 Task: Product price list brown modern simple.
Action: Mouse moved to (42, 174)
Screenshot: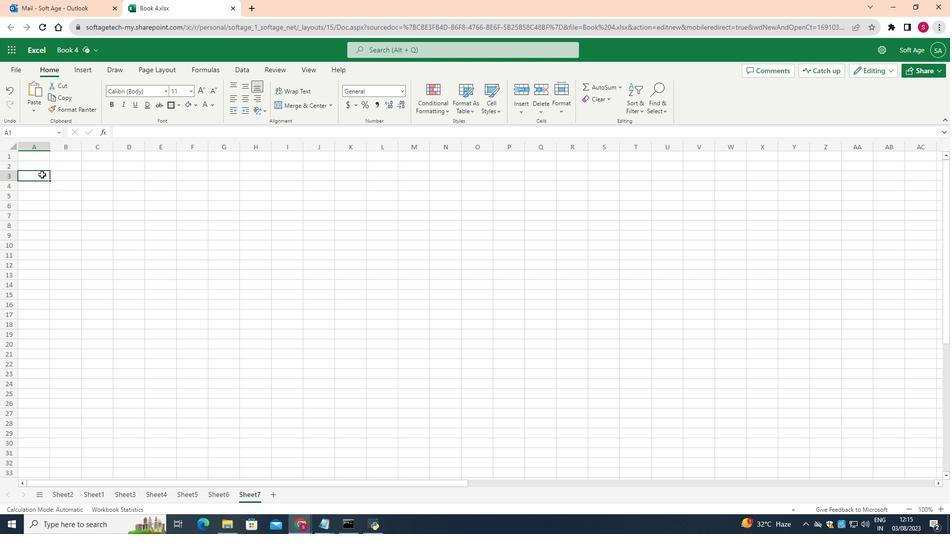 
Action: Mouse pressed left at (42, 174)
Screenshot: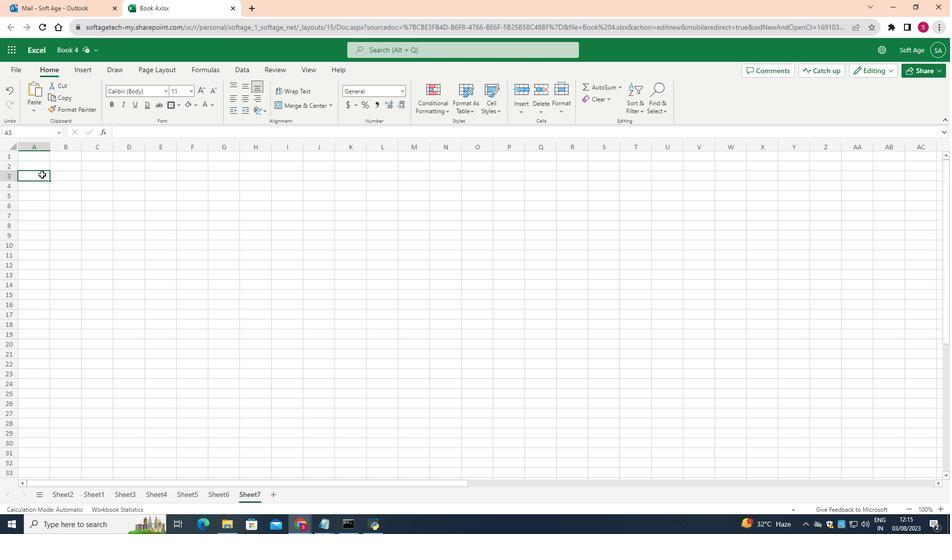 
Action: Mouse moved to (38, 157)
Screenshot: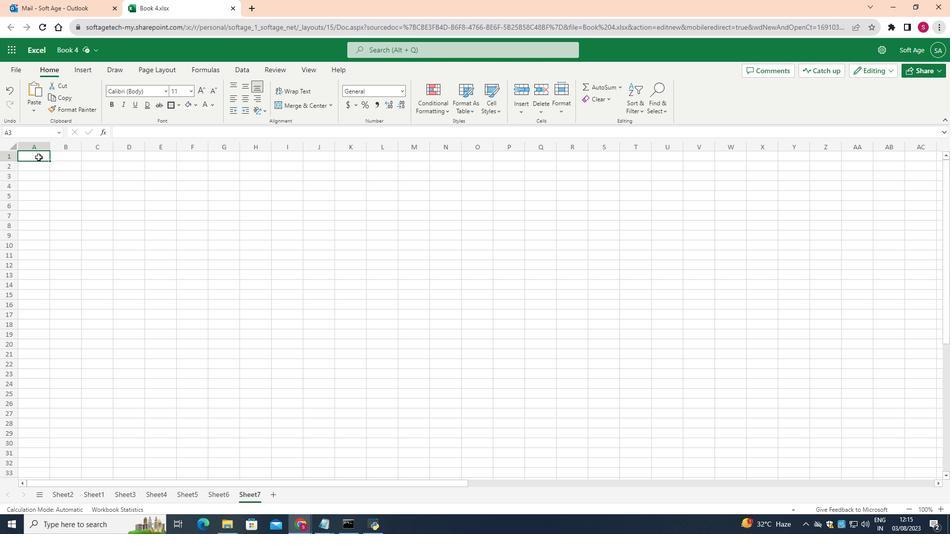 
Action: Mouse pressed left at (38, 157)
Screenshot: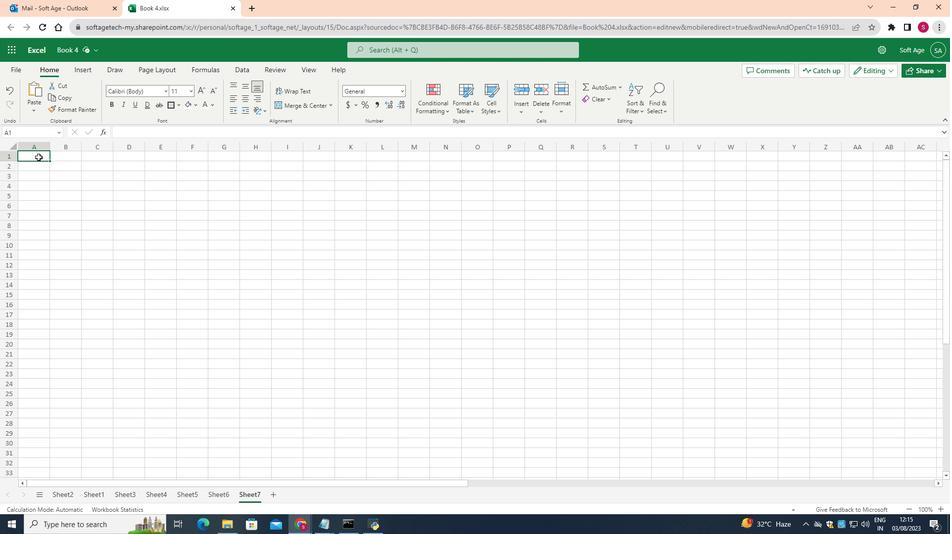 
Action: Mouse moved to (329, 101)
Screenshot: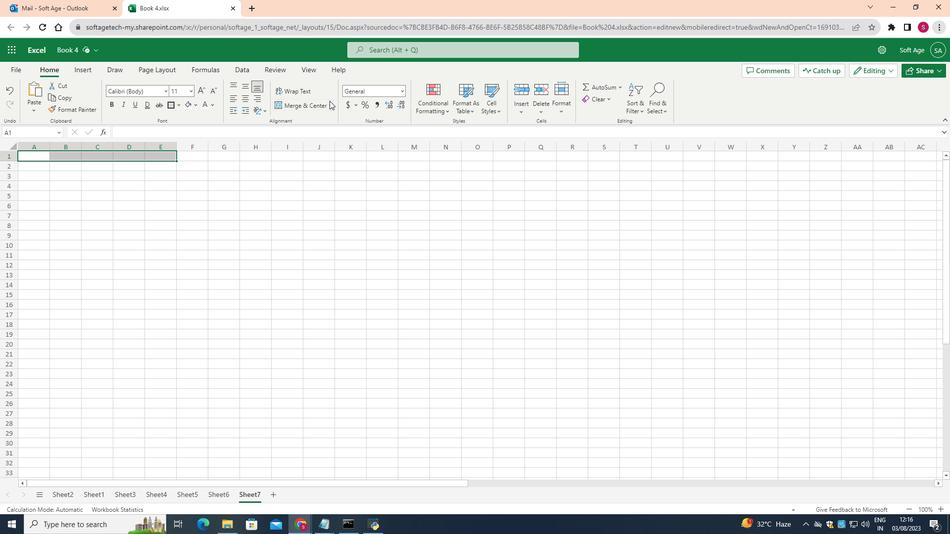
Action: Mouse pressed left at (329, 101)
Screenshot: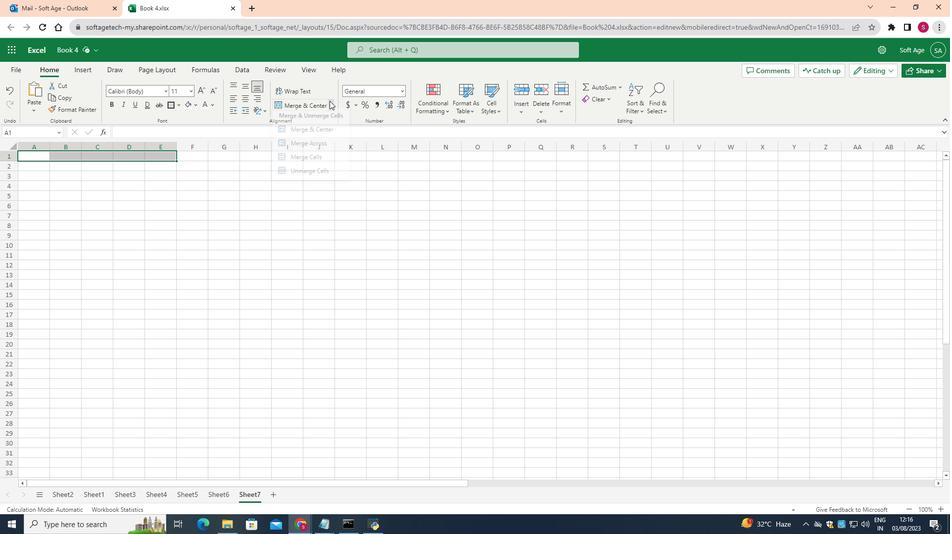 
Action: Mouse moved to (305, 162)
Screenshot: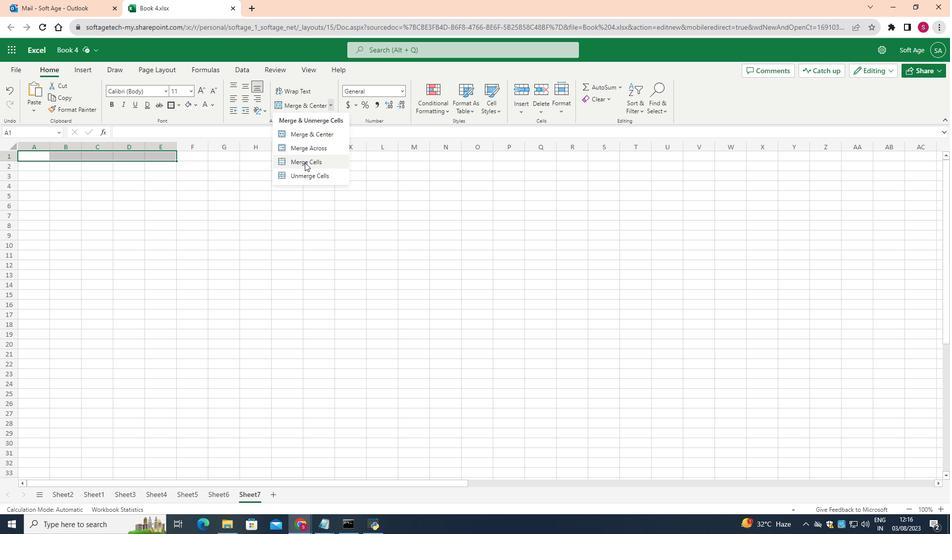 
Action: Mouse pressed left at (305, 162)
Screenshot: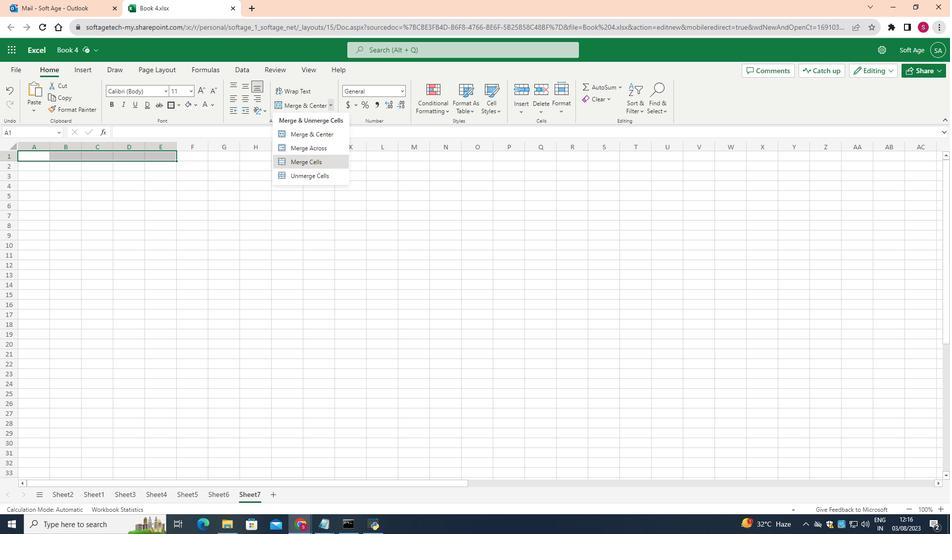 
Action: Mouse moved to (49, 144)
Screenshot: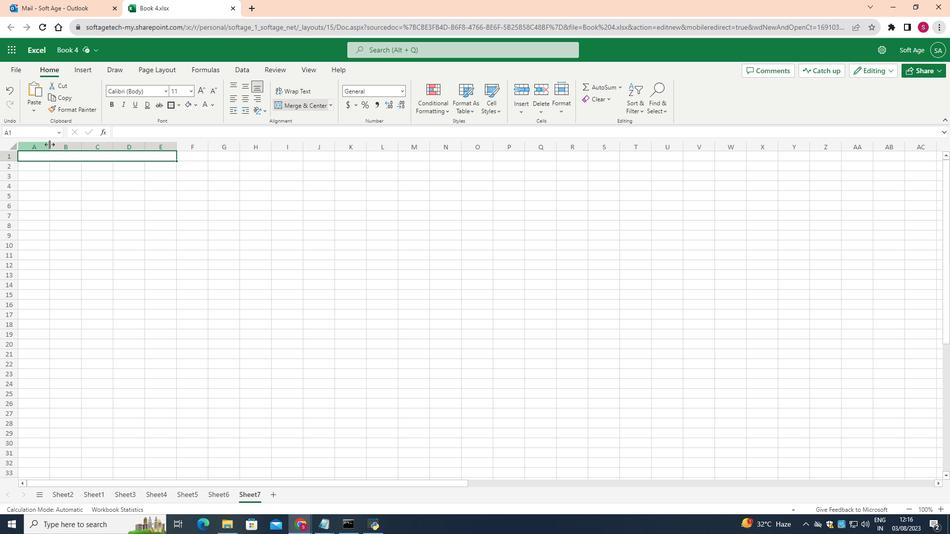 
Action: Mouse pressed left at (49, 144)
Screenshot: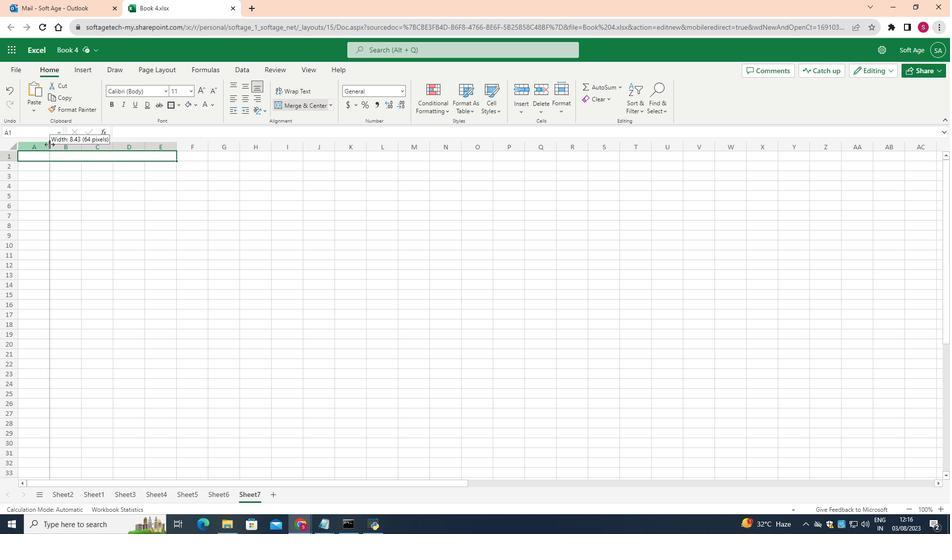 
Action: Mouse moved to (134, 147)
Screenshot: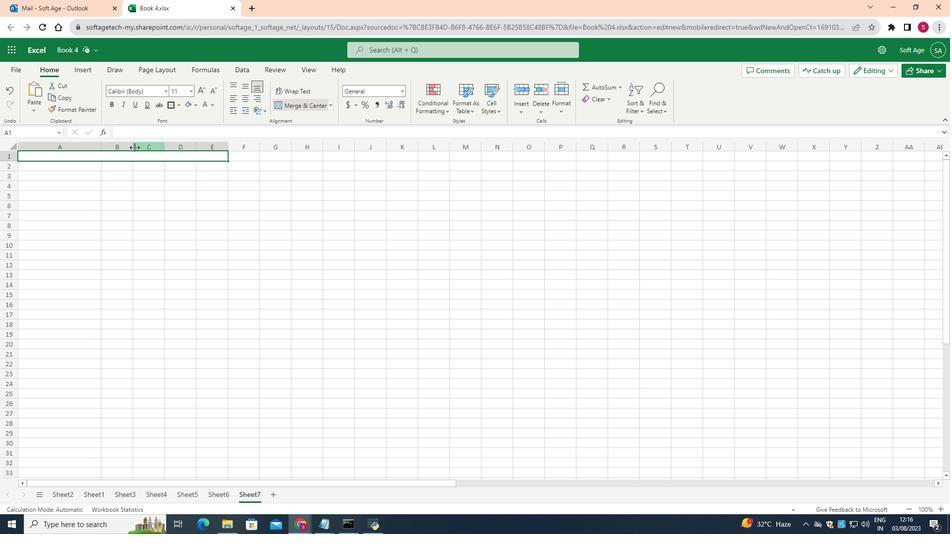 
Action: Mouse pressed left at (134, 147)
Screenshot: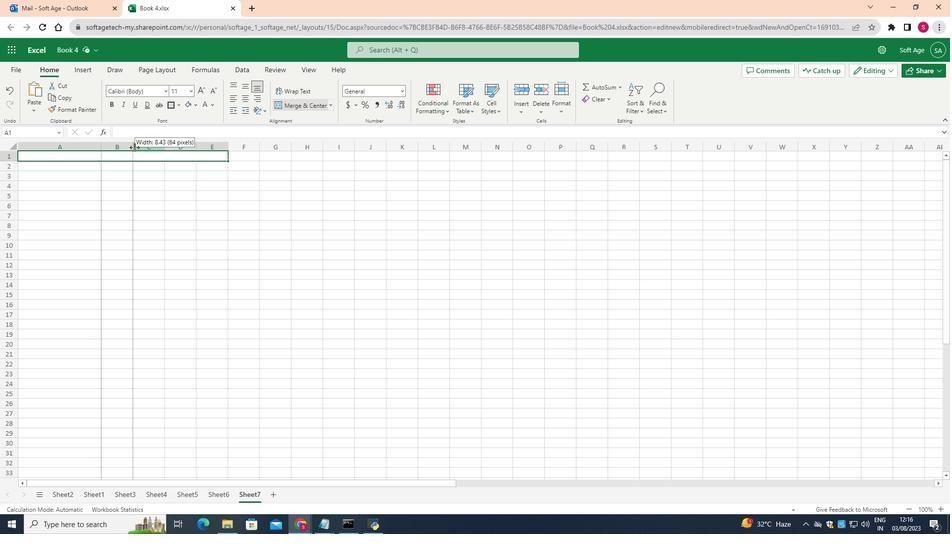 
Action: Mouse moved to (213, 148)
Screenshot: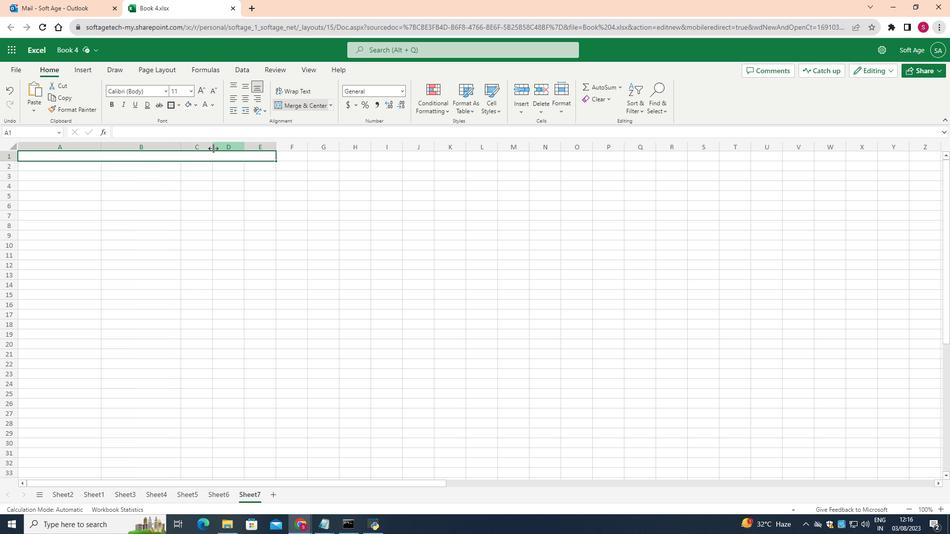 
Action: Mouse pressed left at (213, 148)
Screenshot: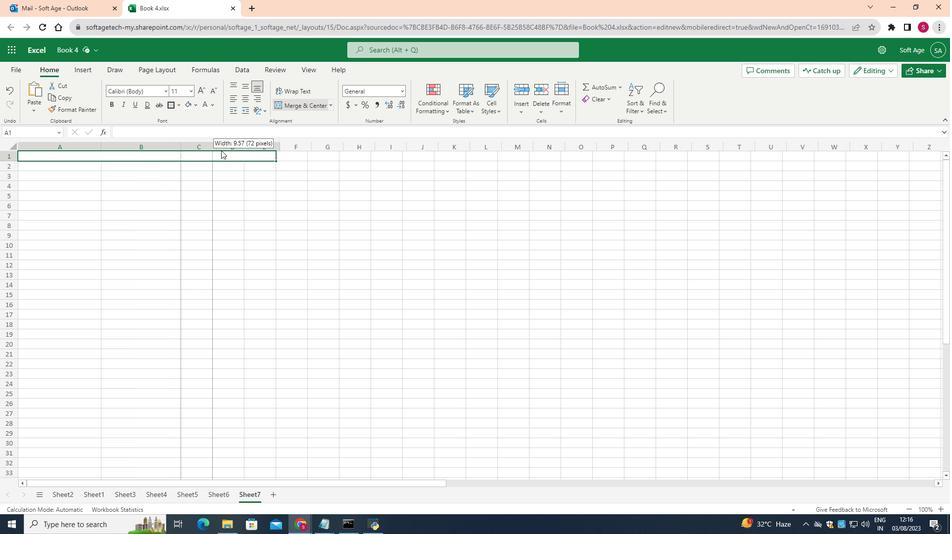 
Action: Mouse moved to (326, 147)
Screenshot: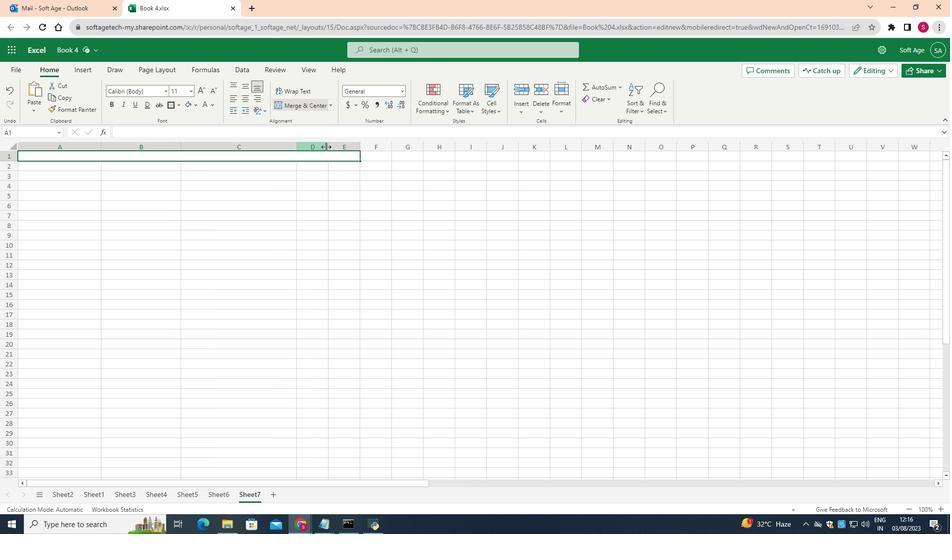 
Action: Mouse pressed left at (326, 147)
Screenshot: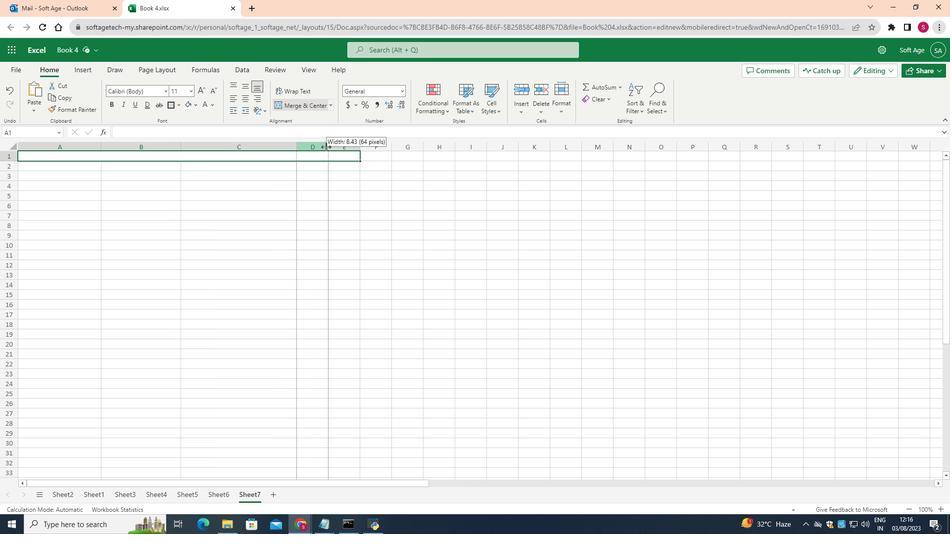 
Action: Mouse moved to (357, 150)
Screenshot: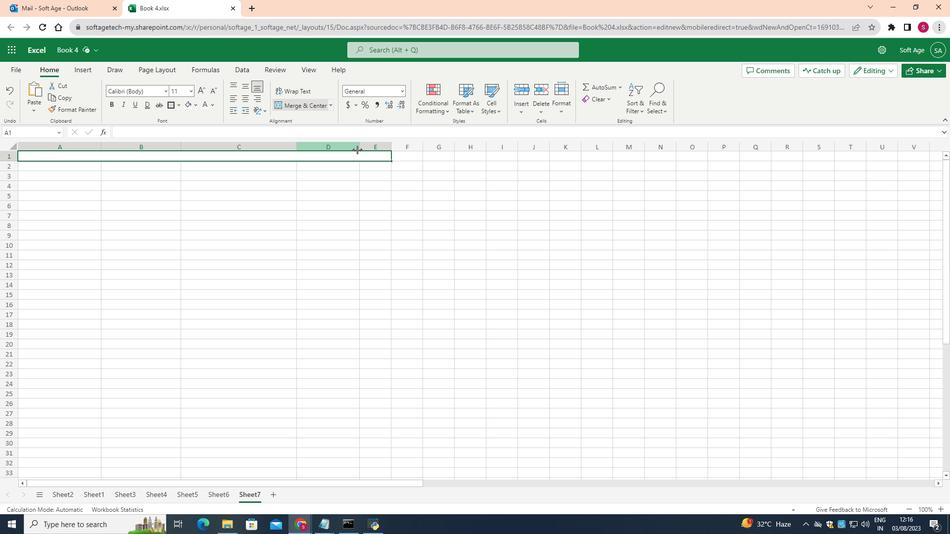 
Action: Mouse pressed left at (357, 150)
Screenshot: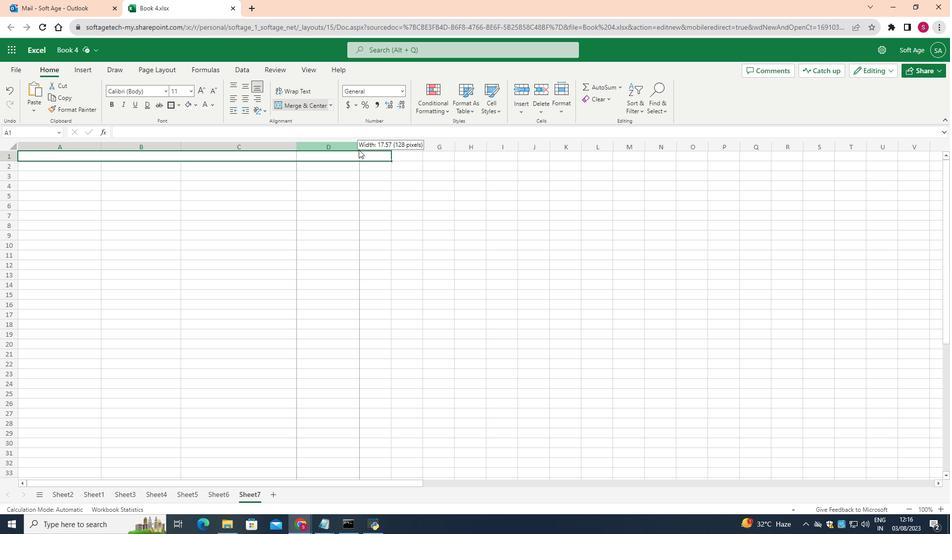 
Action: Mouse moved to (412, 143)
Screenshot: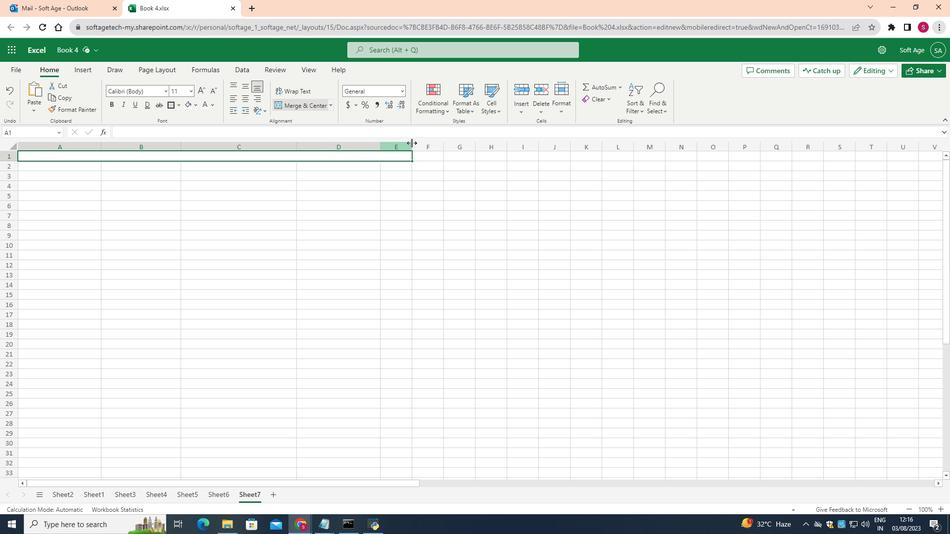 
Action: Mouse pressed left at (412, 143)
Screenshot: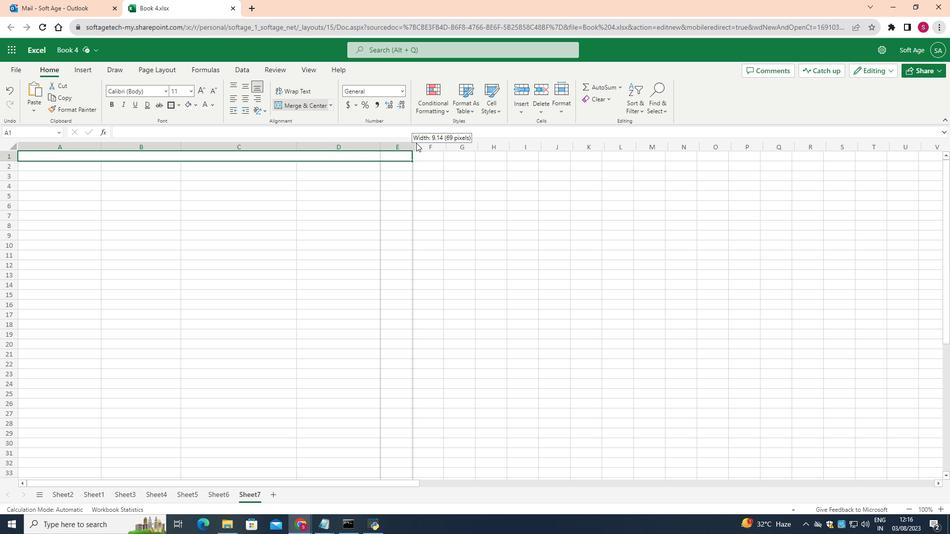 
Action: Mouse moved to (45, 160)
Screenshot: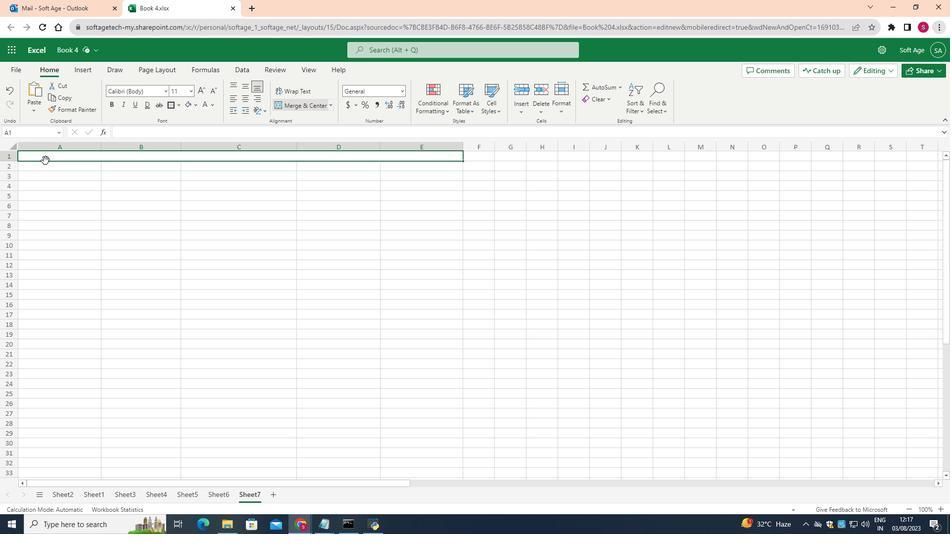 
Action: Mouse pressed left at (45, 160)
Screenshot: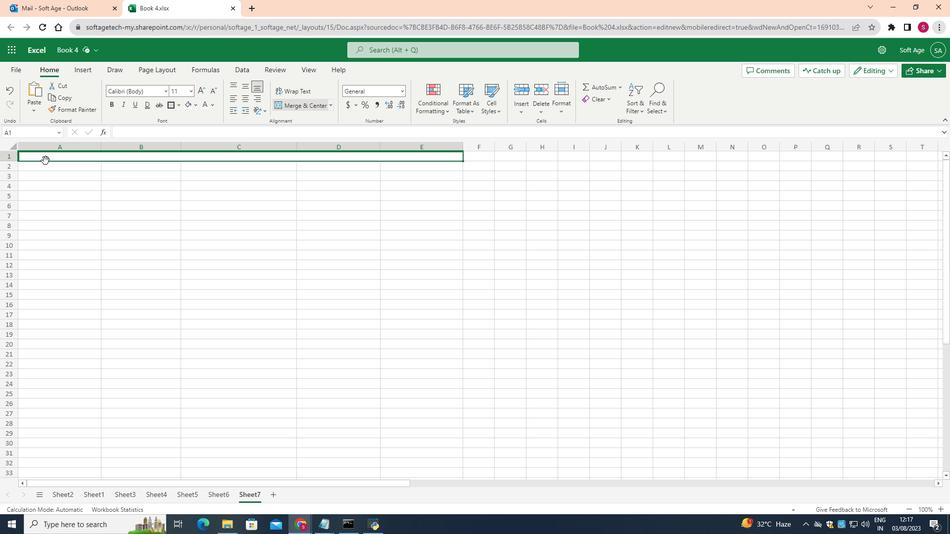 
Action: Mouse pressed left at (45, 160)
Screenshot: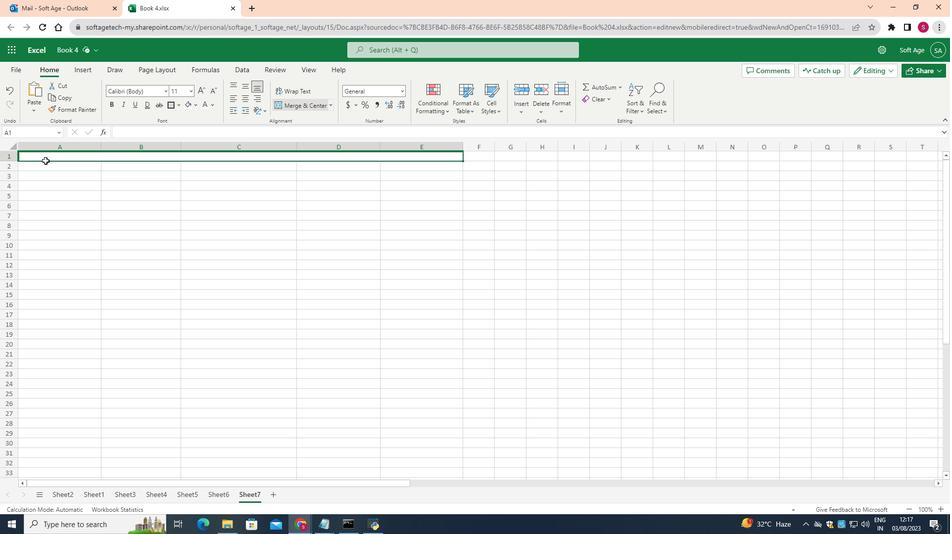 
Action: Mouse moved to (62, 157)
Screenshot: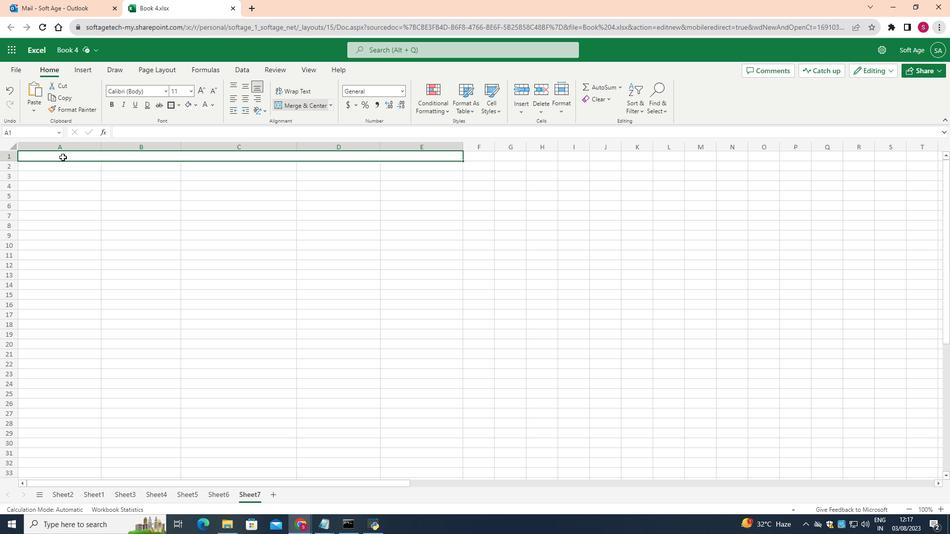 
Action: Mouse pressed left at (62, 157)
Screenshot: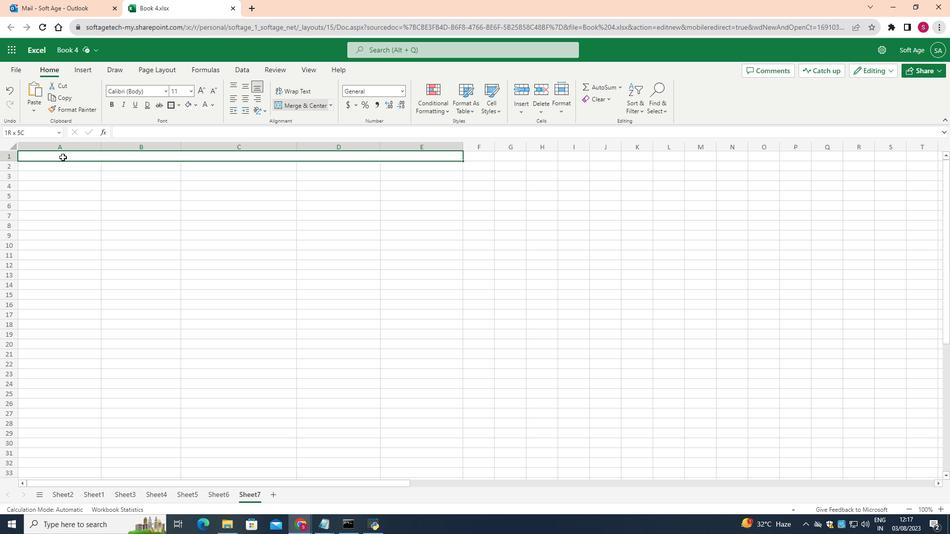 
Action: Mouse moved to (80, 163)
Screenshot: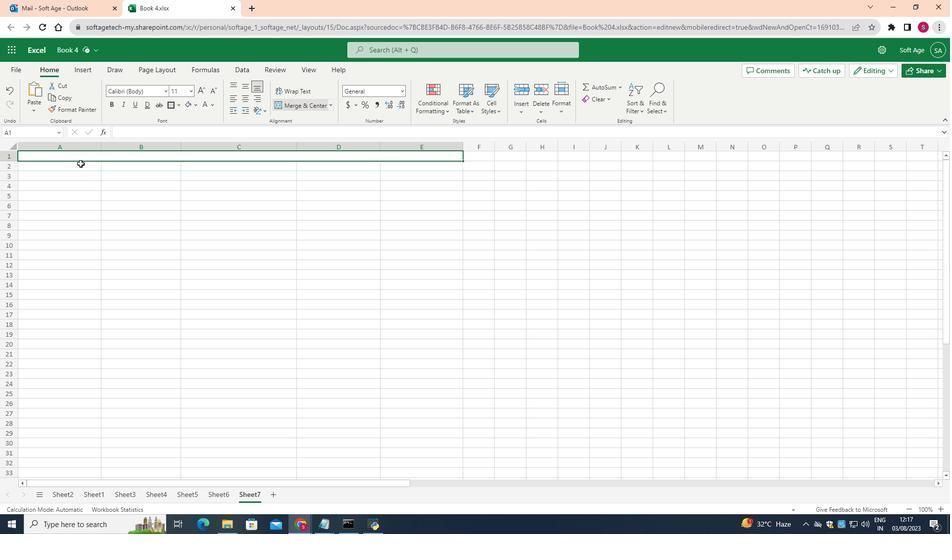 
Action: Mouse pressed left at (80, 163)
Screenshot: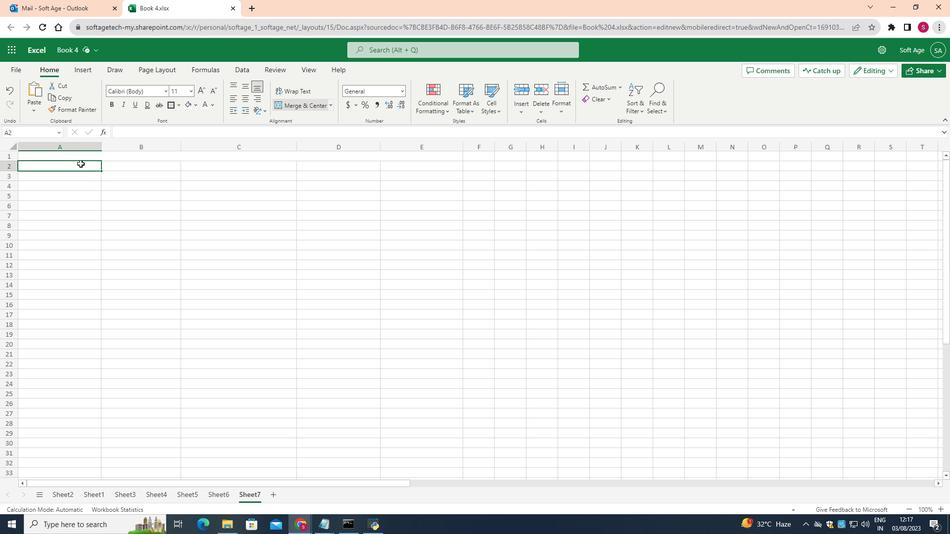 
Action: Key pressed <Key.shift><Key.shift><Key.shift><Key.shift><Key.shift><Key.shift><Key.shift><Key.shift><Key.shift><Key.shift><Key.shift><Key.shift><Key.shift><Key.shift><Key.shift><Key.shift><Key.shift><Key.shift><Key.shift><Key.shift><Key.shift><Key.shift>Platoterra<Key.space><Key.shift>Container<Key.space><Key.shift>Shipping<Key.enter>4321<Key.space><Key.shift><Key.shift>N.<Key.space><Key.shift>Broad<Key.space><Key.shift>Street,<Key.space><Key.shift><Key.shift><Key.shift>Philadelphia,<Key.space><Key.shift>PA<Key.space>21098
Screenshot: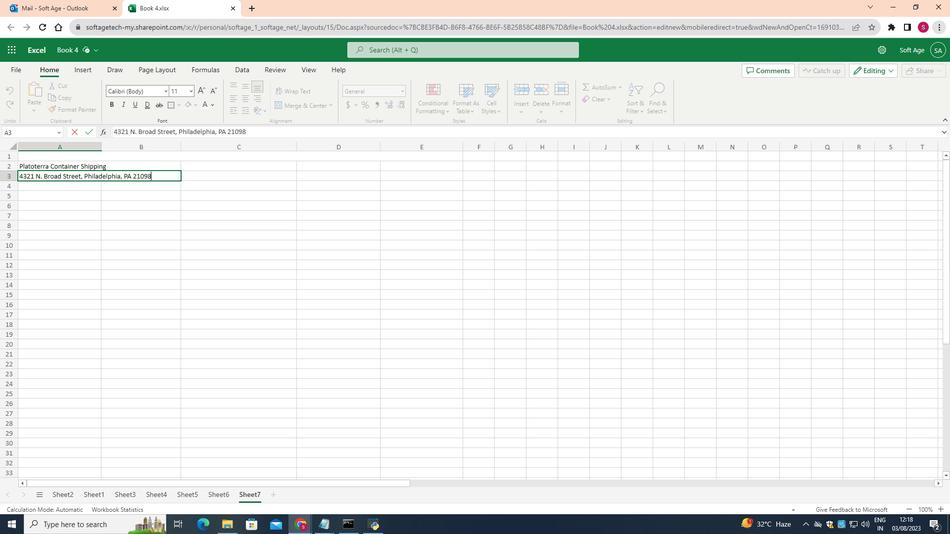 
Action: Mouse moved to (61, 247)
Screenshot: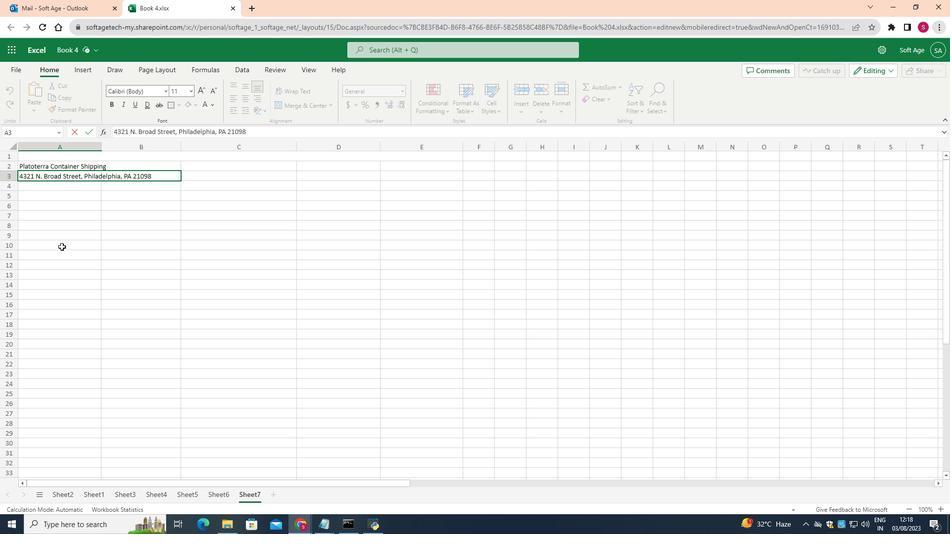
Action: Key pressed <Key.enter>
Screenshot: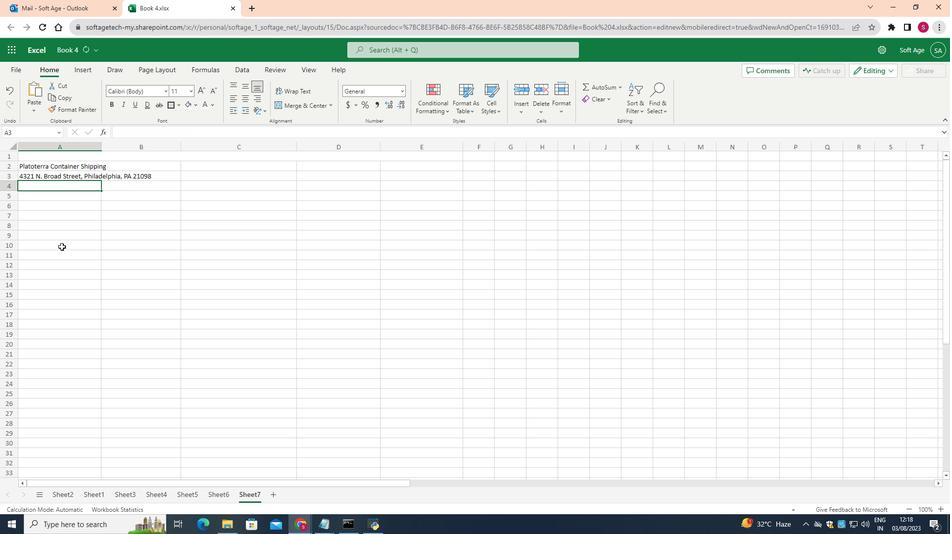 
Action: Mouse moved to (19, 174)
Screenshot: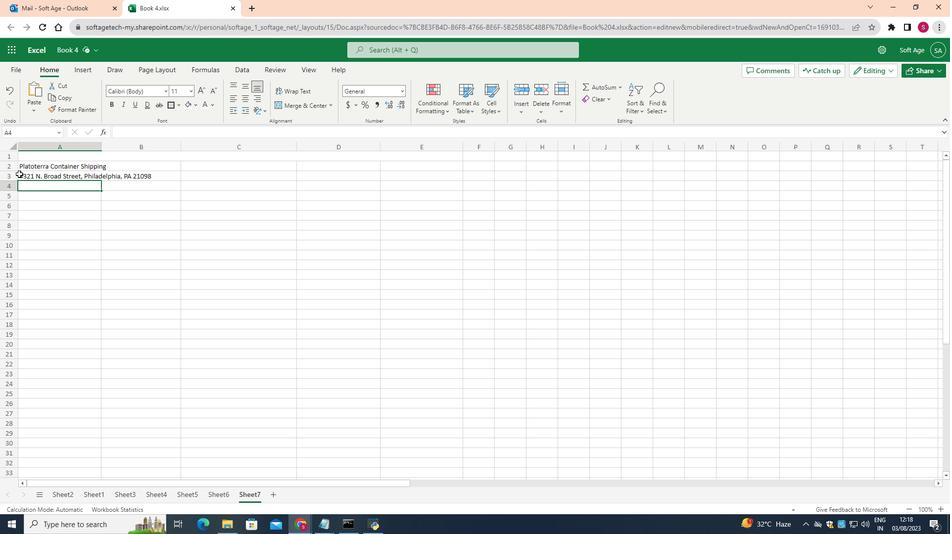 
Action: Mouse pressed left at (19, 174)
Screenshot: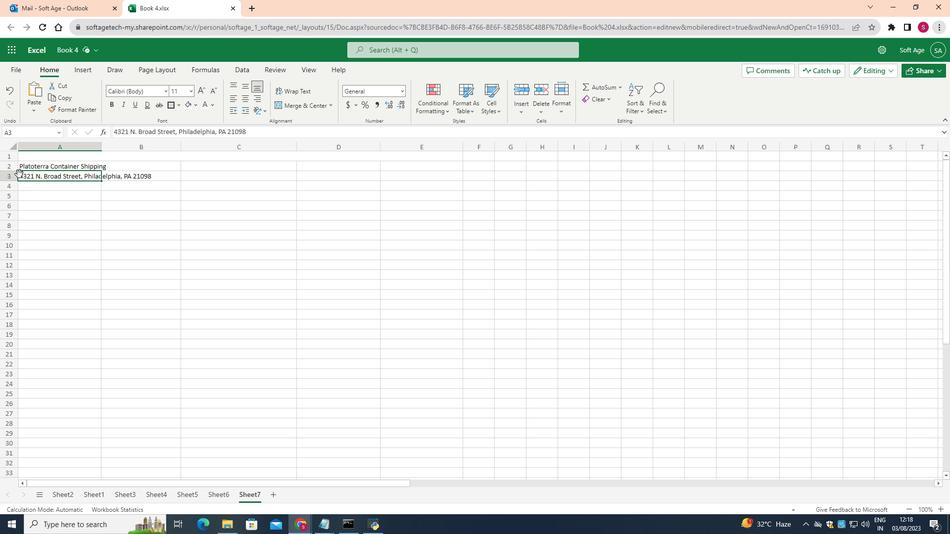 
Action: Mouse moved to (17, 174)
Screenshot: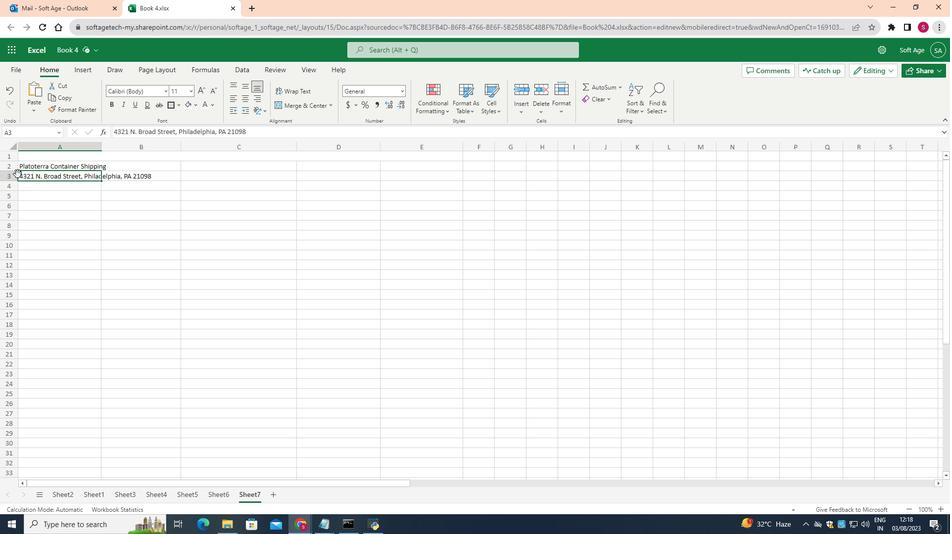 
Action: Mouse pressed right at (17, 174)
Screenshot: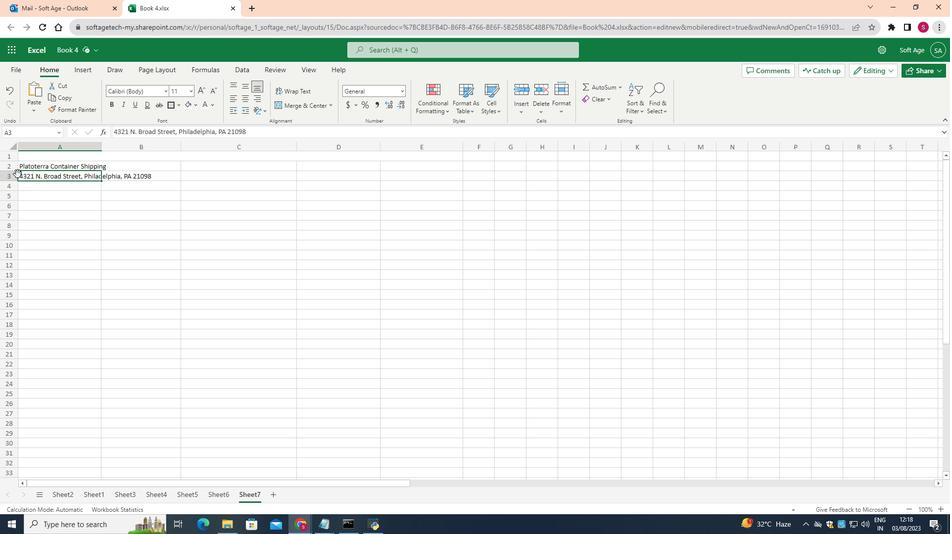 
Action: Mouse moved to (197, 253)
Screenshot: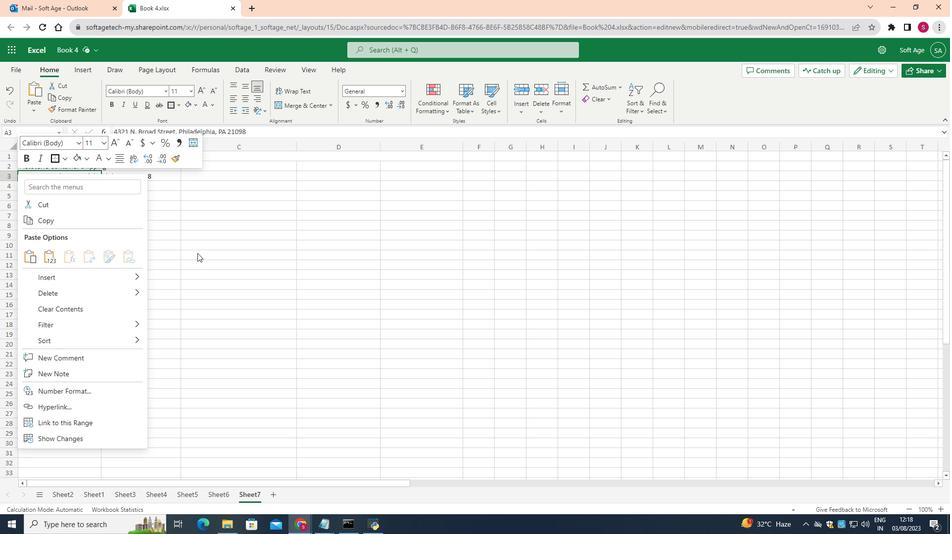 
Action: Mouse pressed left at (197, 253)
Screenshot: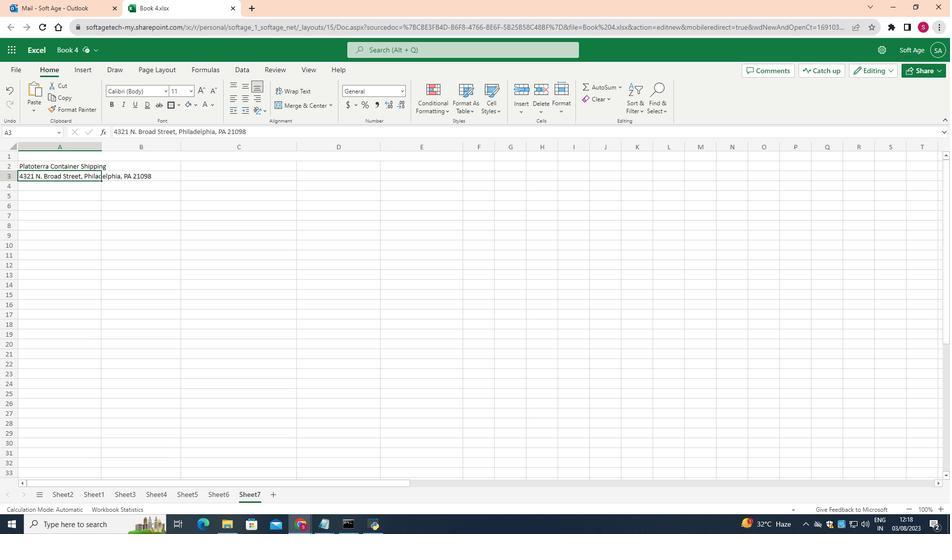 
Action: Mouse moved to (14, 175)
Screenshot: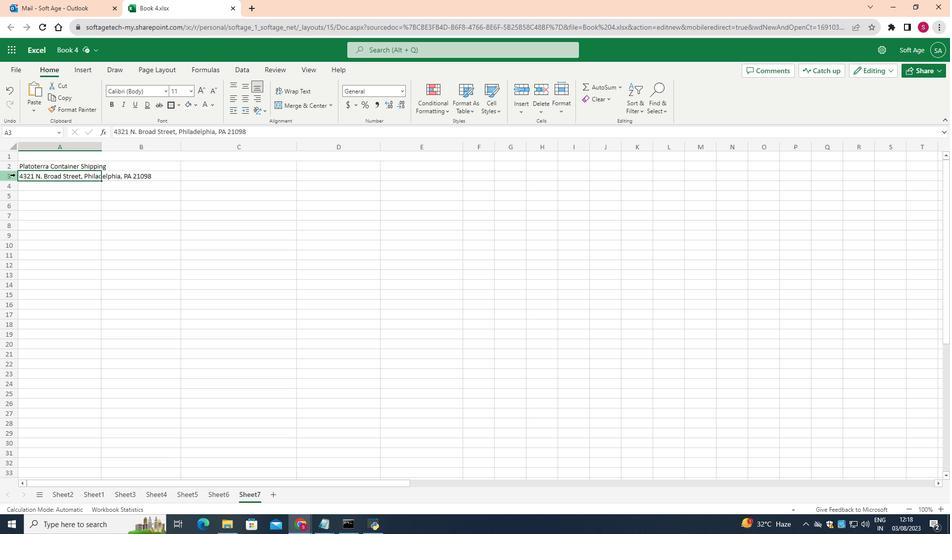 
Action: Mouse pressed right at (14, 175)
Screenshot: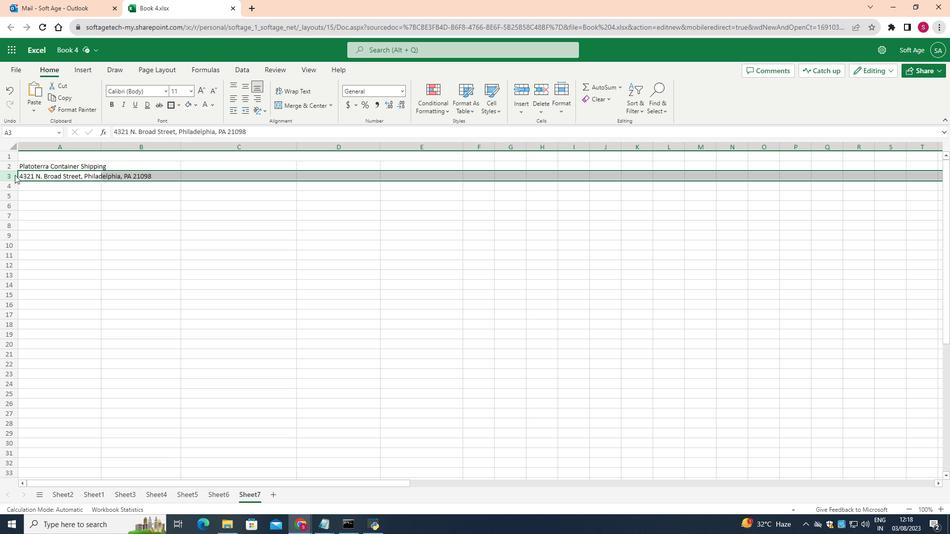 
Action: Mouse moved to (48, 277)
Screenshot: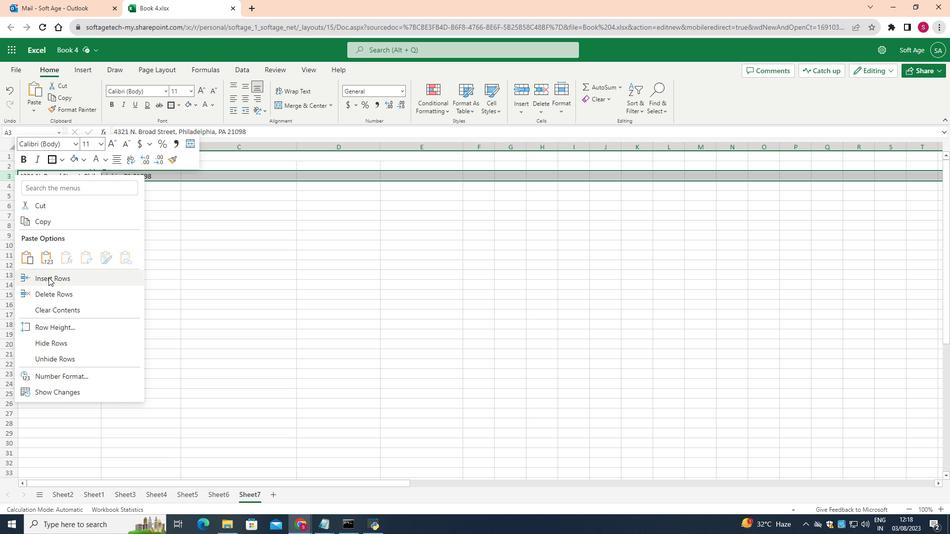 
Action: Mouse pressed left at (48, 277)
Screenshot: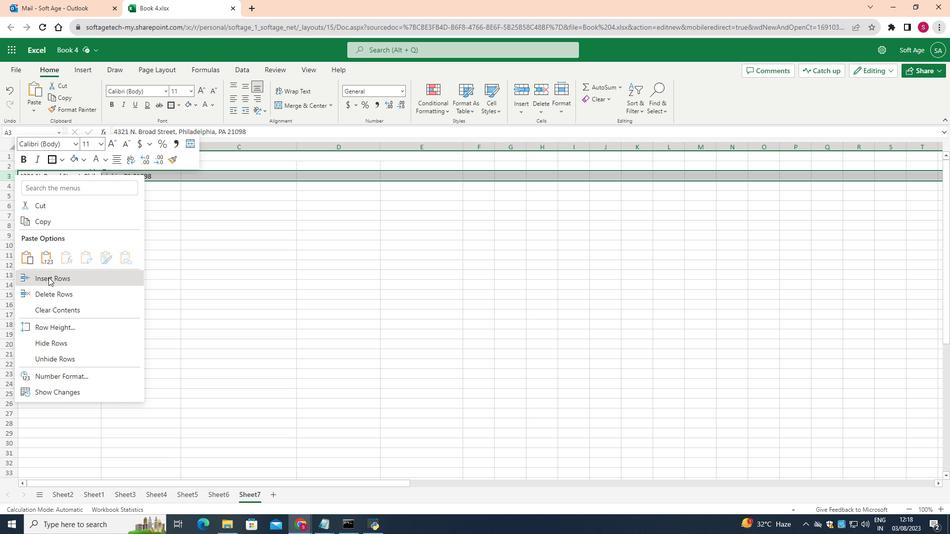 
Action: Mouse pressed left at (48, 277)
Screenshot: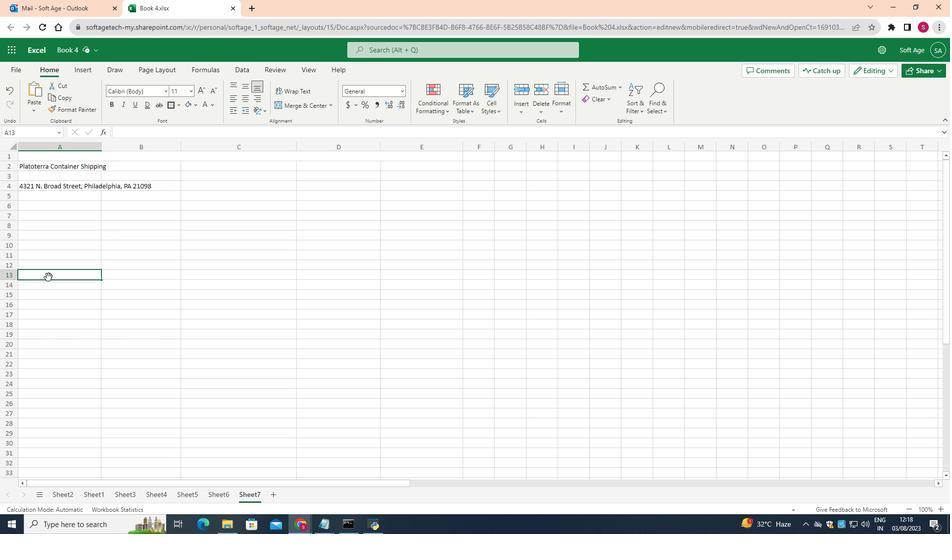 
Action: Mouse moved to (56, 205)
Screenshot: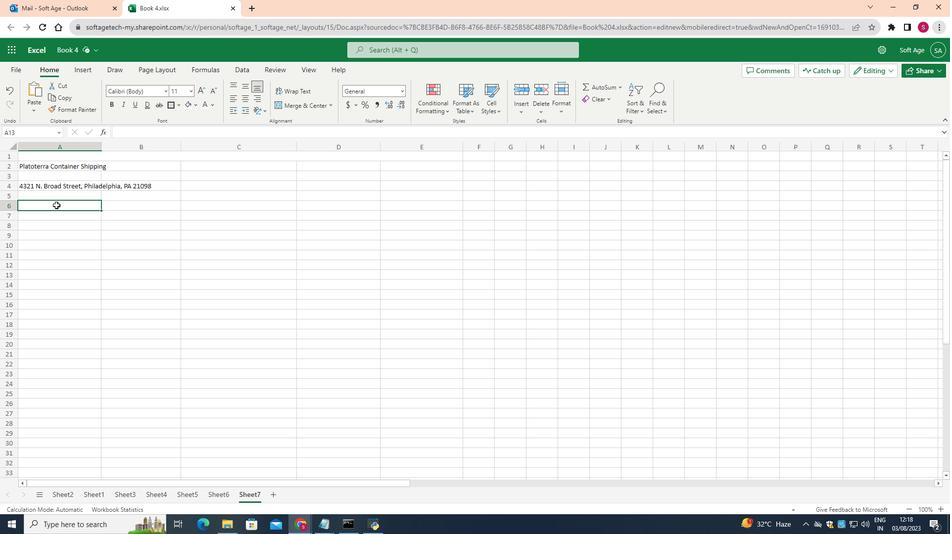 
Action: Mouse pressed left at (56, 205)
Screenshot: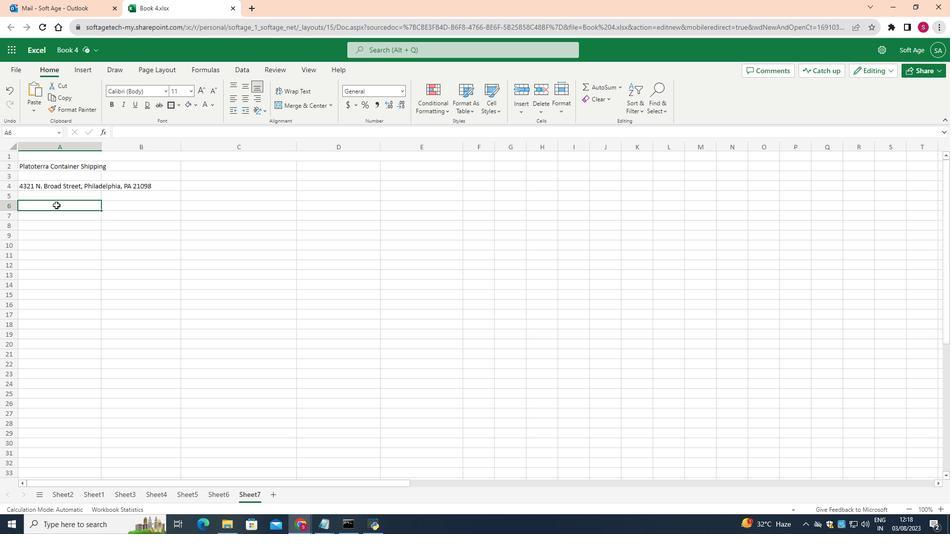 
Action: Mouse moved to (18, 179)
Screenshot: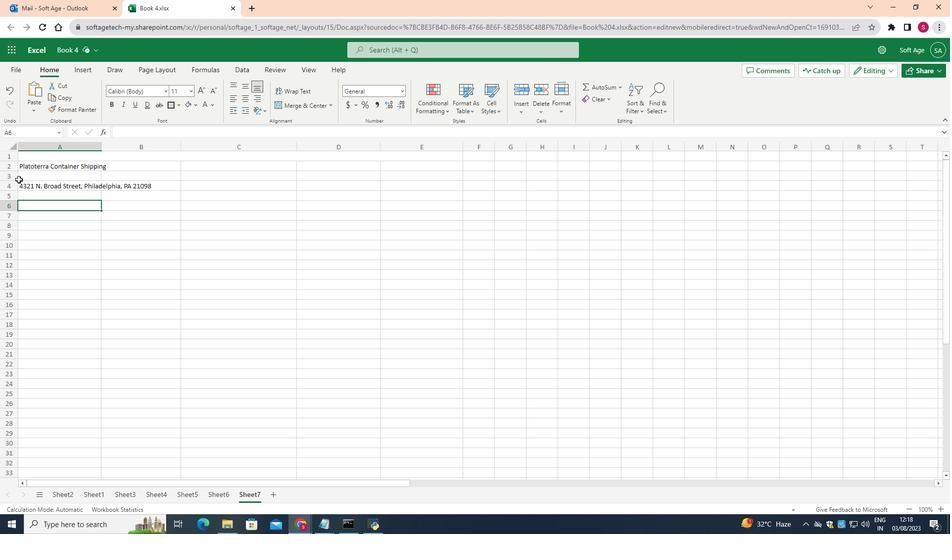 
Action: Mouse pressed left at (18, 179)
Screenshot: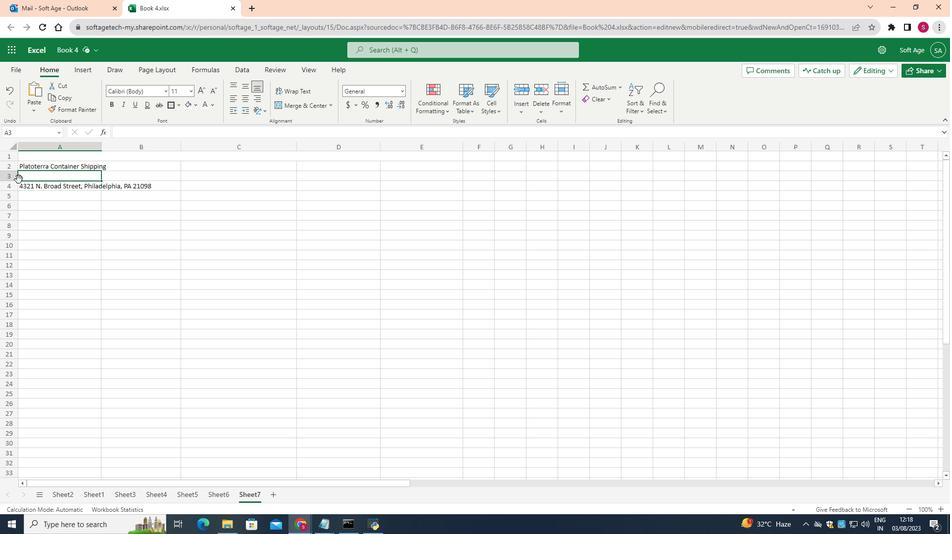 
Action: Mouse moved to (15, 181)
Screenshot: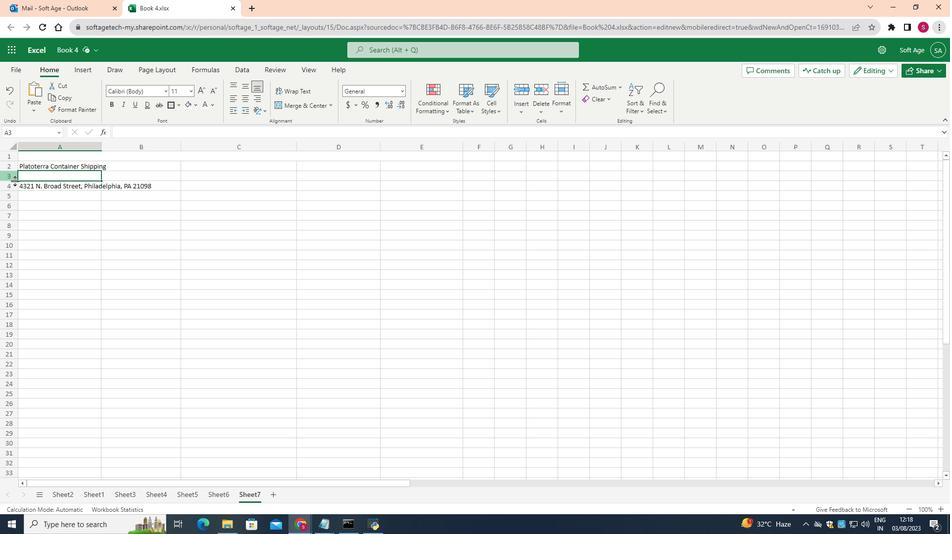 
Action: Mouse pressed left at (15, 181)
Screenshot: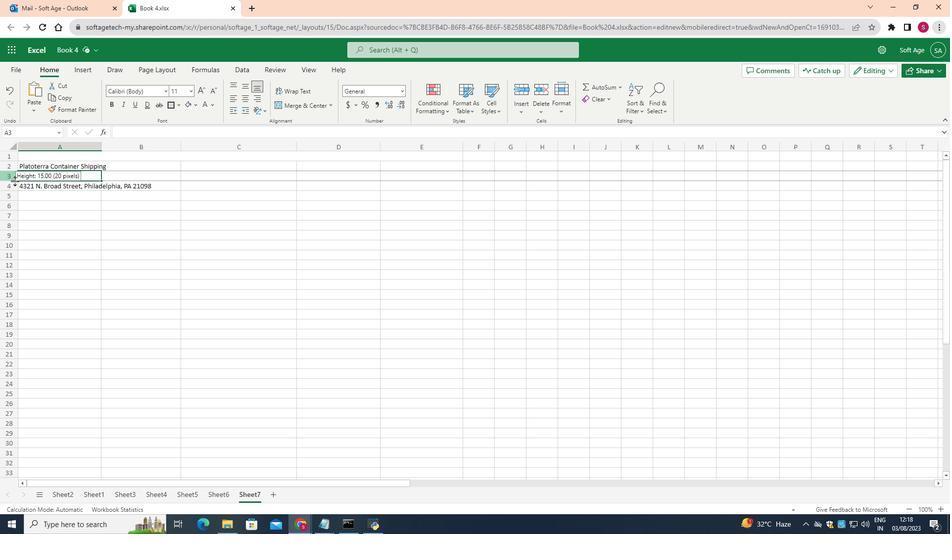
Action: Mouse moved to (13, 197)
Screenshot: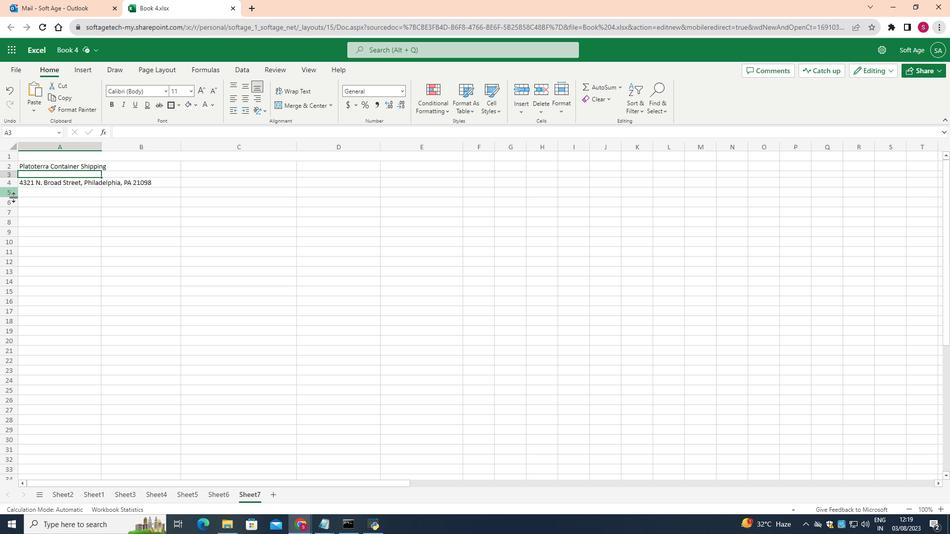 
Action: Mouse pressed left at (13, 197)
Screenshot: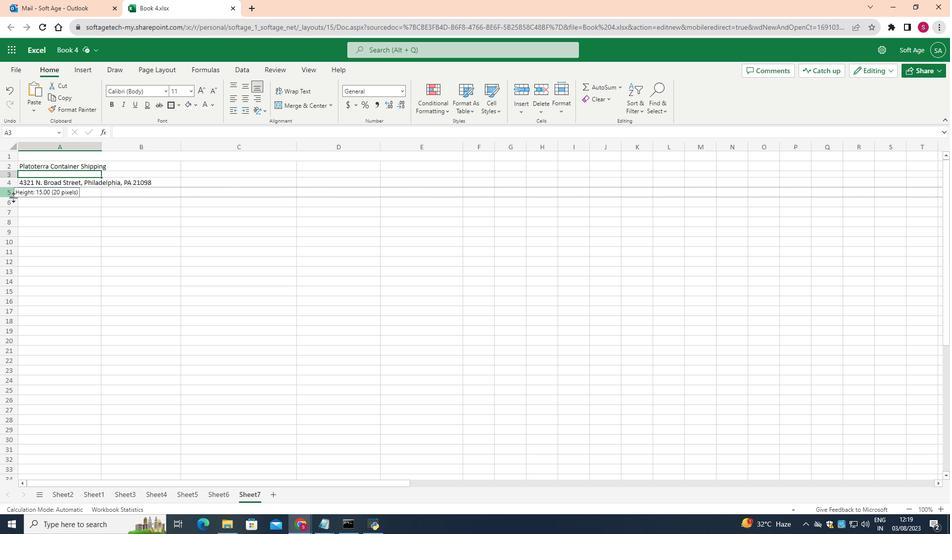 
Action: Mouse moved to (14, 193)
Screenshot: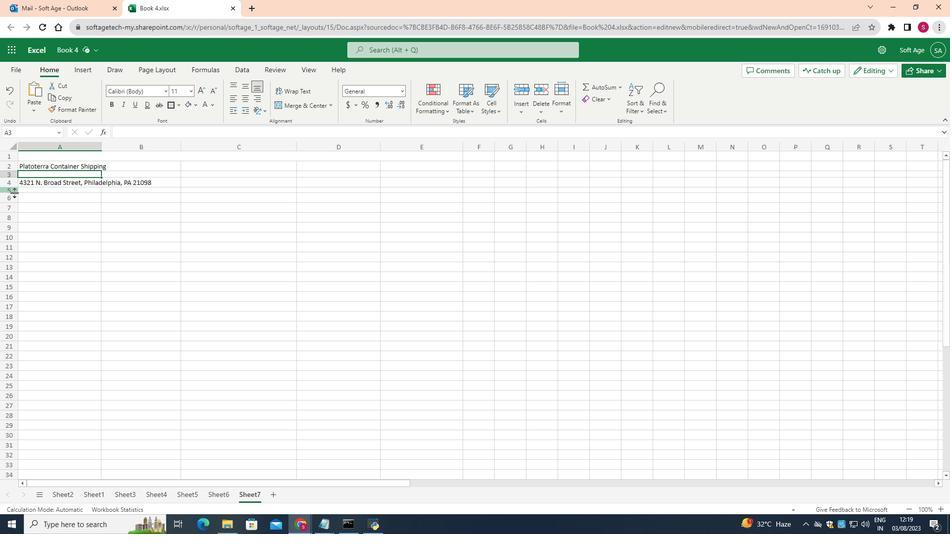 
Action: Mouse pressed left at (14, 193)
Screenshot: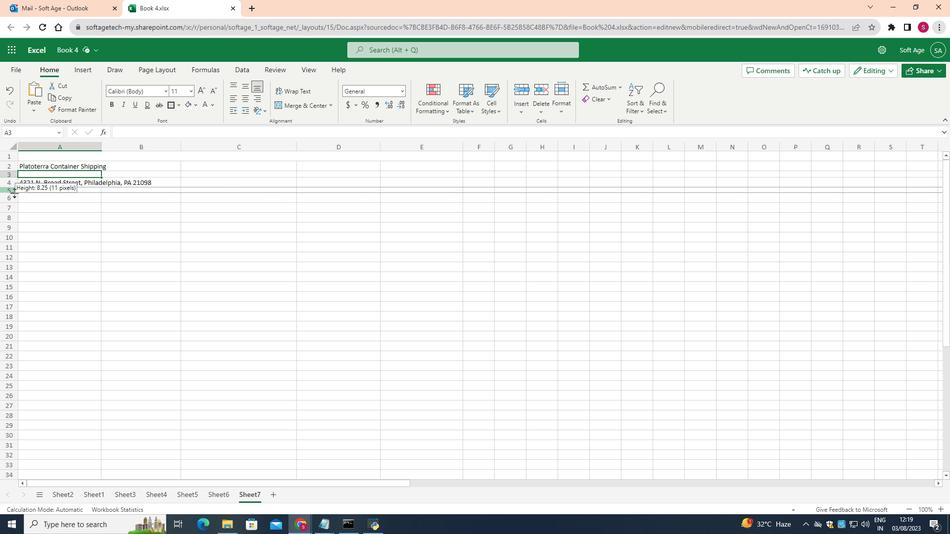 
Action: Mouse moved to (36, 202)
Screenshot: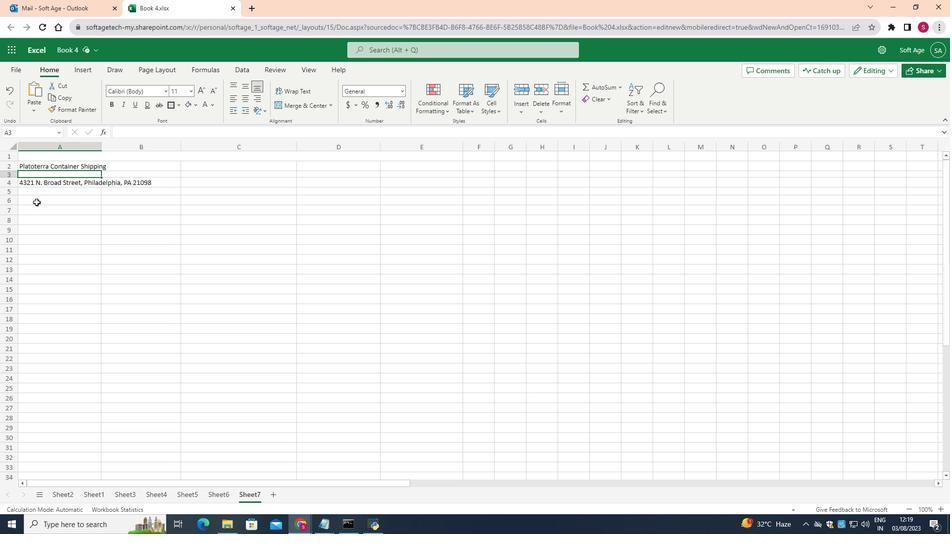 
Action: Mouse pressed left at (36, 202)
Screenshot: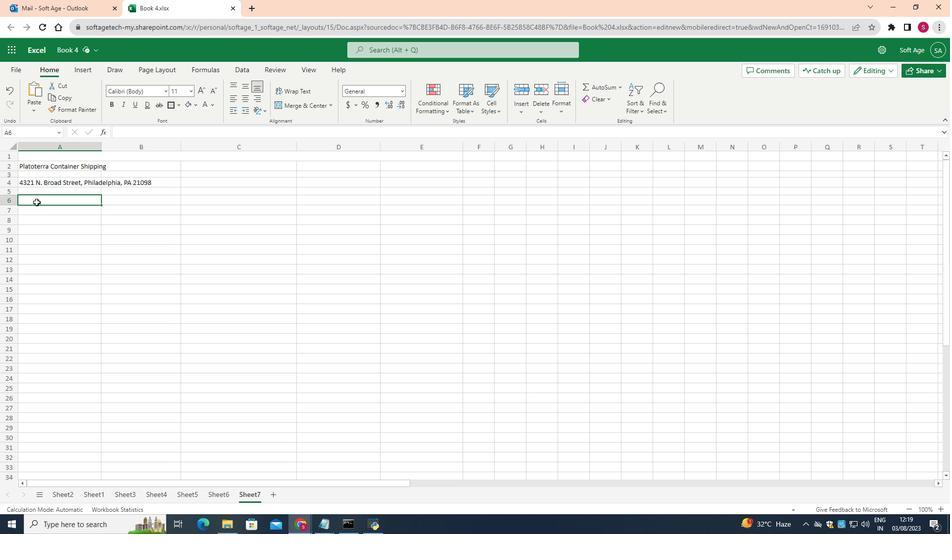 
Action: Mouse moved to (35, 200)
Screenshot: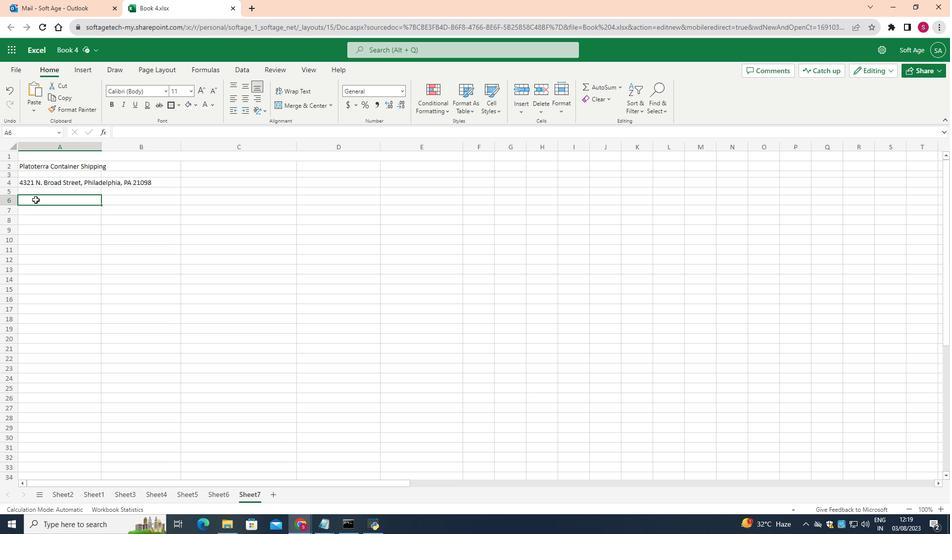 
Action: Key pressed <Key.shift>P<Key.shift_r><Key.shift_r><Key.shift_r><Key.shift_r><Key.shift_r>:<Key.space>604-555-0164<Key.space><Key.shift_r><Key.shift_r><Key.shift_r><Key.shift_r><Key.shift_r>|<Key.space><Key.shift>F<Key.shift_r>:<Key.space>604-555-0165
Screenshot: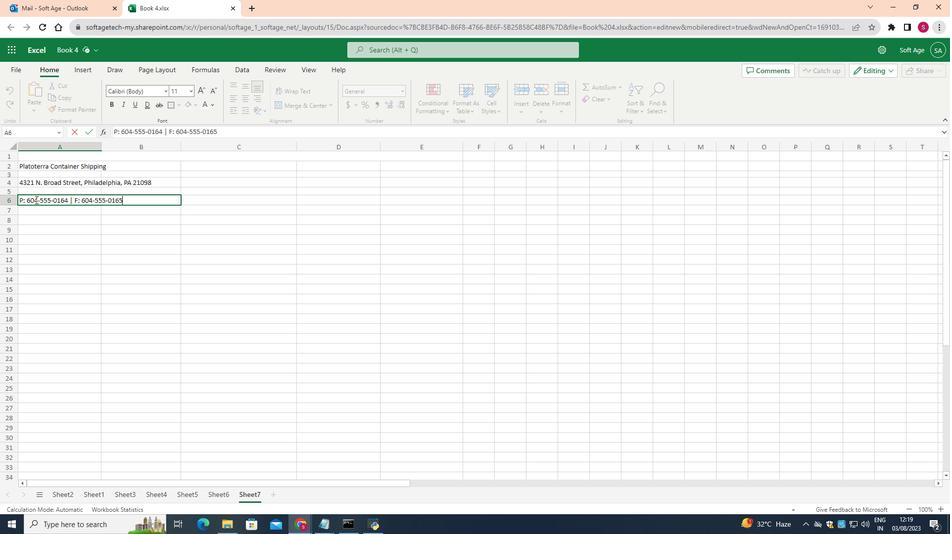 
Action: Mouse moved to (35, 213)
Screenshot: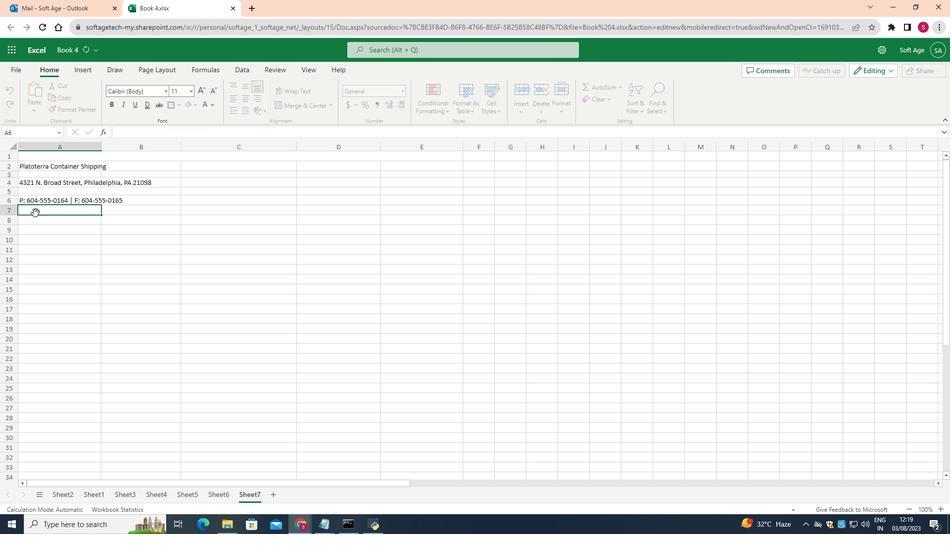 
Action: Mouse pressed left at (35, 213)
Screenshot: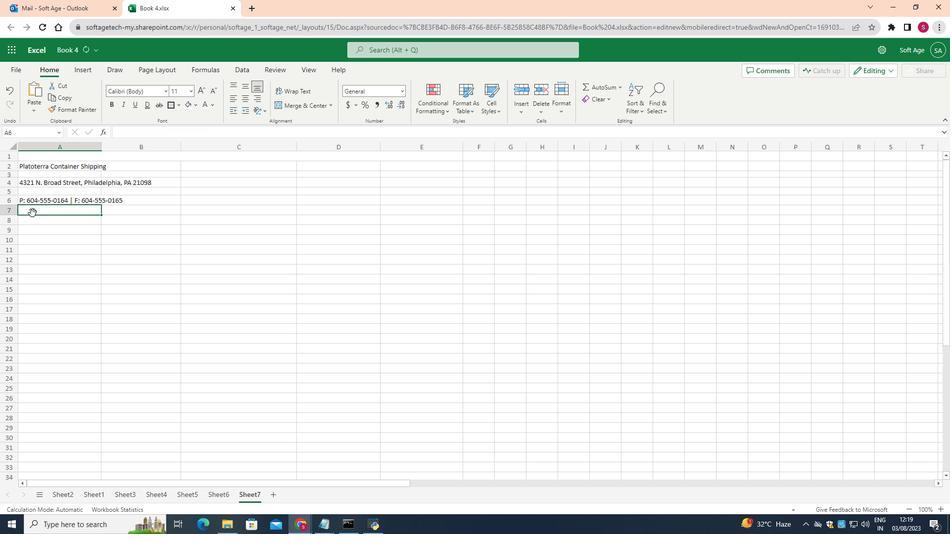 
Action: Mouse moved to (13, 216)
Screenshot: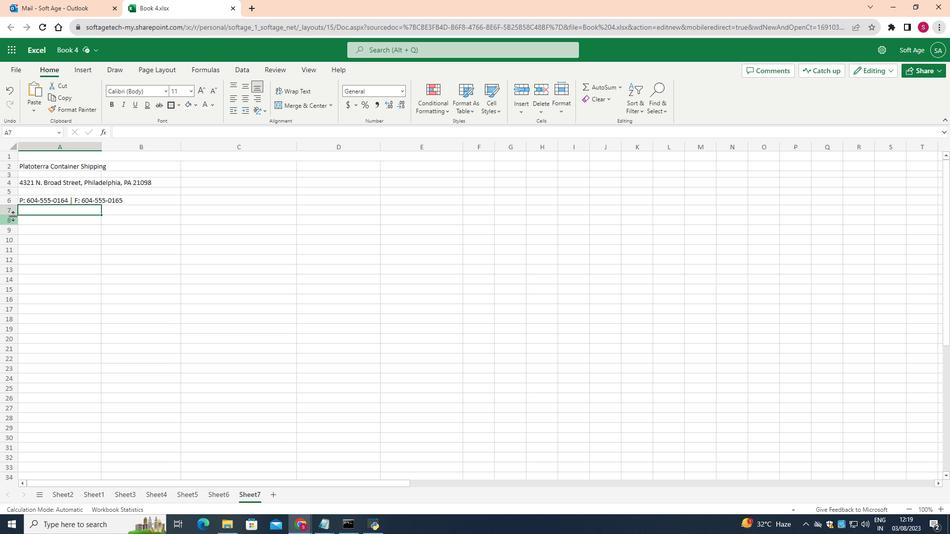 
Action: Mouse pressed left at (13, 216)
Screenshot: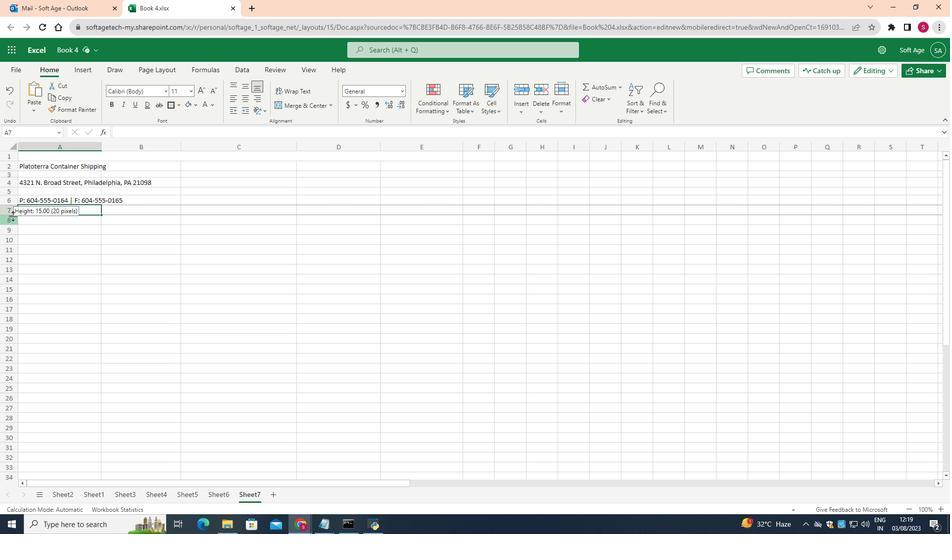 
Action: Mouse moved to (37, 216)
Screenshot: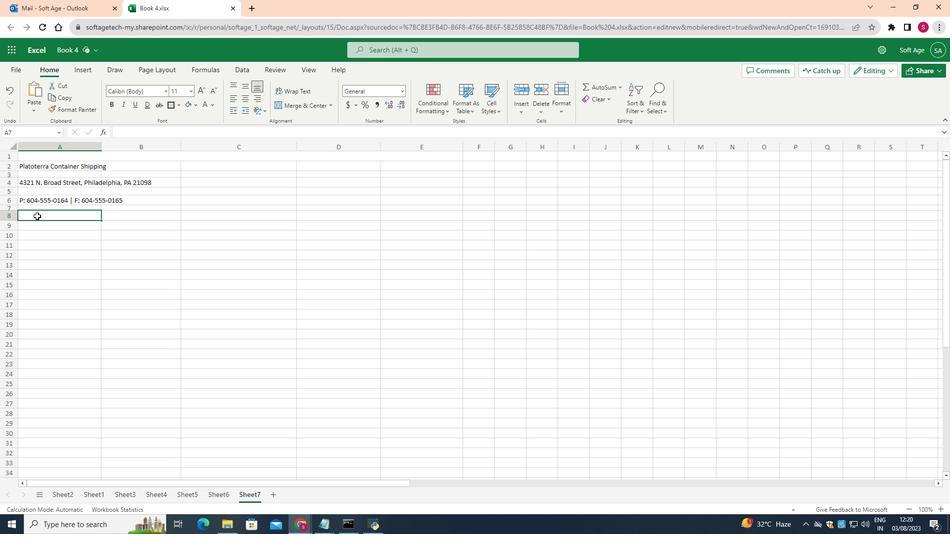 
Action: Mouse pressed left at (37, 216)
Screenshot: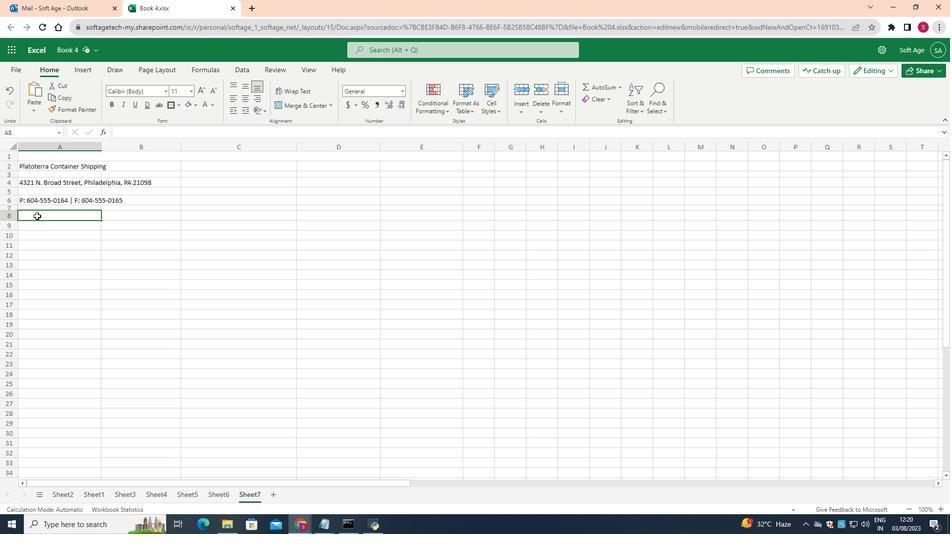
Action: Key pressed www.greatsiteaddress.com
Screenshot: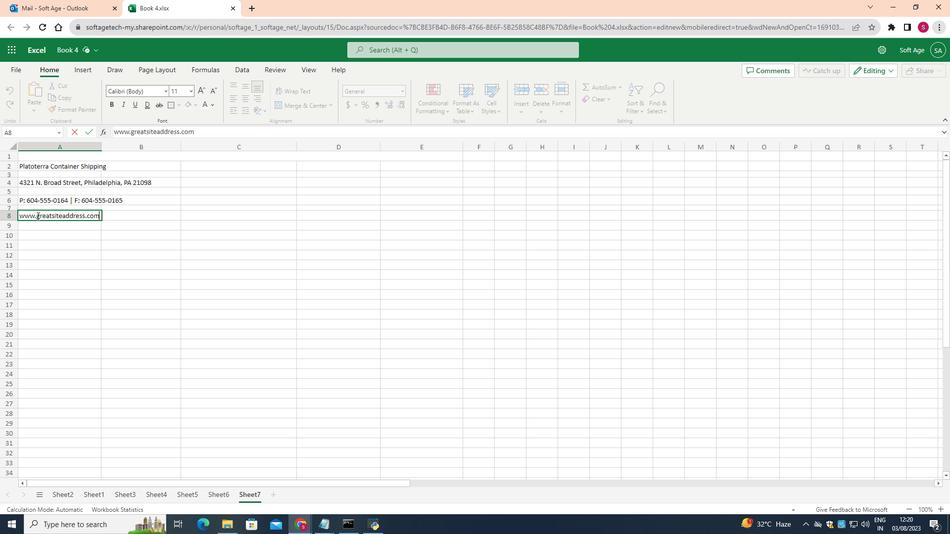 
Action: Mouse moved to (78, 322)
Screenshot: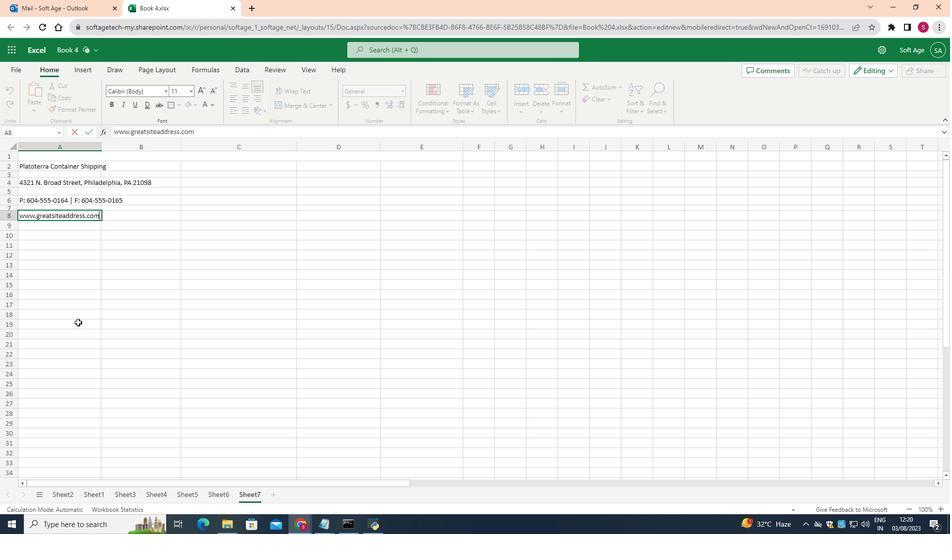 
Action: Mouse pressed left at (78, 322)
Screenshot: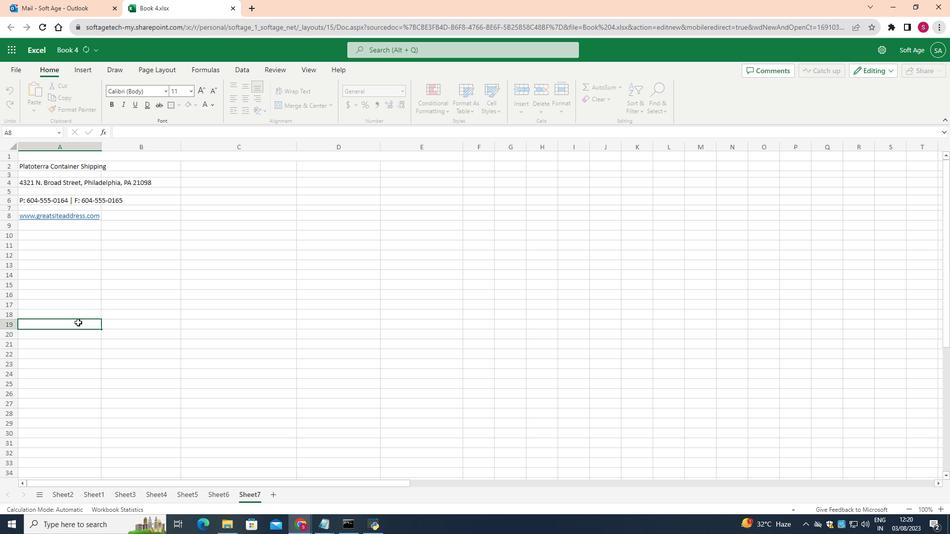 
Action: Mouse moved to (103, 168)
Screenshot: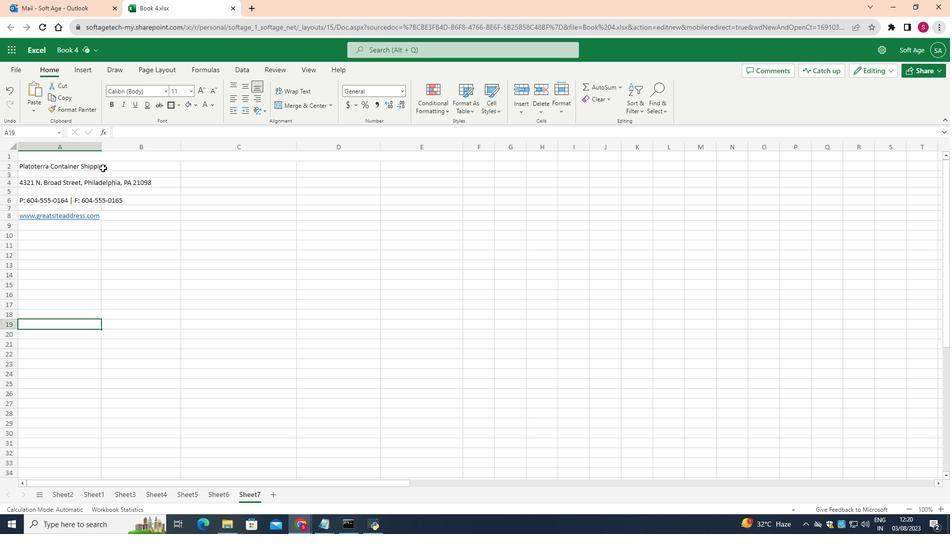 
Action: Mouse pressed left at (103, 168)
Screenshot: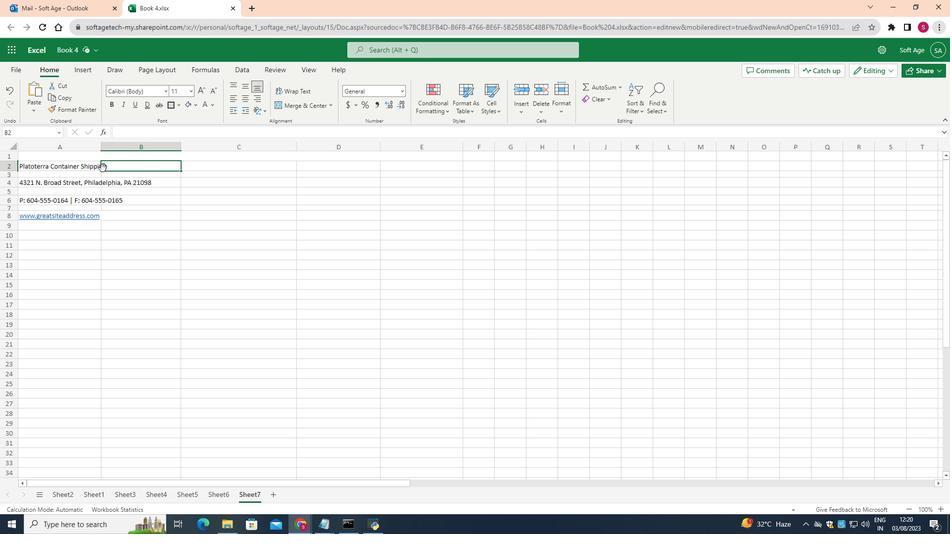 
Action: Mouse moved to (60, 166)
Screenshot: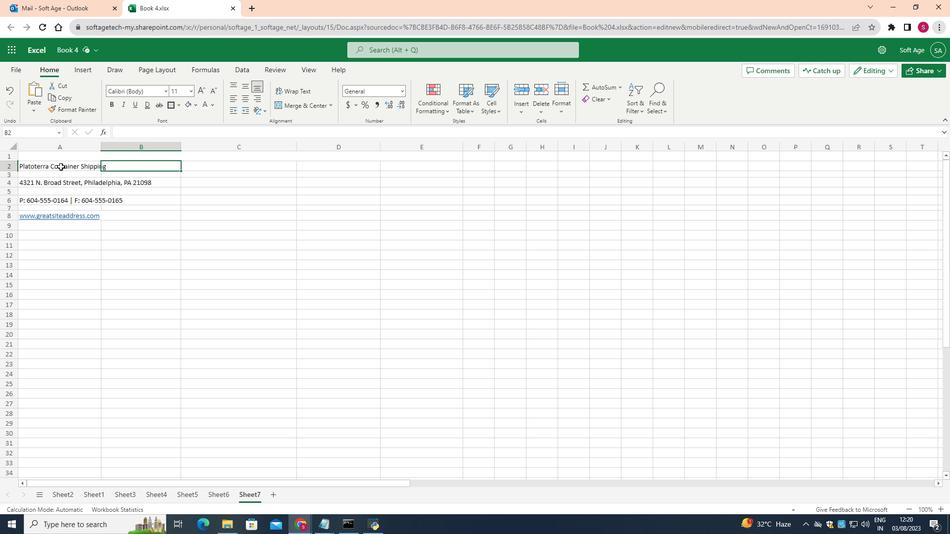
Action: Mouse pressed left at (60, 166)
Screenshot: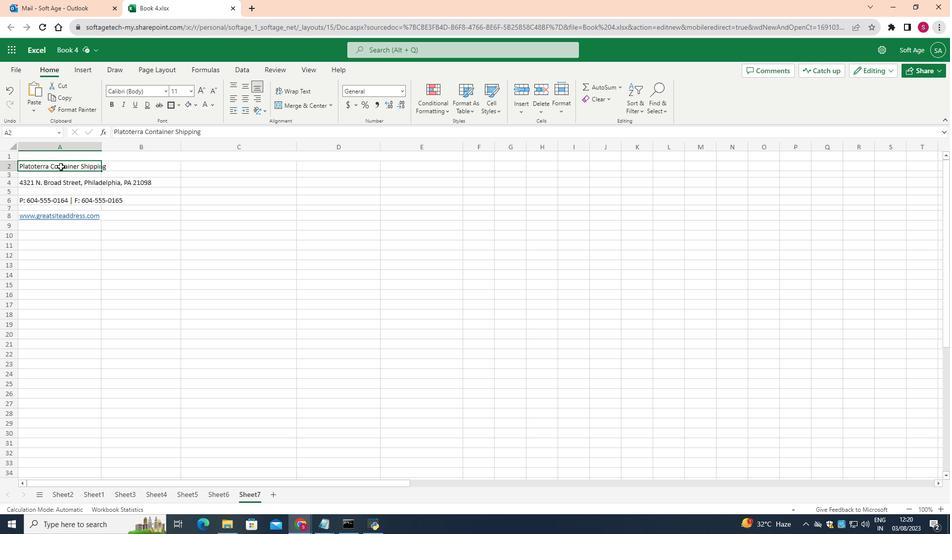 
Action: Mouse moved to (189, 89)
Screenshot: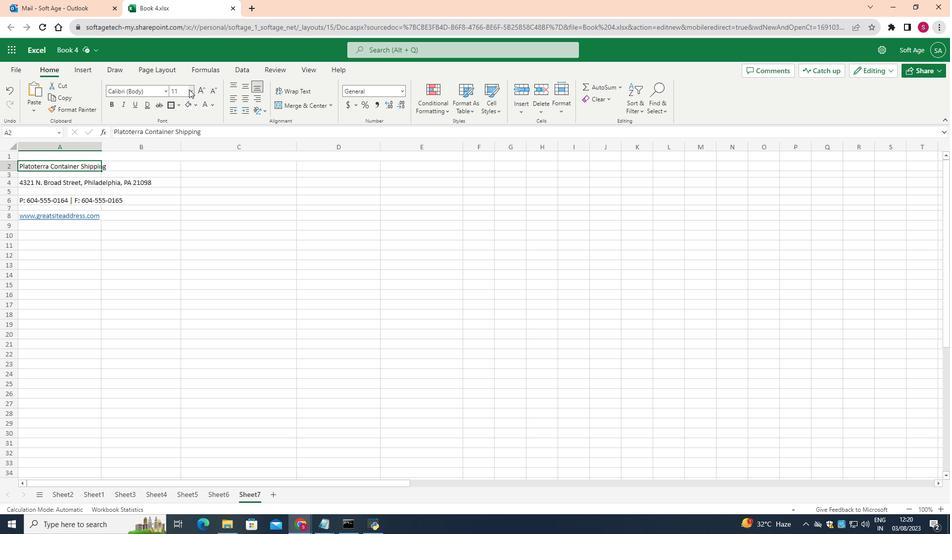 
Action: Mouse pressed left at (189, 89)
Screenshot: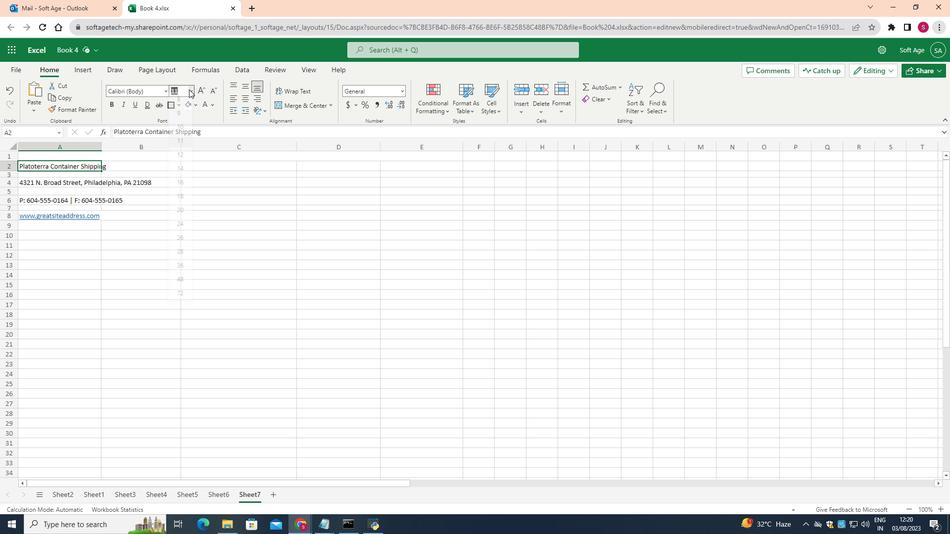 
Action: Mouse moved to (177, 211)
Screenshot: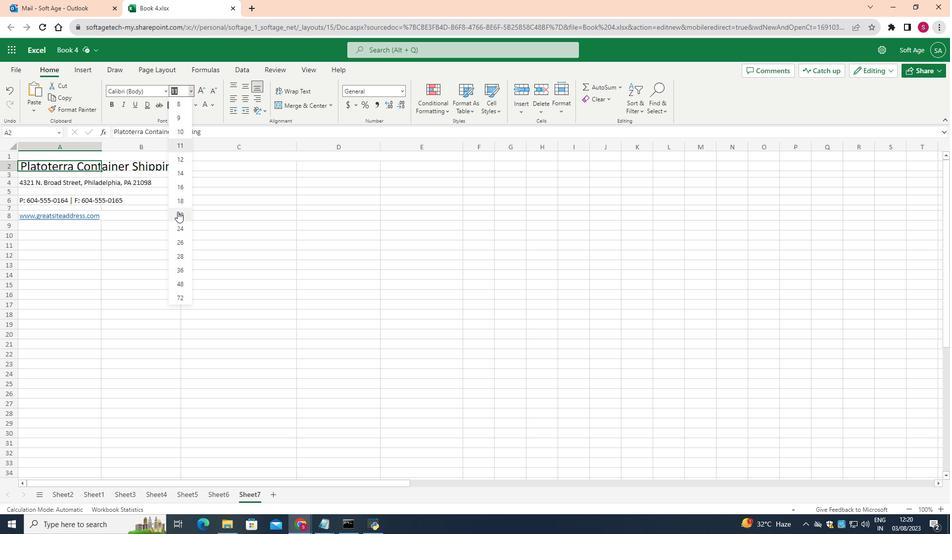 
Action: Mouse pressed left at (177, 211)
Screenshot: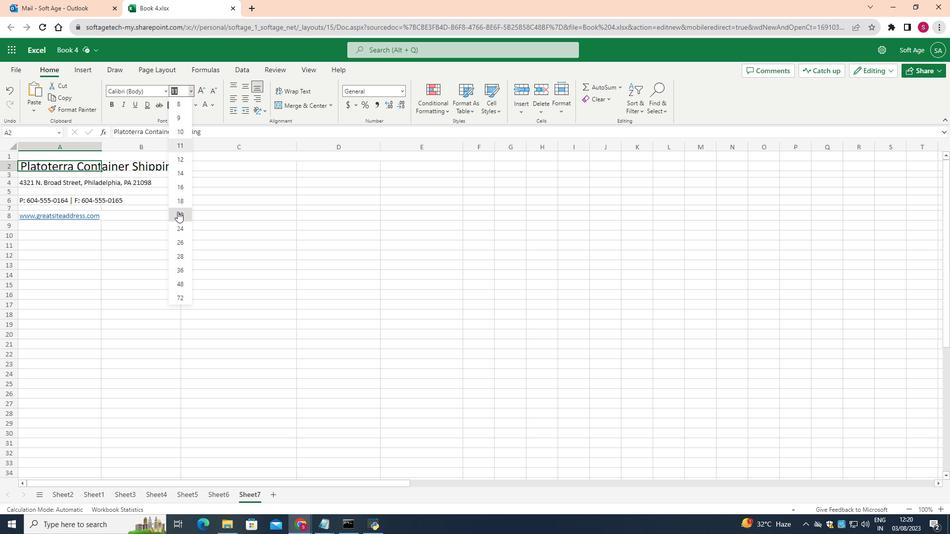 
Action: Mouse moved to (35, 190)
Screenshot: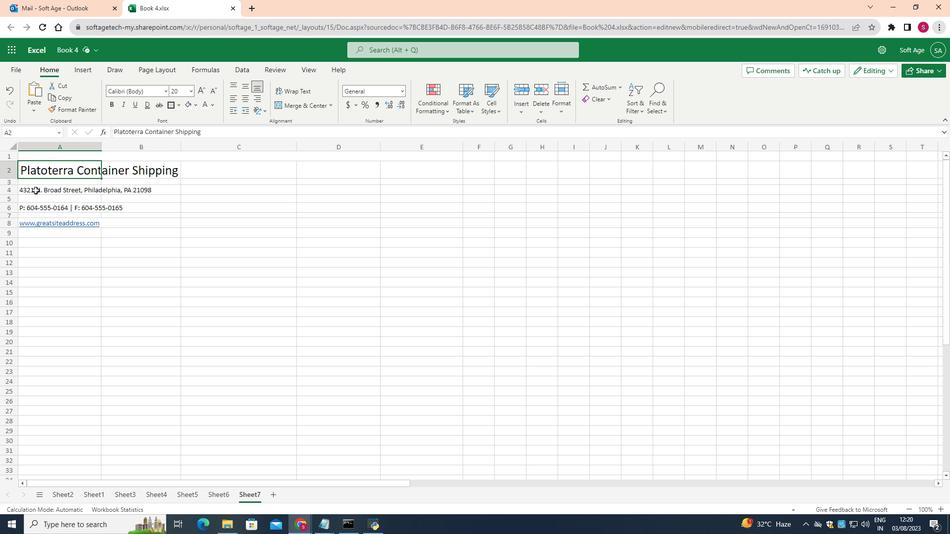 
Action: Mouse pressed left at (35, 190)
Screenshot: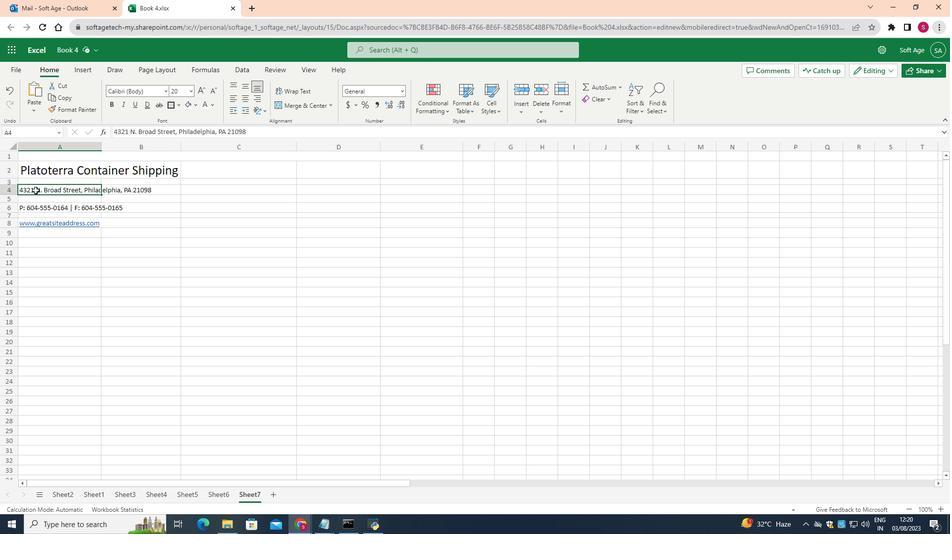 
Action: Mouse moved to (190, 89)
Screenshot: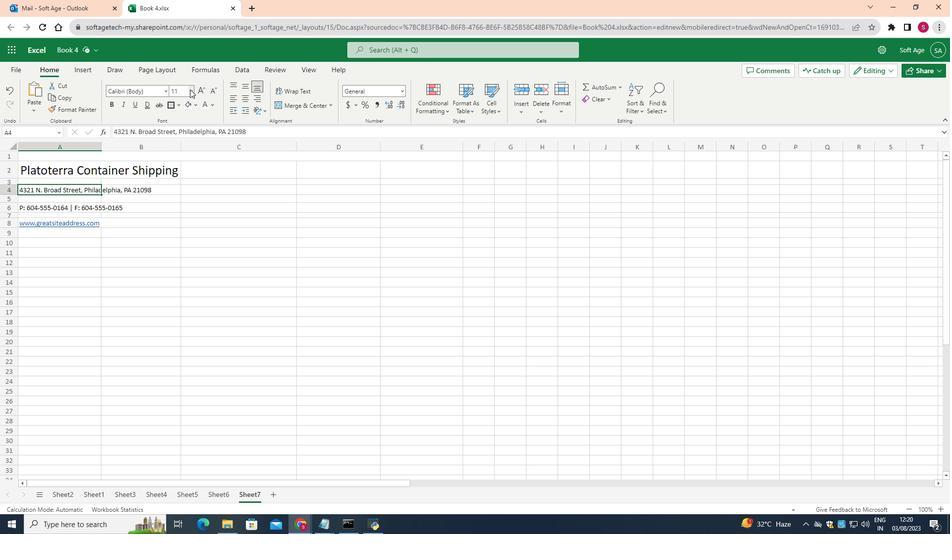 
Action: Mouse pressed left at (190, 89)
Screenshot: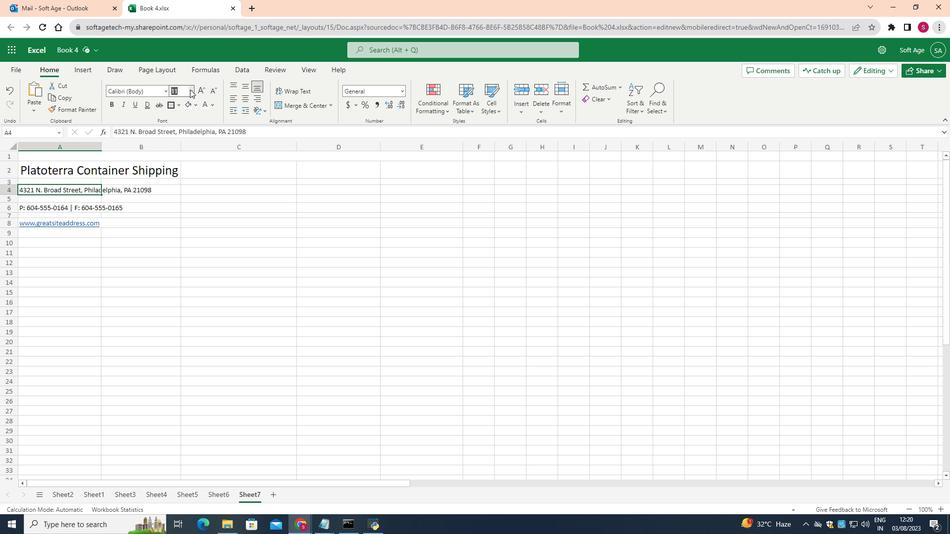 
Action: Mouse moved to (181, 174)
Screenshot: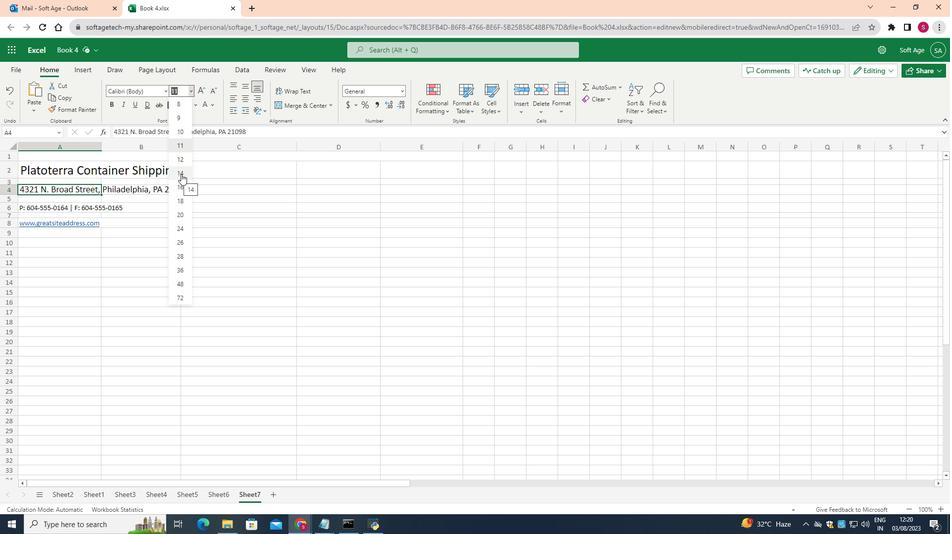 
Action: Mouse pressed left at (181, 174)
Screenshot: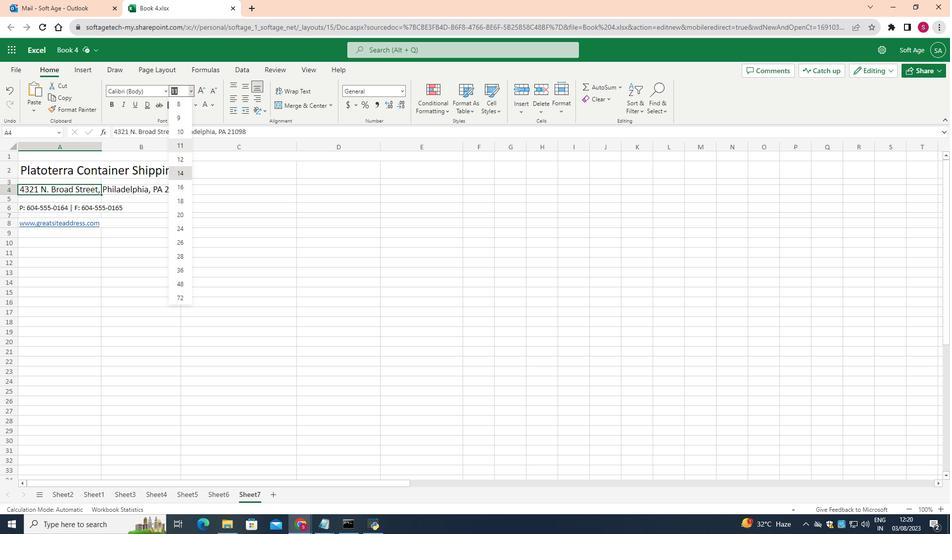 
Action: Mouse moved to (45, 210)
Screenshot: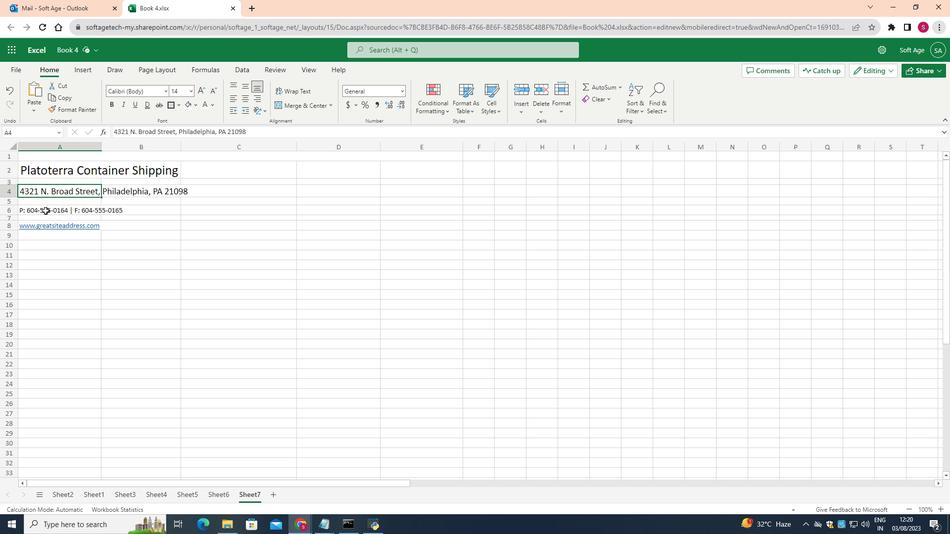 
Action: Mouse pressed left at (45, 210)
Screenshot: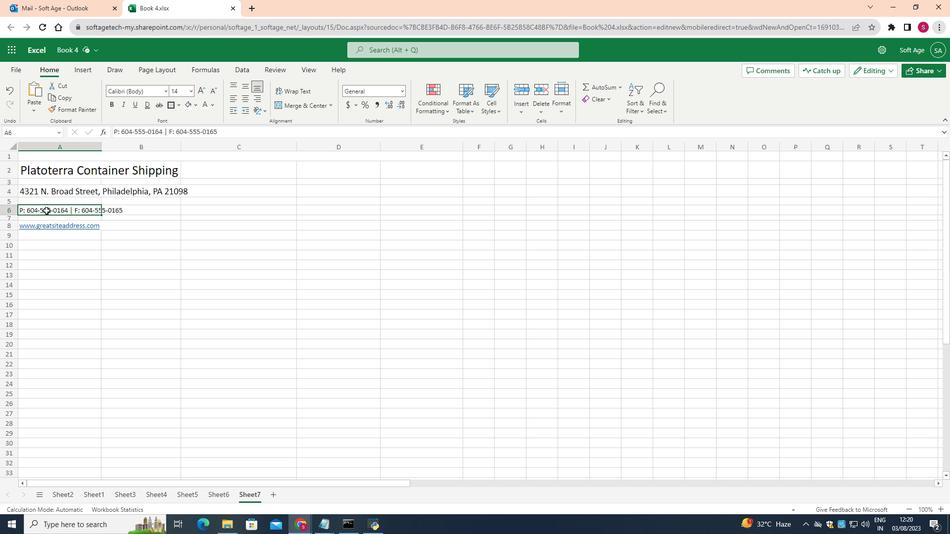 
Action: Mouse moved to (188, 89)
Screenshot: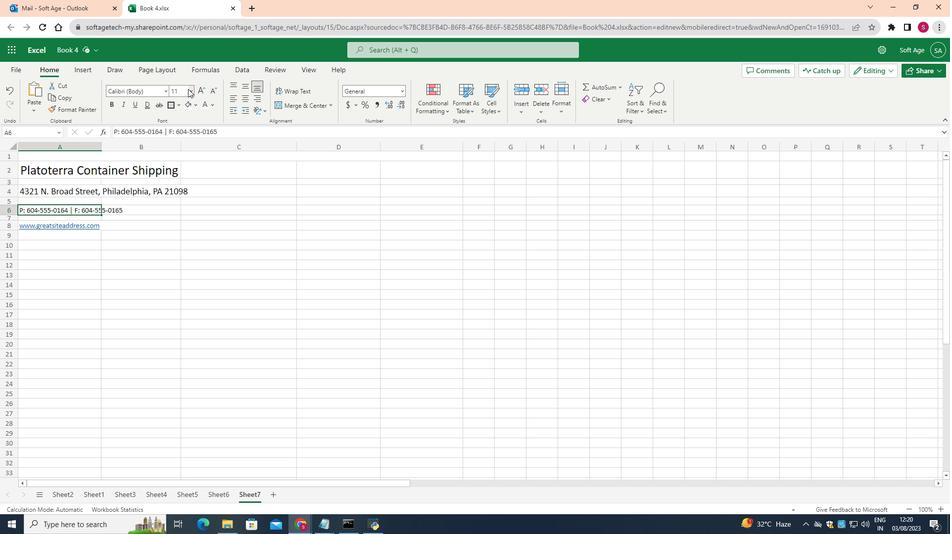 
Action: Mouse pressed left at (188, 89)
Screenshot: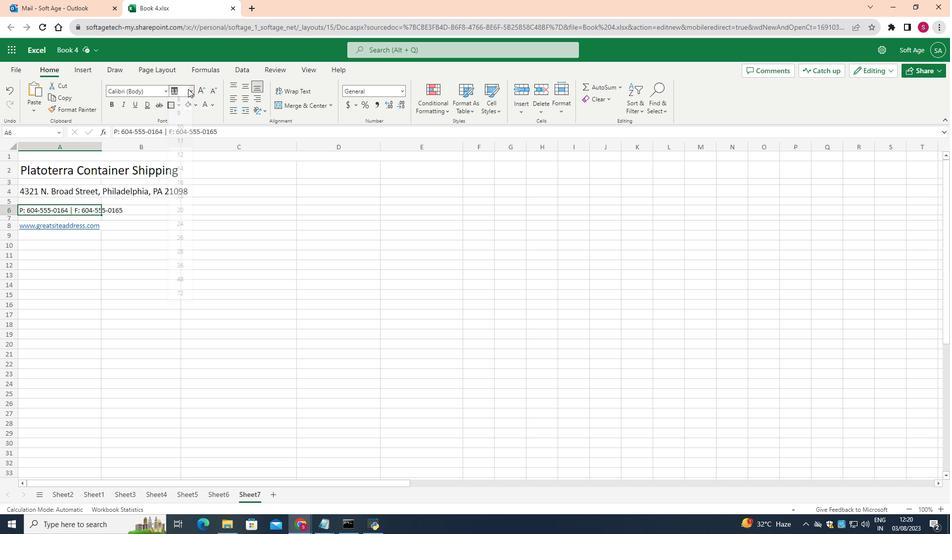 
Action: Mouse moved to (177, 169)
Screenshot: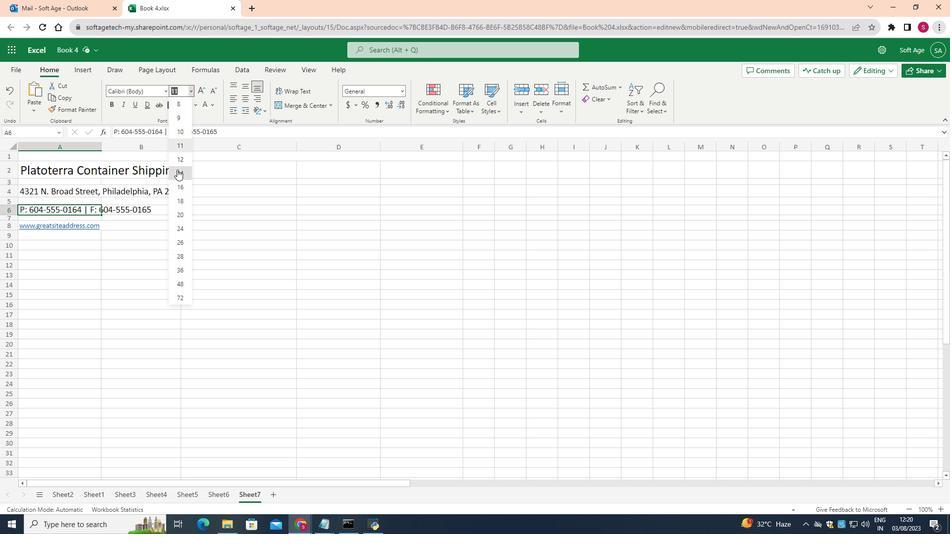 
Action: Mouse pressed left at (177, 169)
Screenshot: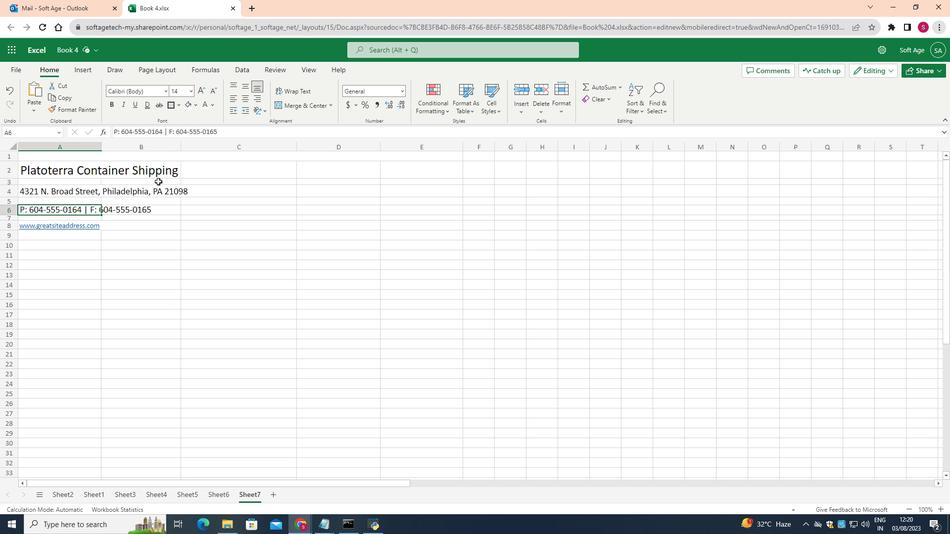 
Action: Mouse moved to (49, 222)
Screenshot: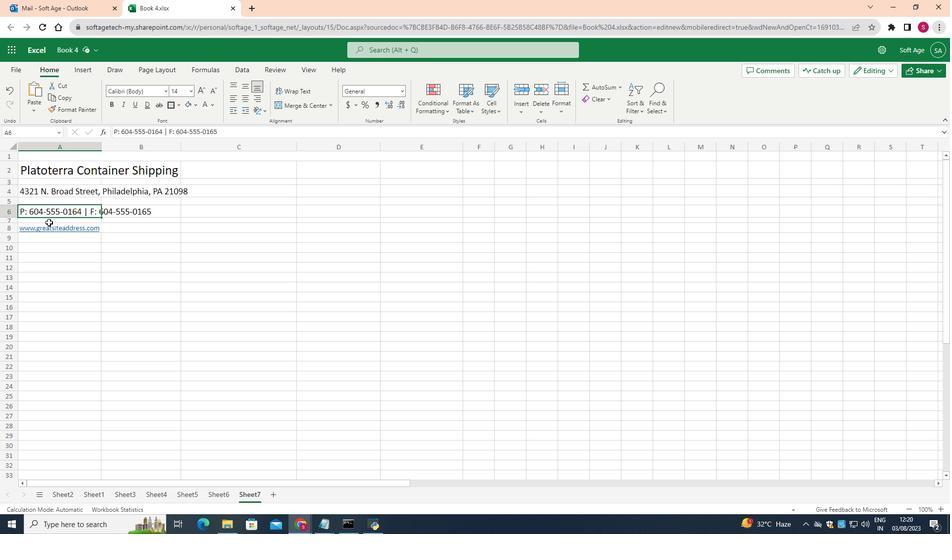 
Action: Mouse pressed left at (49, 222)
Screenshot: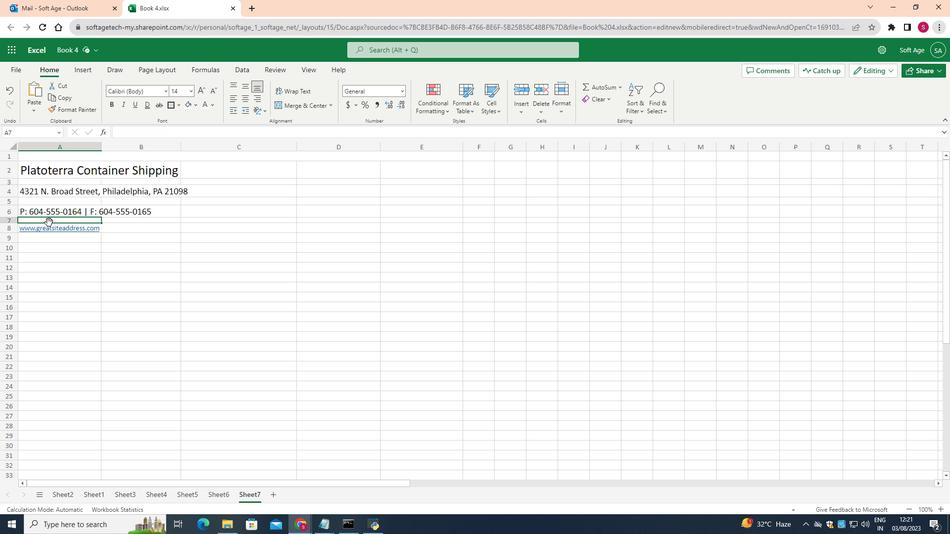 
Action: Mouse moved to (46, 228)
Screenshot: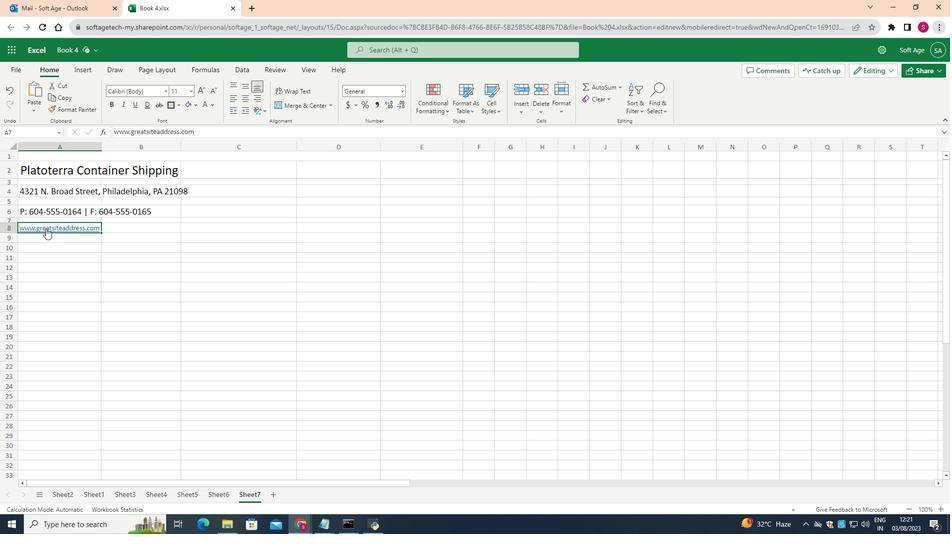 
Action: Mouse pressed left at (46, 228)
Screenshot: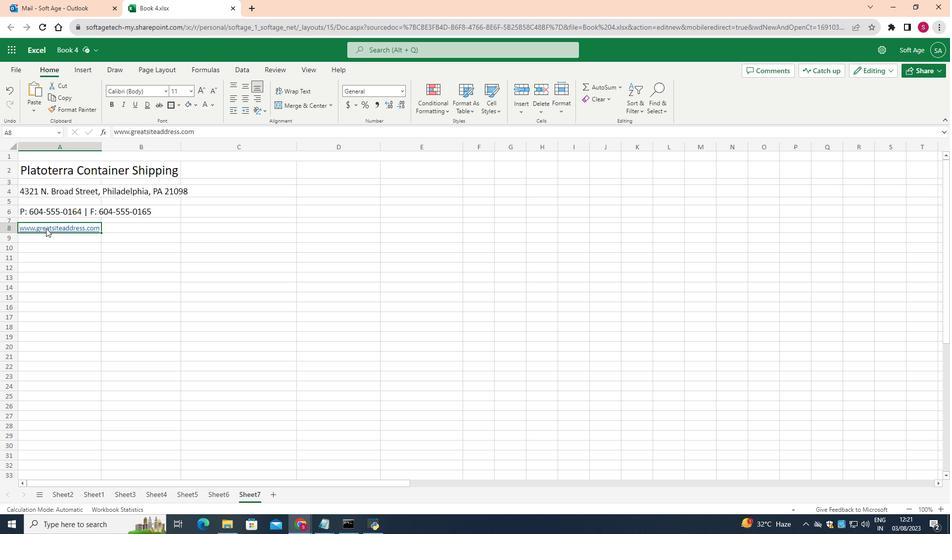 
Action: Mouse moved to (157, 6)
Screenshot: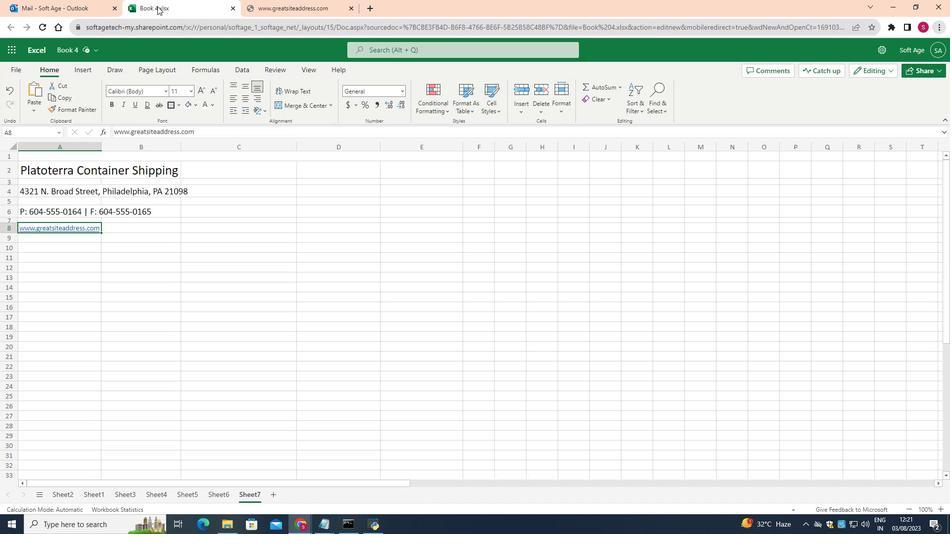 
Action: Mouse pressed left at (157, 6)
Screenshot: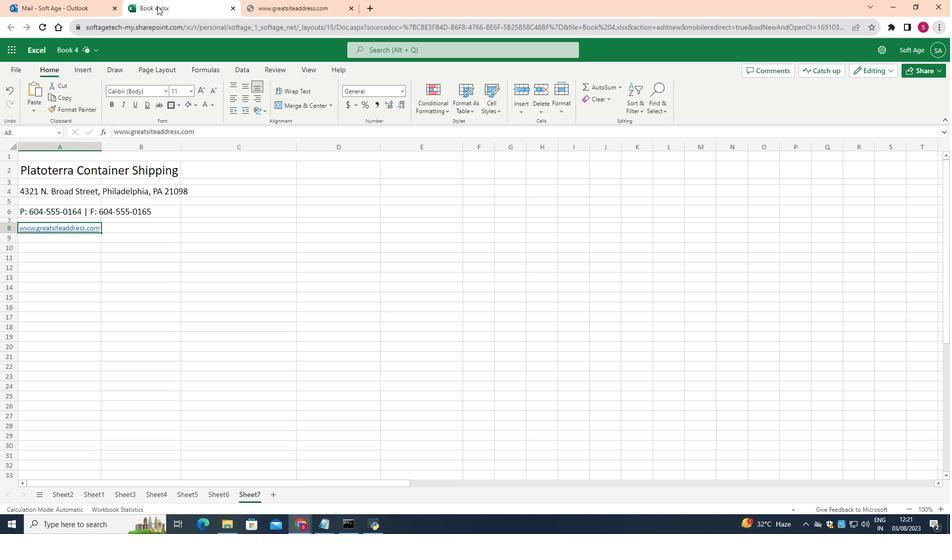 
Action: Mouse moved to (125, 227)
Screenshot: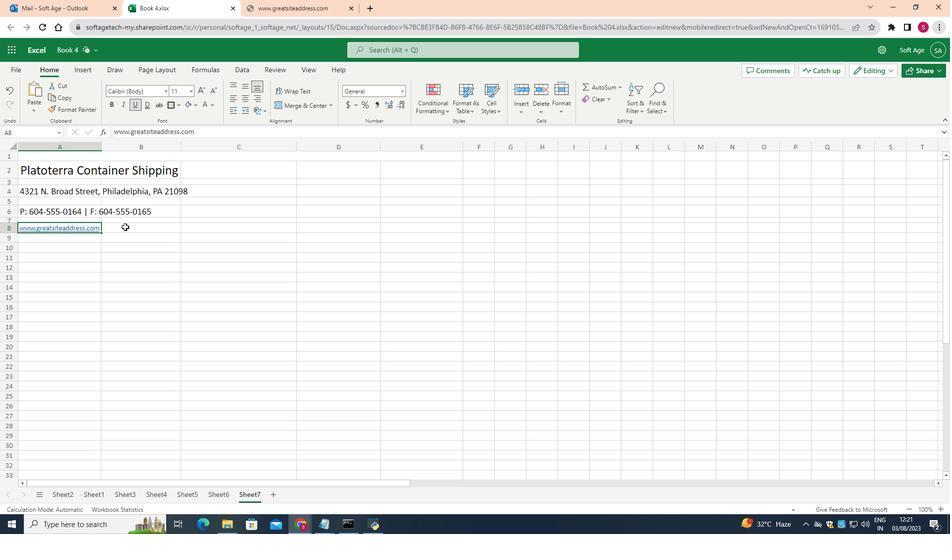 
Action: Mouse pressed left at (125, 227)
Screenshot: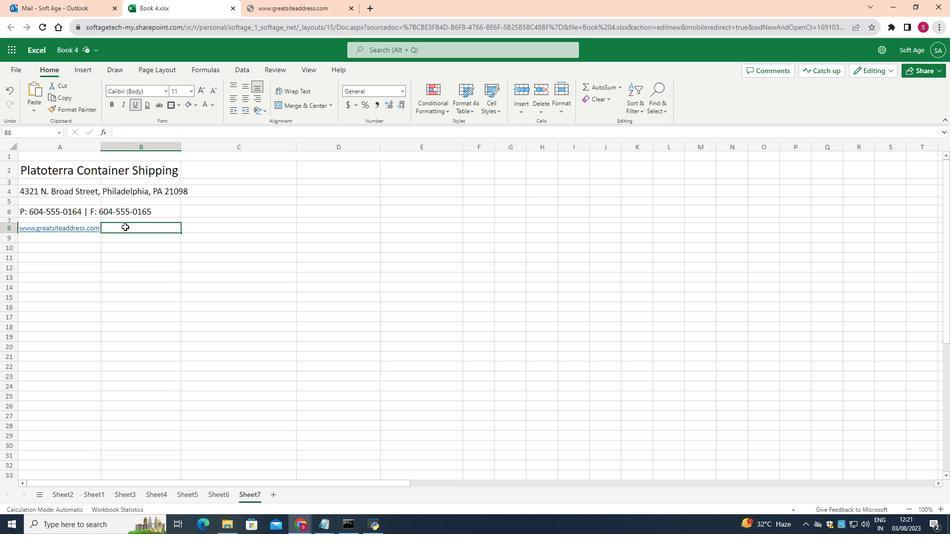 
Action: Mouse moved to (28, 211)
Screenshot: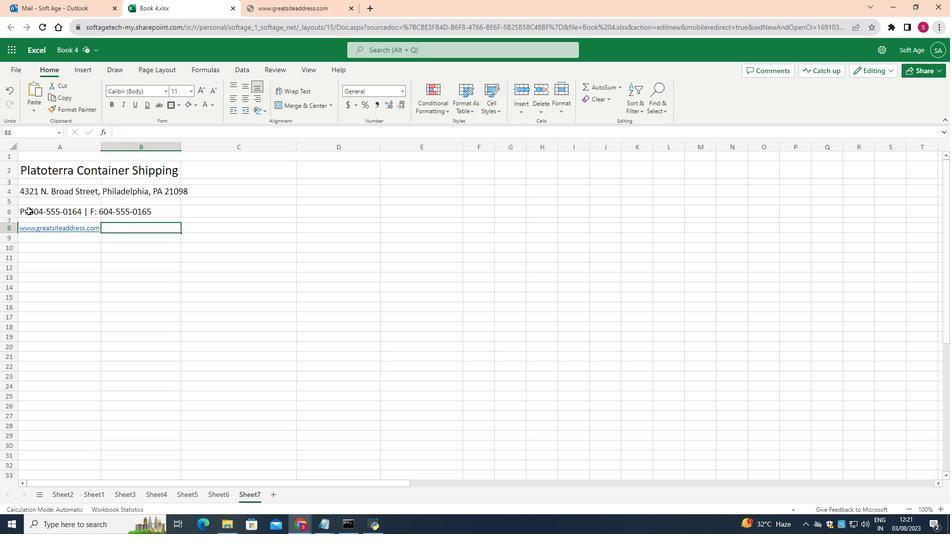 
Action: Mouse pressed left at (28, 211)
Screenshot: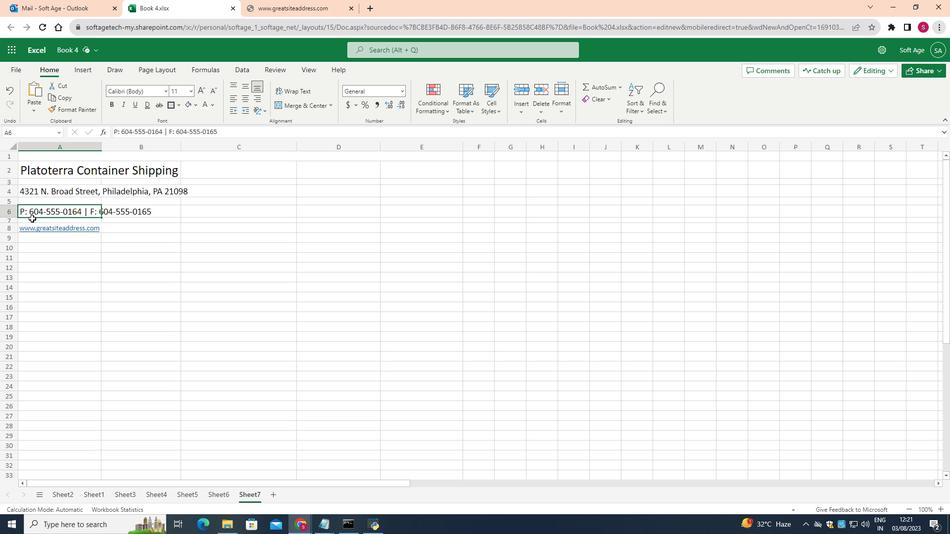 
Action: Mouse moved to (188, 88)
Screenshot: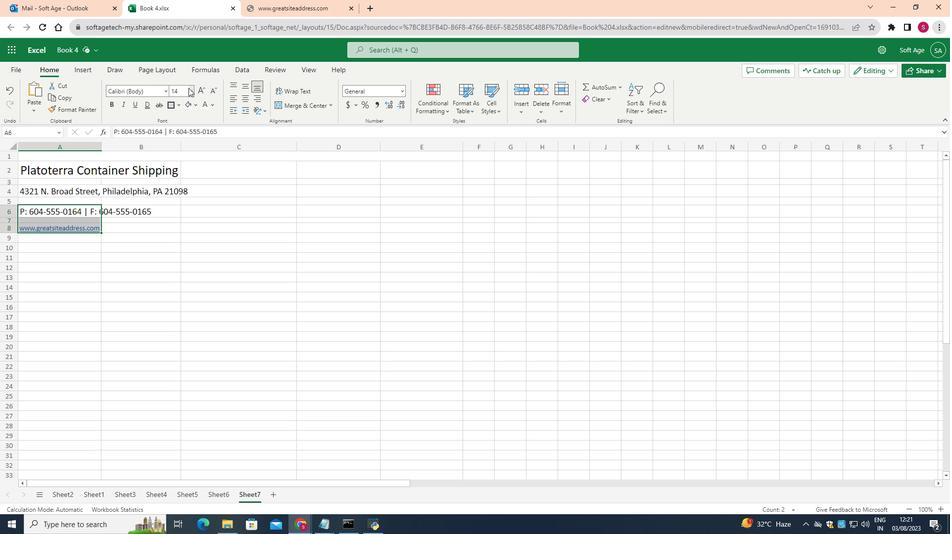 
Action: Mouse pressed left at (188, 88)
Screenshot: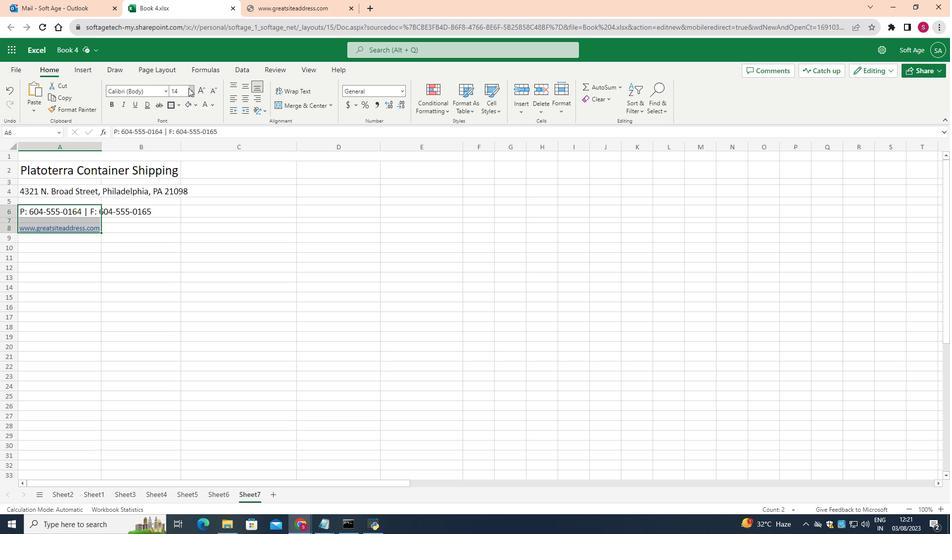 
Action: Mouse moved to (178, 174)
Screenshot: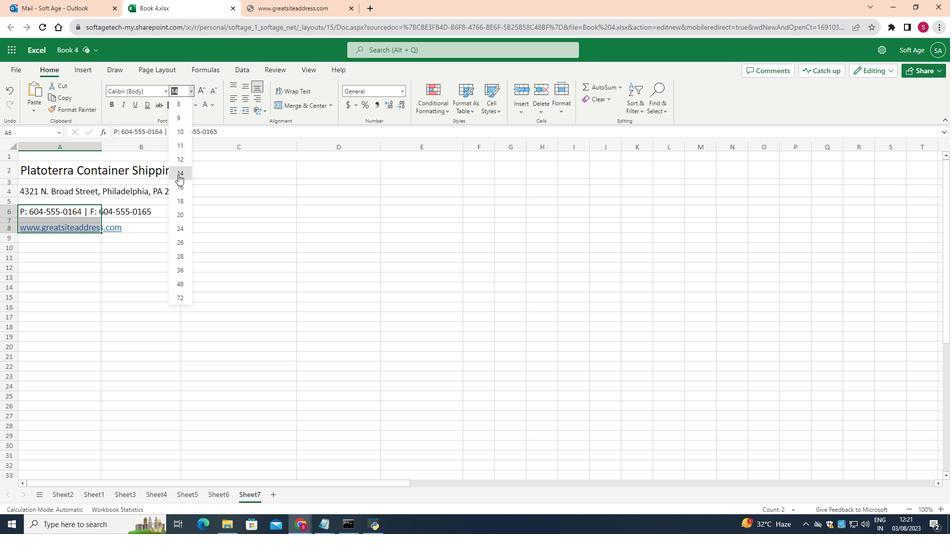 
Action: Mouse pressed left at (178, 174)
Screenshot: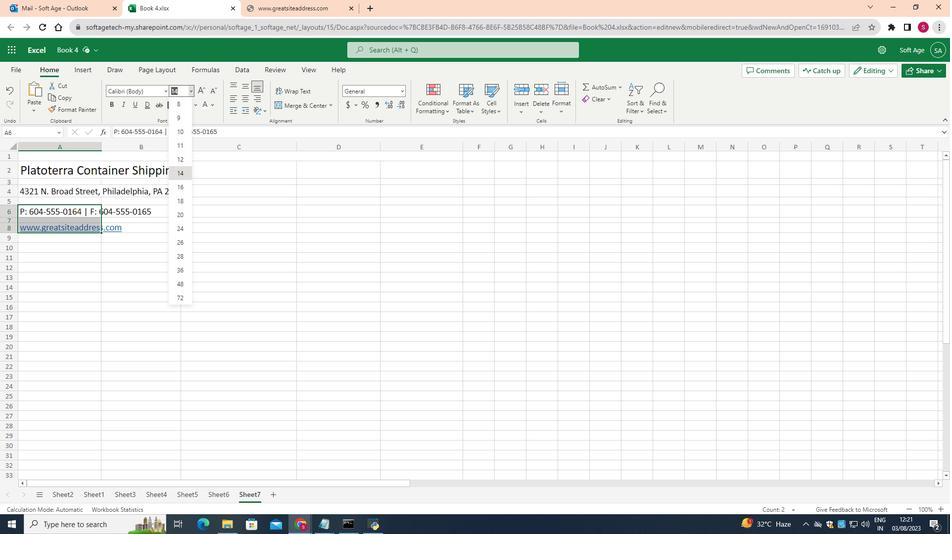 
Action: Mouse moved to (234, 261)
Screenshot: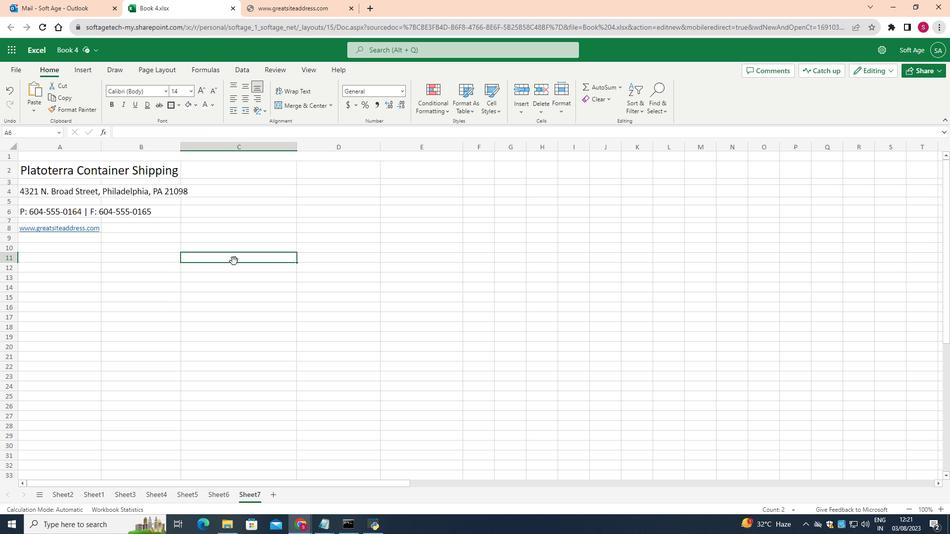 
Action: Mouse pressed left at (234, 261)
Screenshot: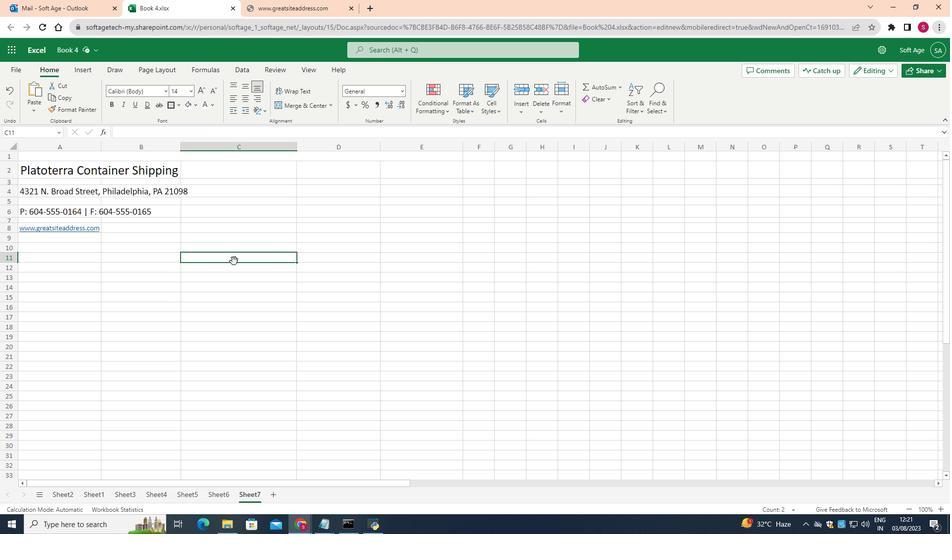 
Action: Mouse moved to (126, 226)
Screenshot: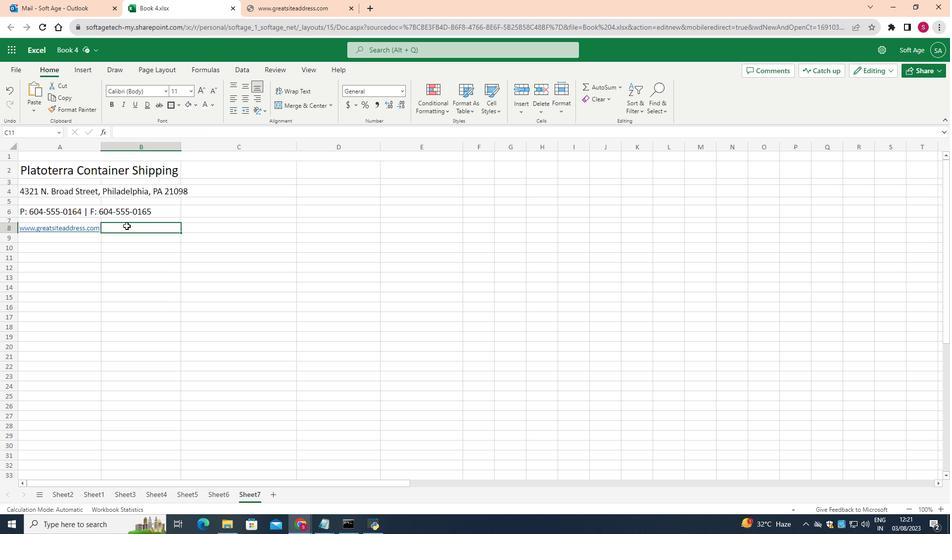 
Action: Mouse pressed left at (126, 226)
Screenshot: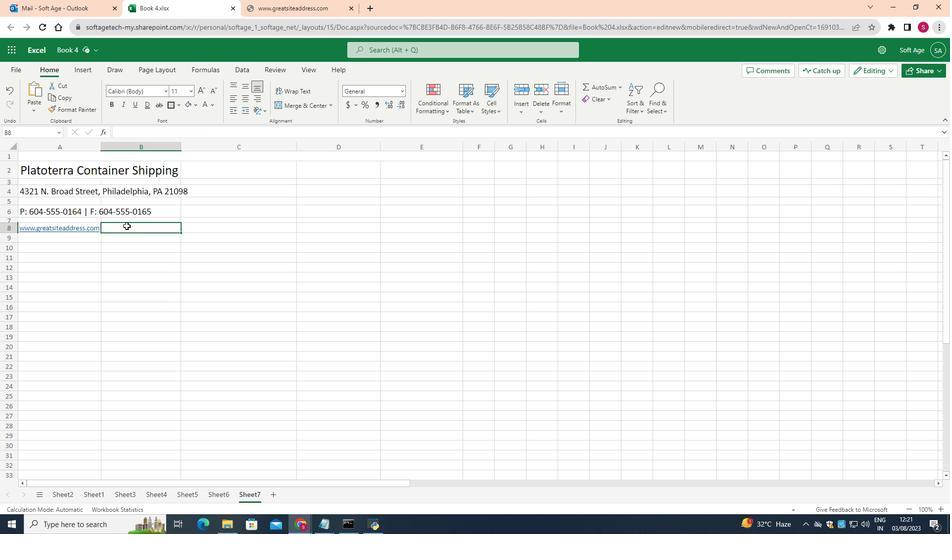 
Action: Mouse moved to (181, 149)
Screenshot: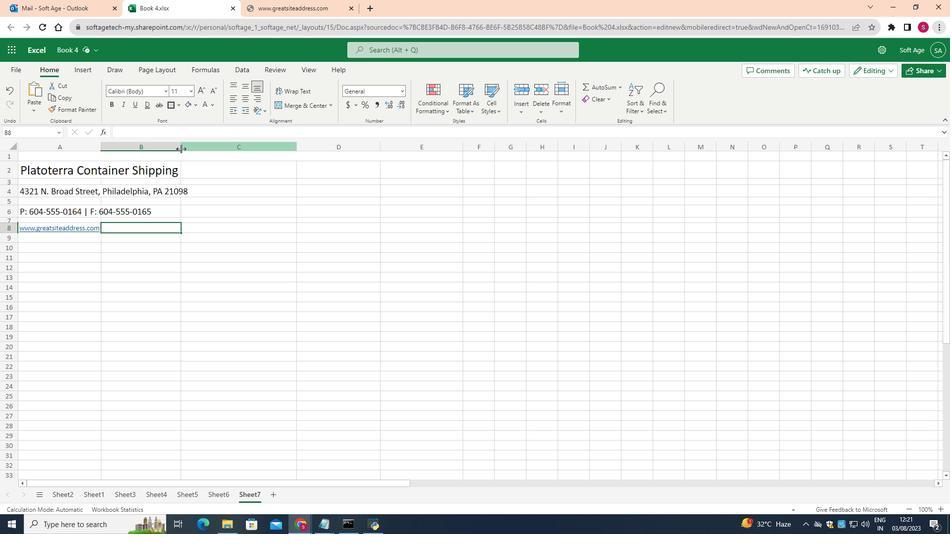 
Action: Mouse pressed left at (181, 149)
Screenshot: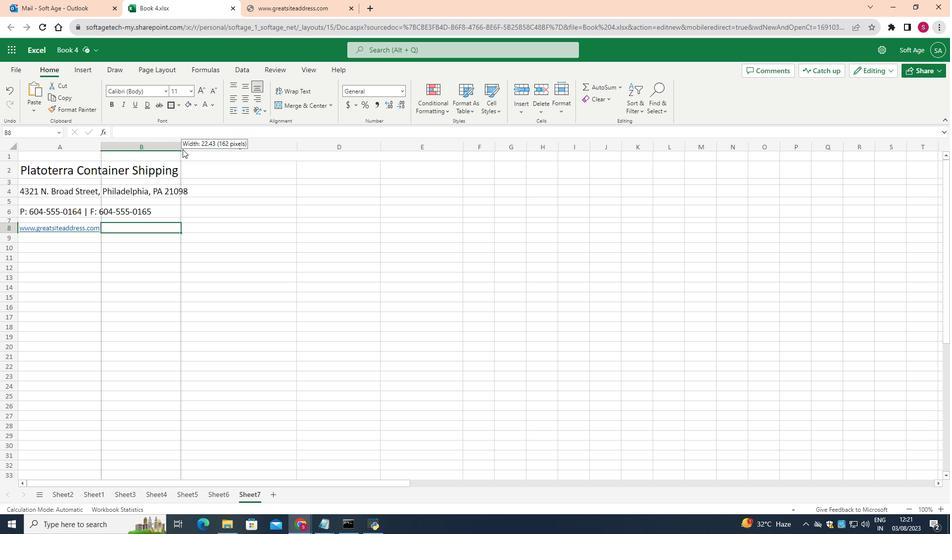 
Action: Mouse moved to (209, 148)
Screenshot: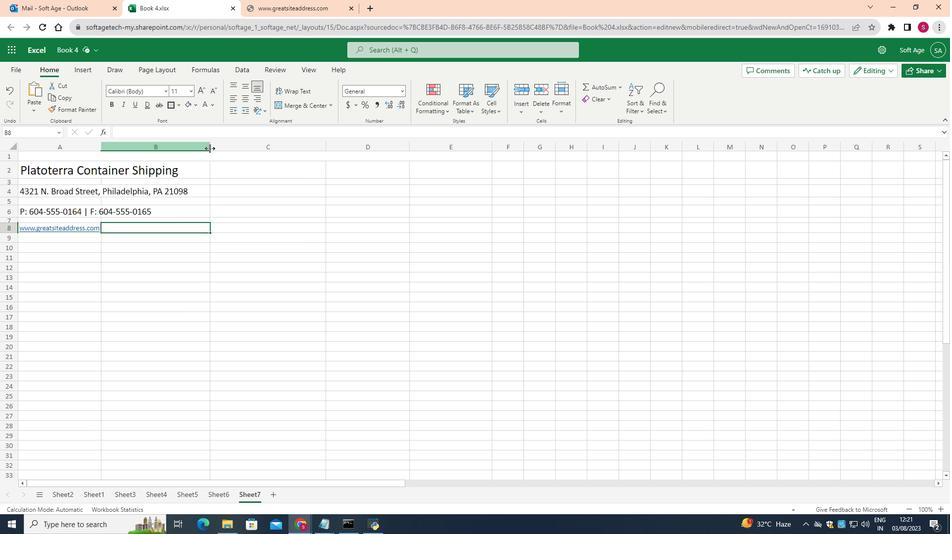 
Action: Mouse pressed left at (209, 148)
Screenshot: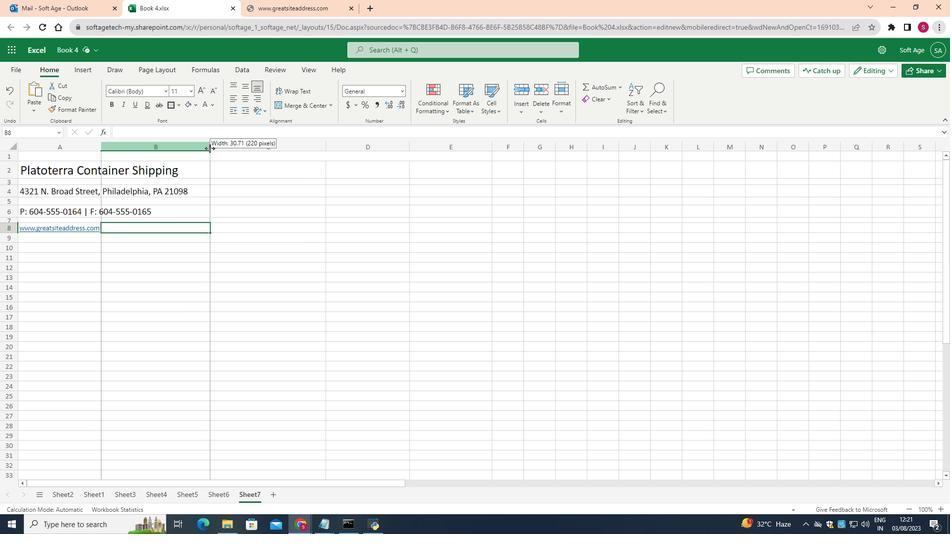 
Action: Mouse moved to (168, 167)
Screenshot: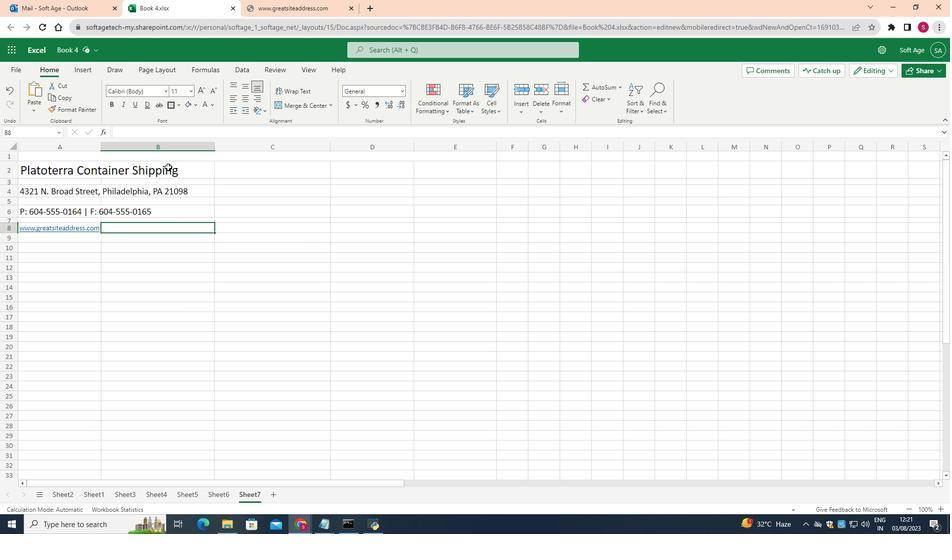 
Action: Mouse pressed left at (168, 167)
Screenshot: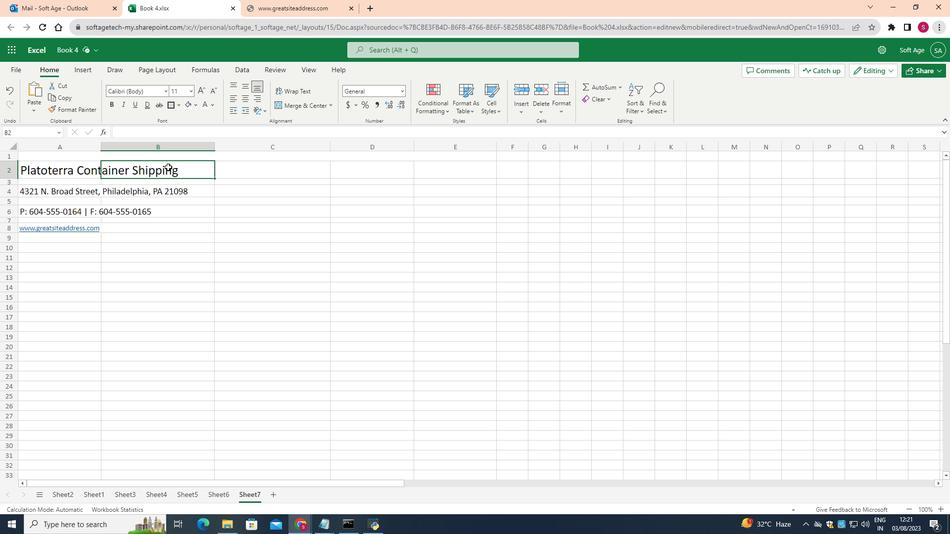 
Action: Mouse moved to (177, 105)
Screenshot: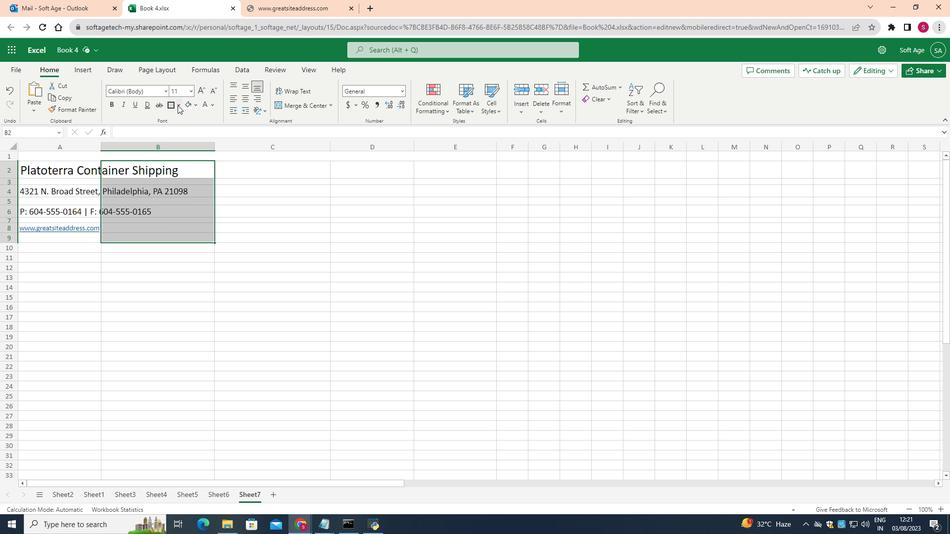 
Action: Mouse pressed left at (177, 105)
Screenshot: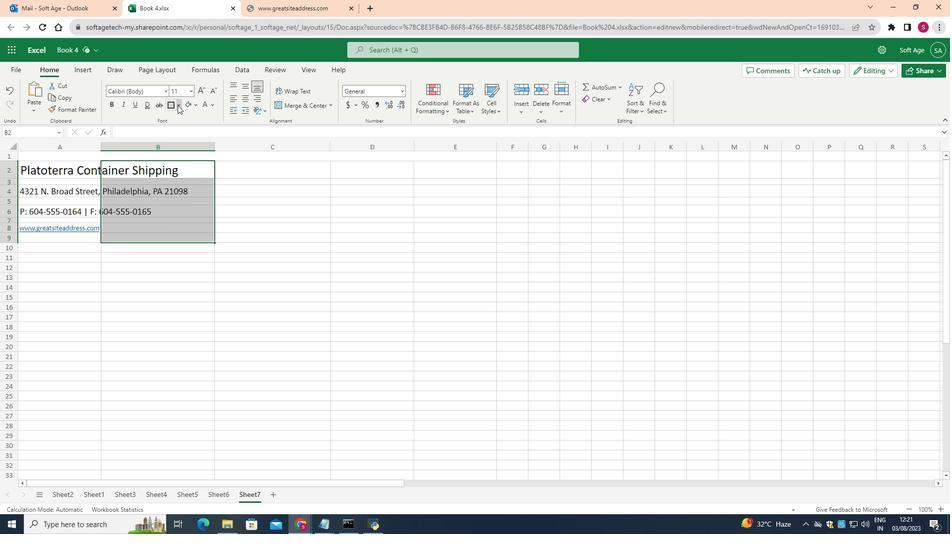 
Action: Mouse moved to (198, 249)
Screenshot: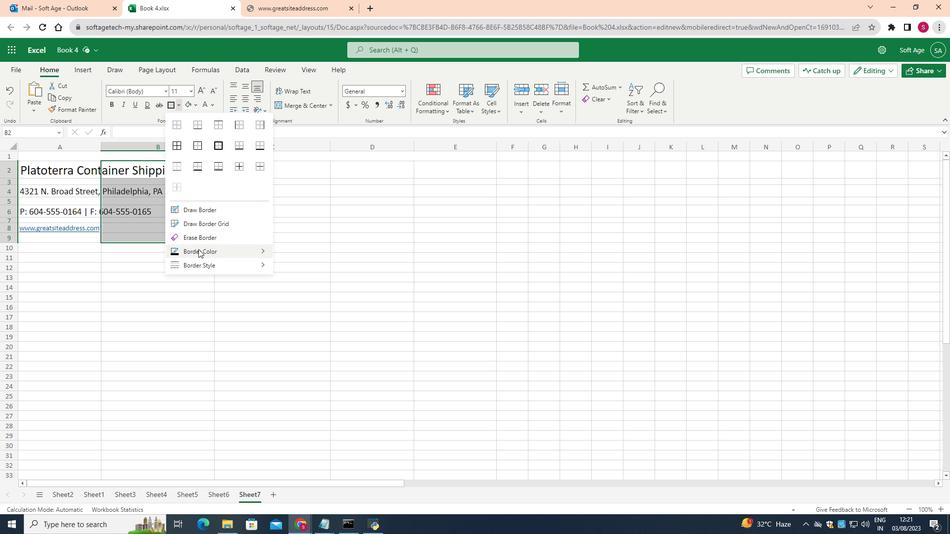 
Action: Mouse pressed left at (198, 249)
Screenshot: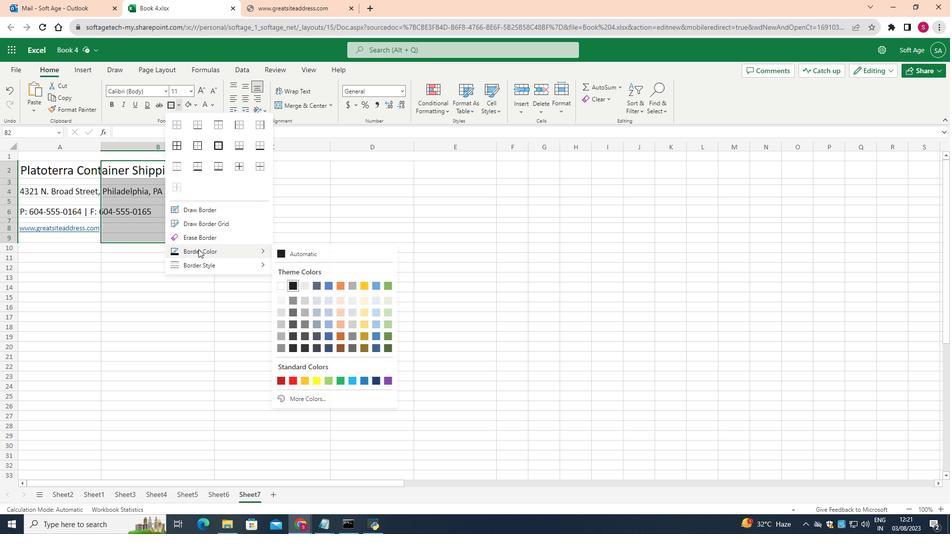 
Action: Mouse moved to (292, 286)
Screenshot: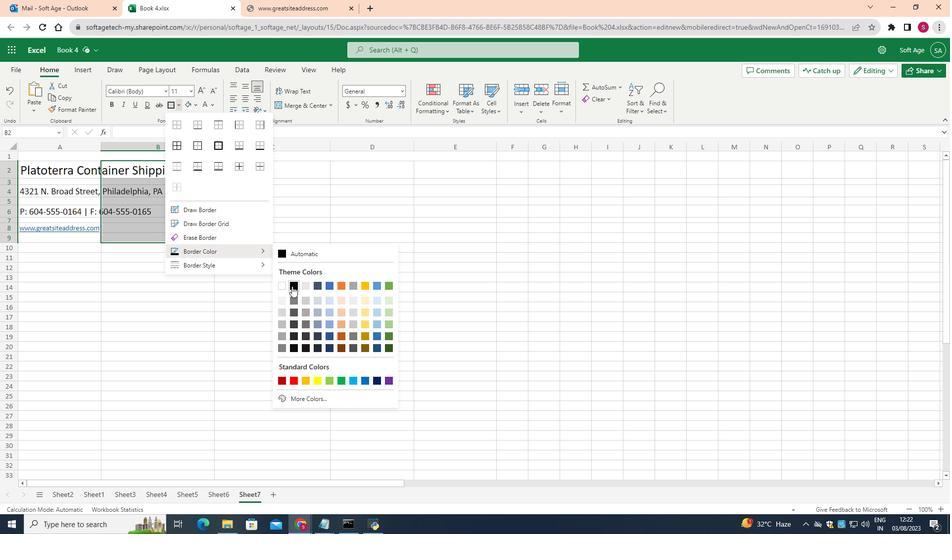 
Action: Mouse pressed left at (292, 286)
Screenshot: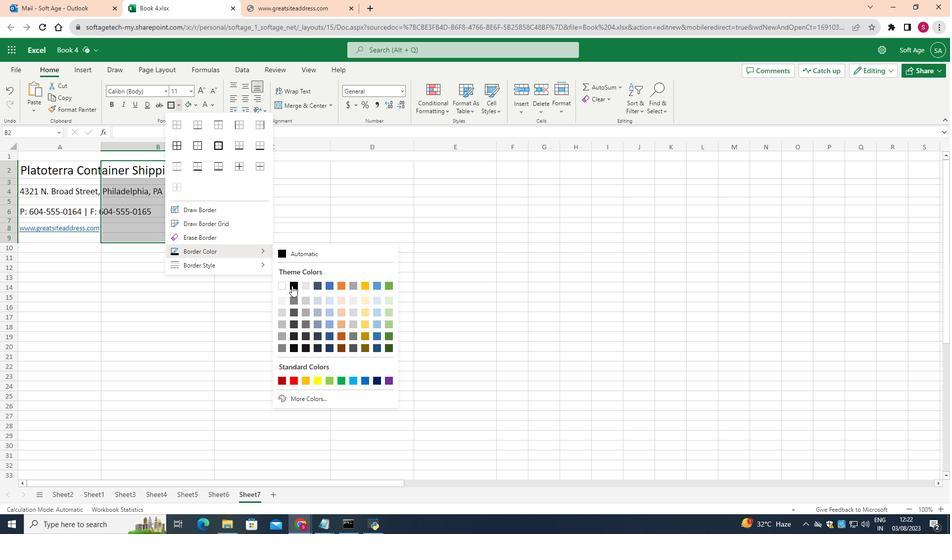 
Action: Mouse moved to (259, 126)
Screenshot: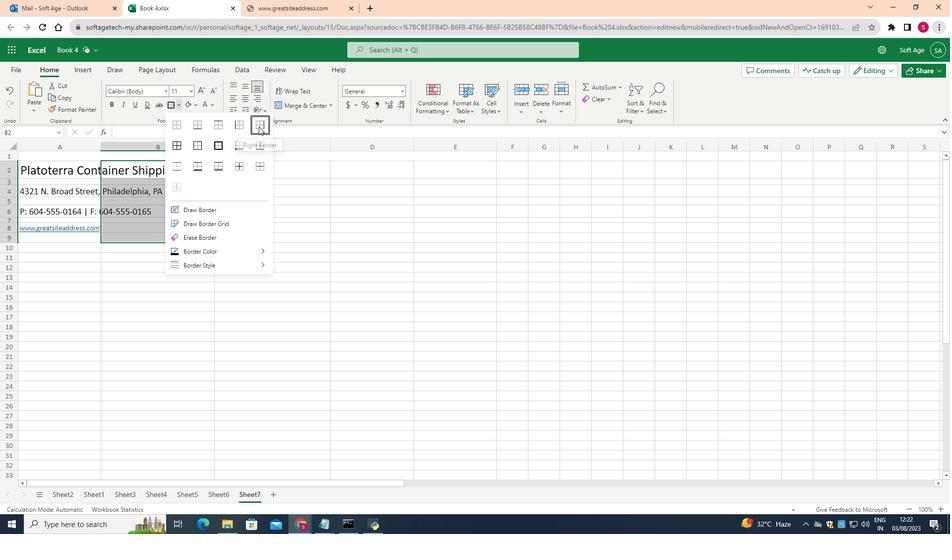 
Action: Mouse pressed left at (259, 126)
Screenshot: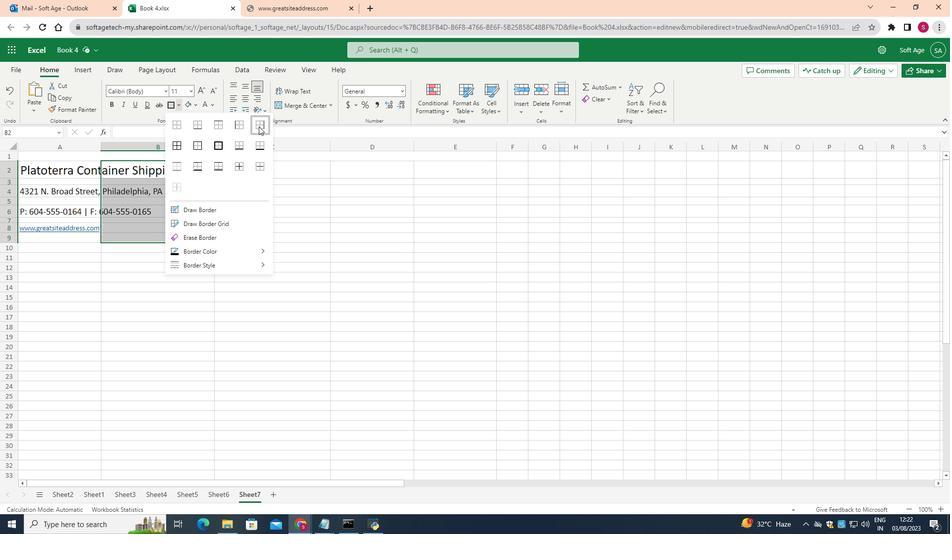 
Action: Mouse moved to (315, 213)
Screenshot: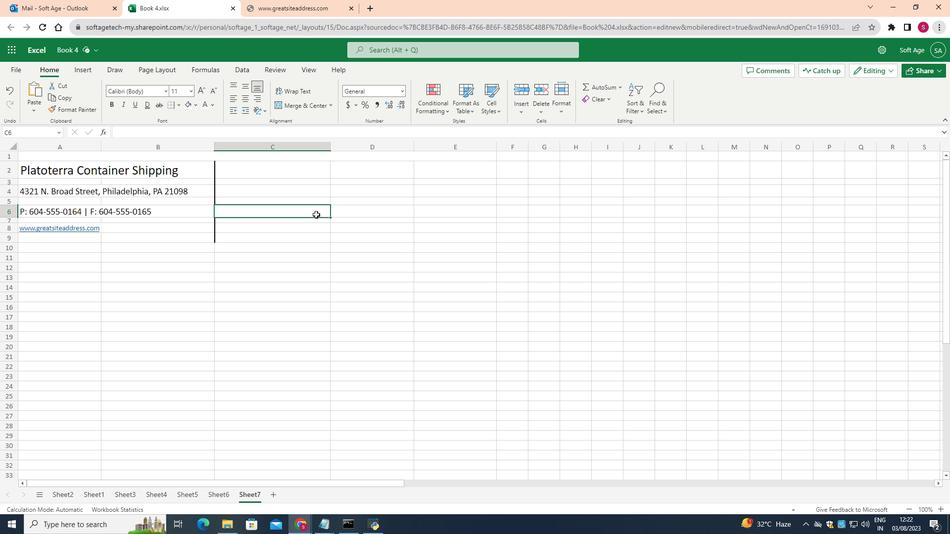 
Action: Mouse pressed left at (315, 213)
Screenshot: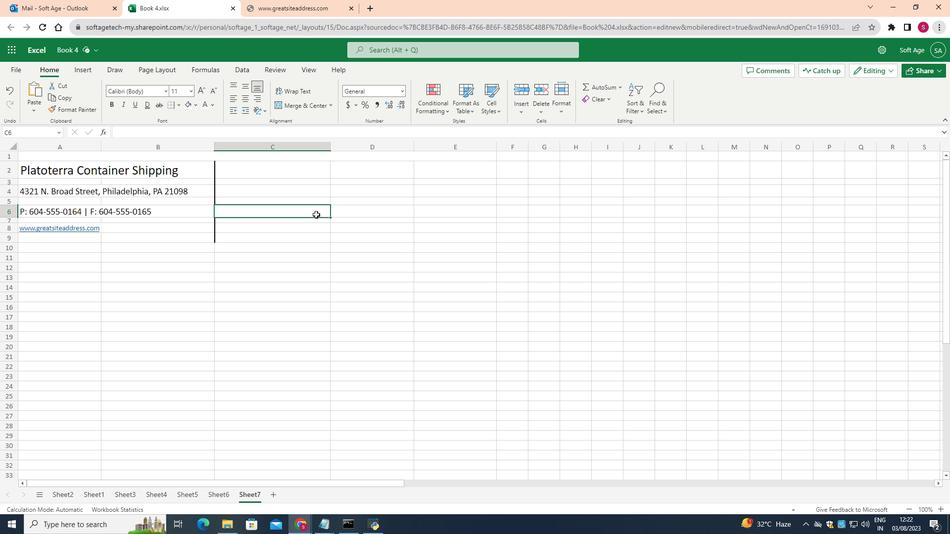 
Action: Mouse moved to (239, 174)
Screenshot: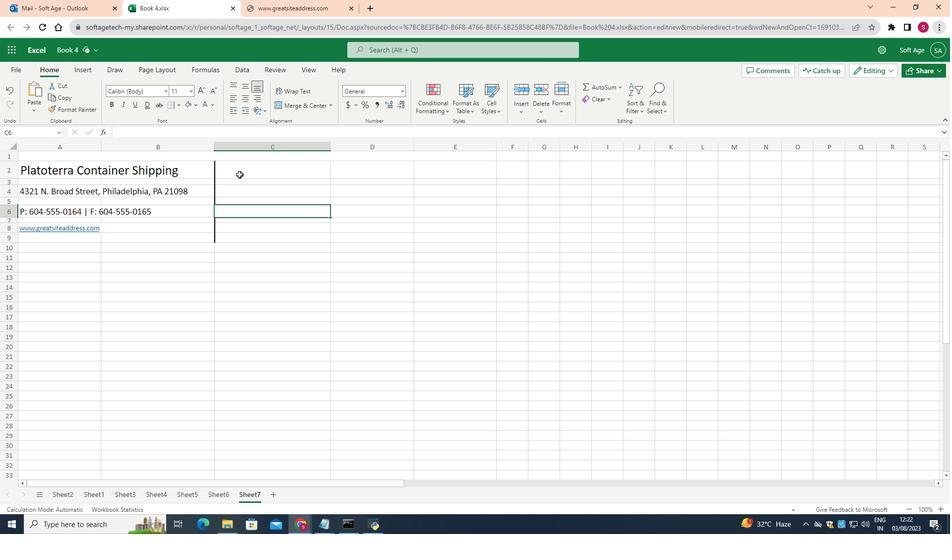 
Action: Mouse pressed left at (239, 174)
Screenshot: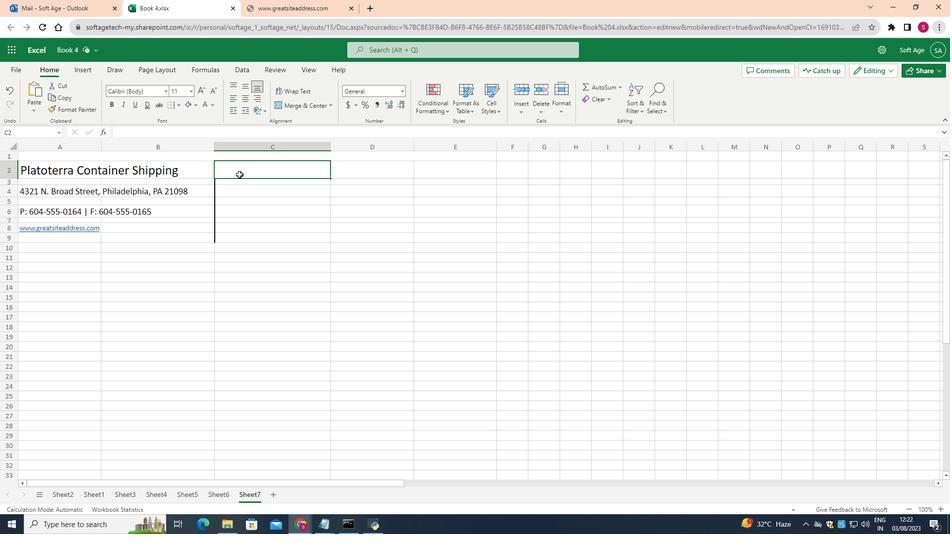 
Action: Mouse moved to (295, 199)
Screenshot: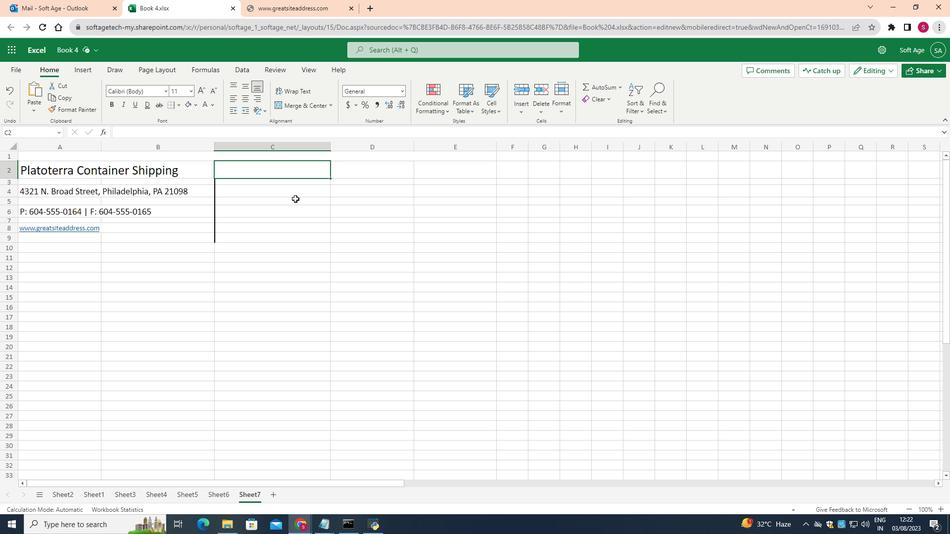 
Action: Mouse pressed left at (295, 199)
Screenshot: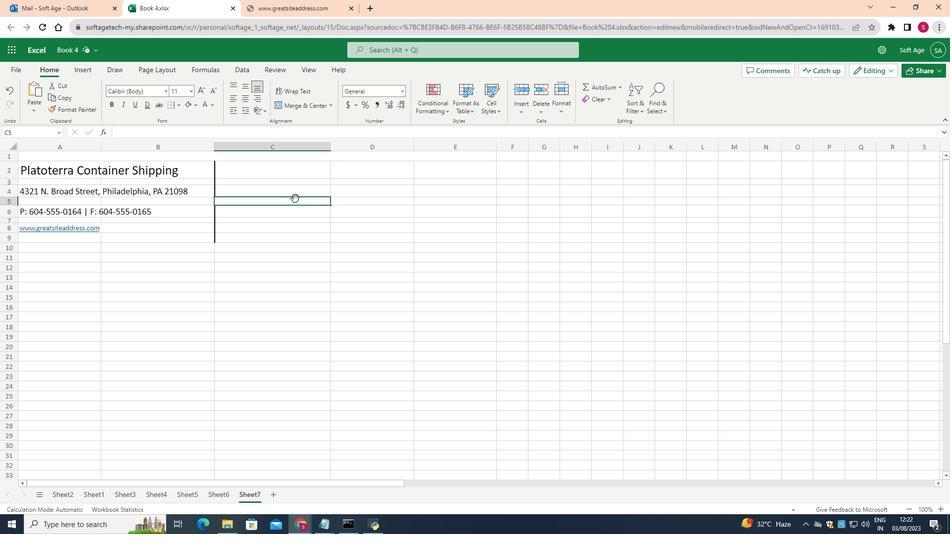 
Action: Mouse moved to (278, 193)
Screenshot: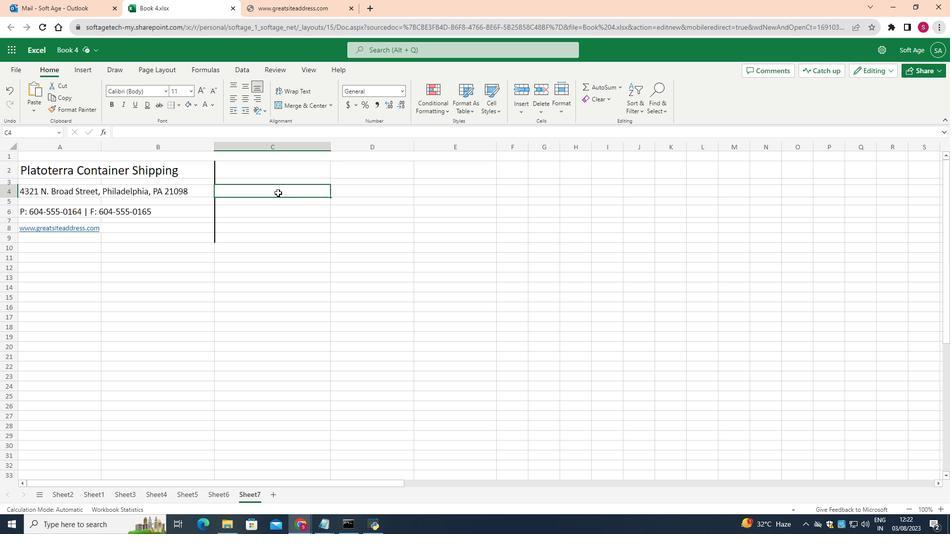 
Action: Mouse pressed left at (278, 193)
Screenshot: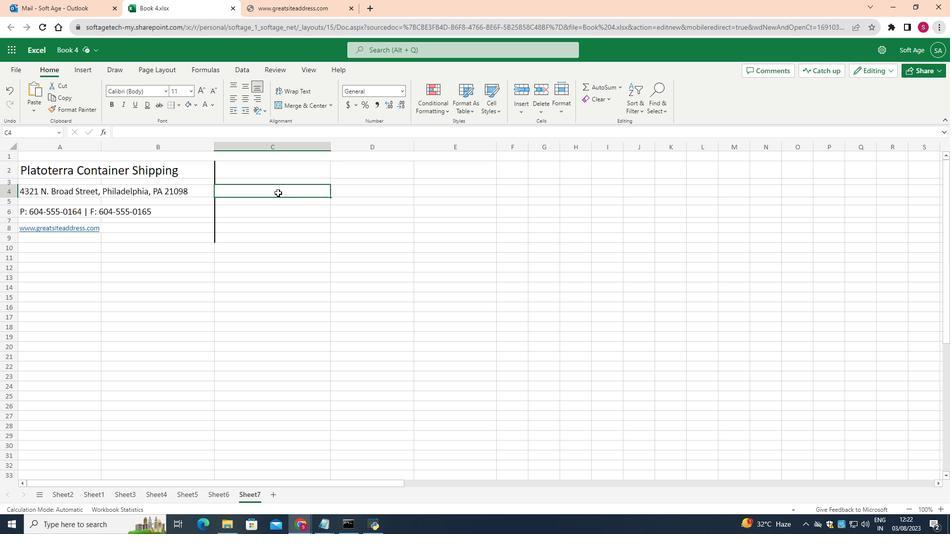 
Action: Mouse moved to (190, 90)
Screenshot: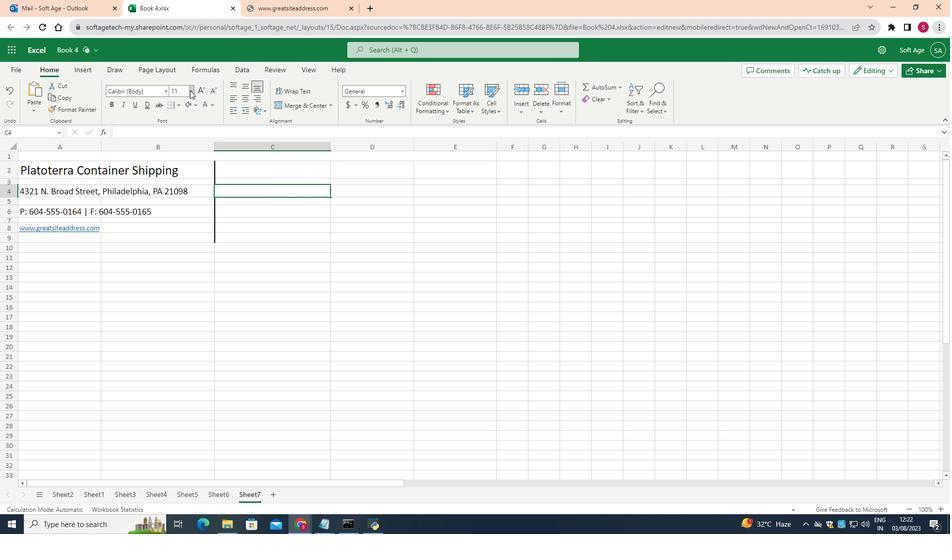 
Action: Mouse pressed left at (190, 90)
Screenshot: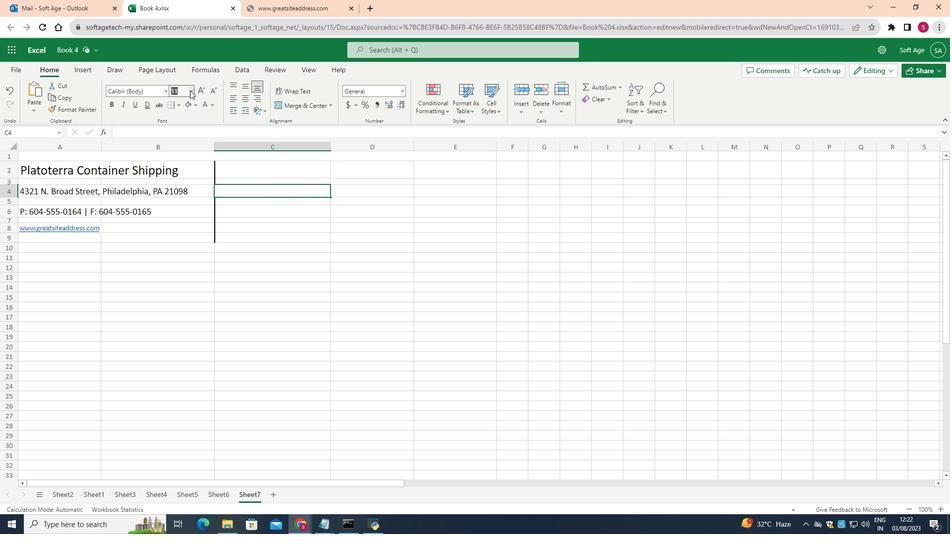 
Action: Mouse moved to (181, 228)
Screenshot: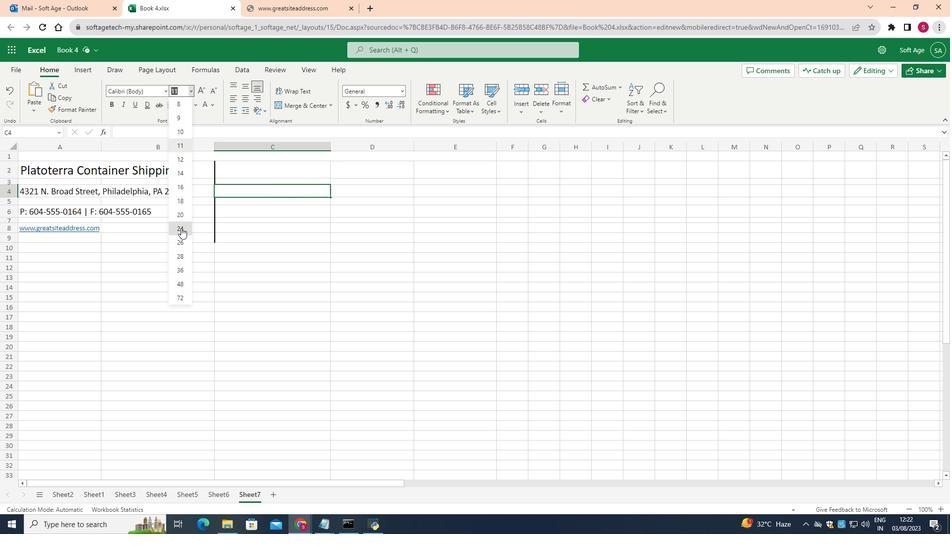 
Action: Mouse pressed left at (181, 228)
Screenshot: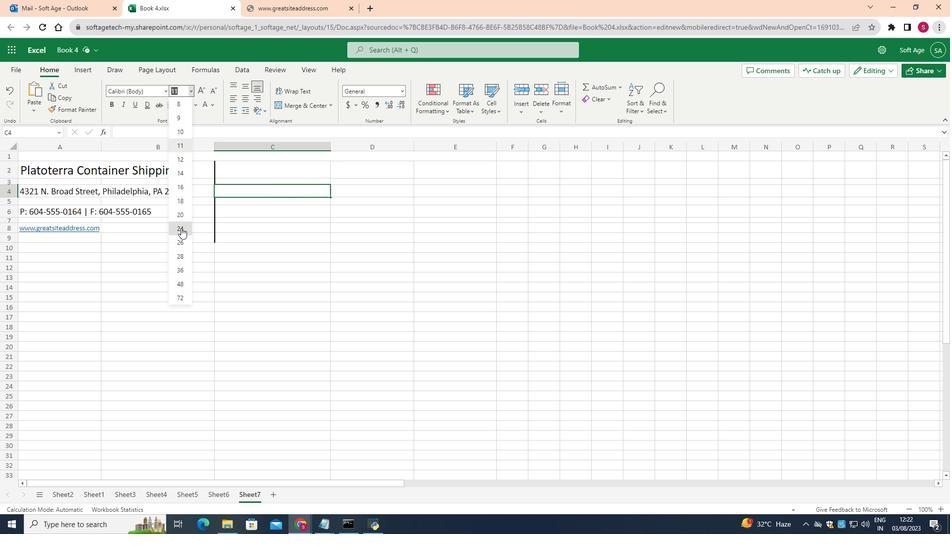 
Action: Mouse moved to (251, 192)
Screenshot: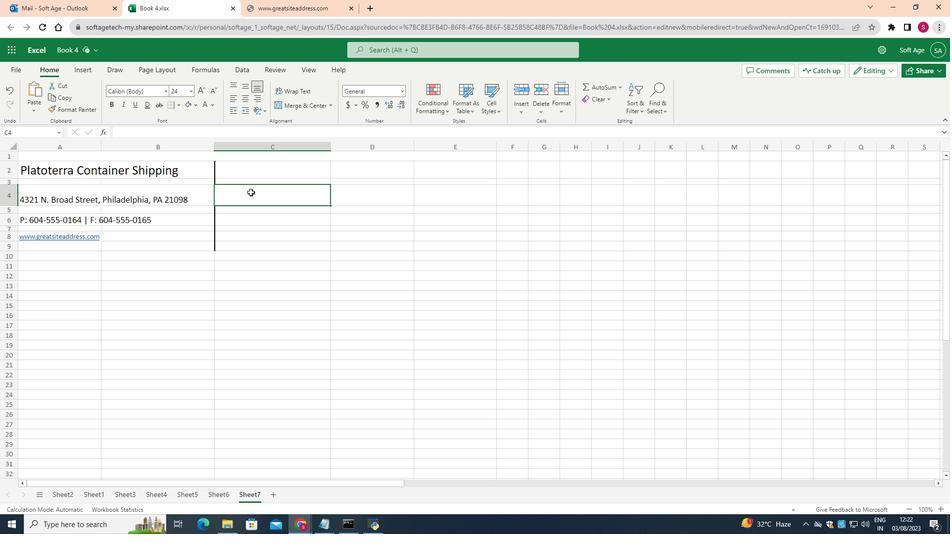 
Action: Mouse pressed left at (251, 192)
Screenshot: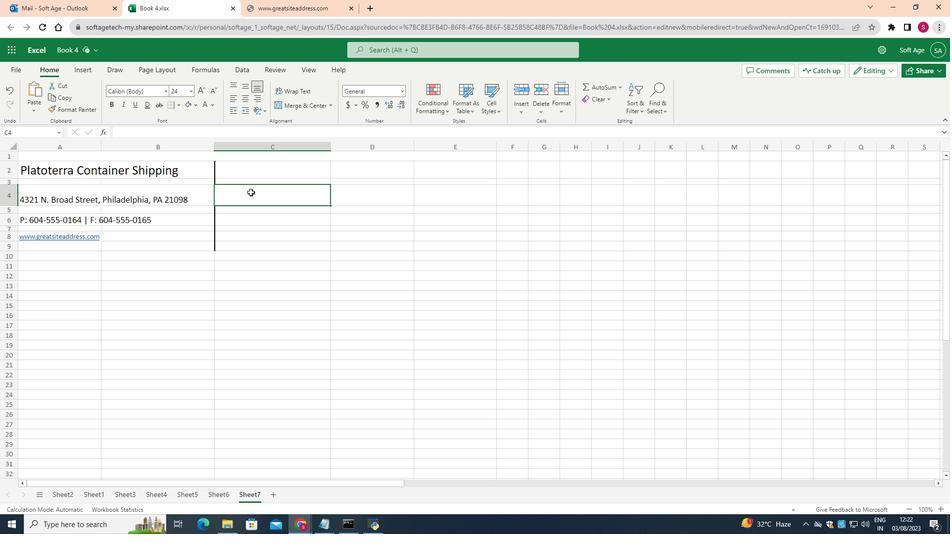 
Action: Mouse pressed left at (251, 192)
Screenshot: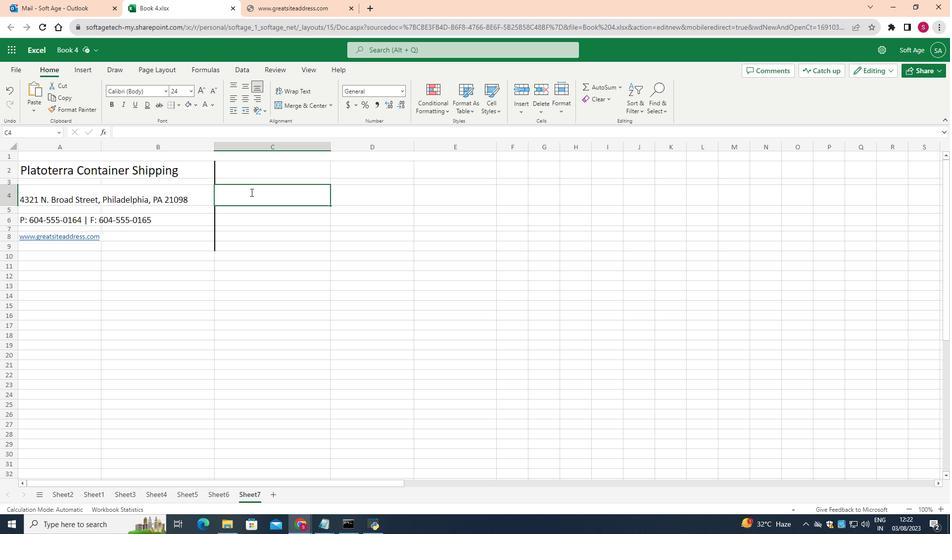 
Action: Mouse moved to (250, 191)
Screenshot: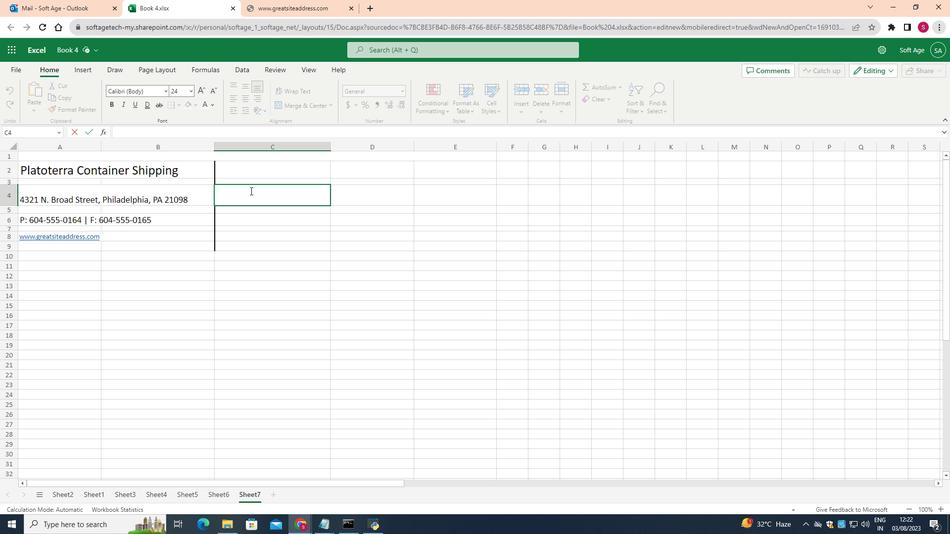 
Action: Key pressed <Key.shift>Product<Key.space><Key.shift>Price<Key.space><Key.shift>List
Screenshot: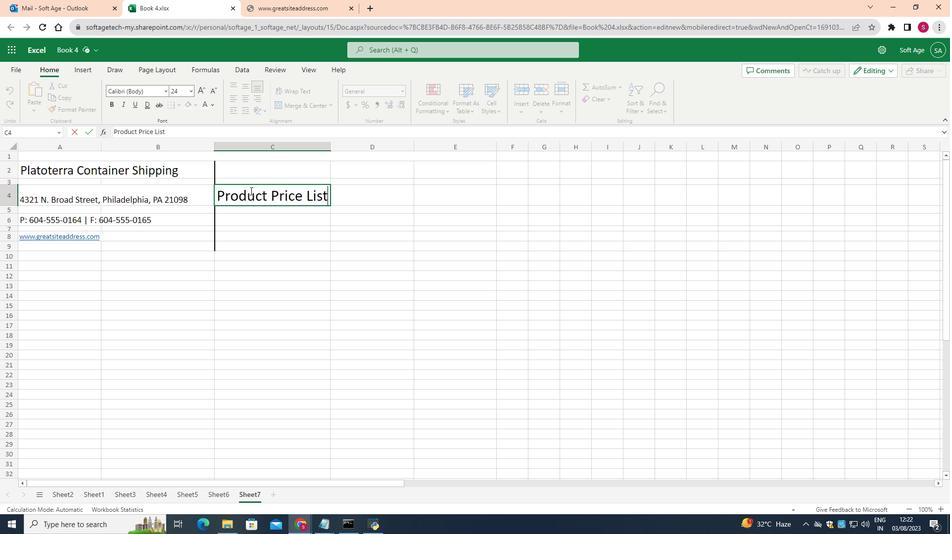 
Action: Mouse moved to (282, 310)
Screenshot: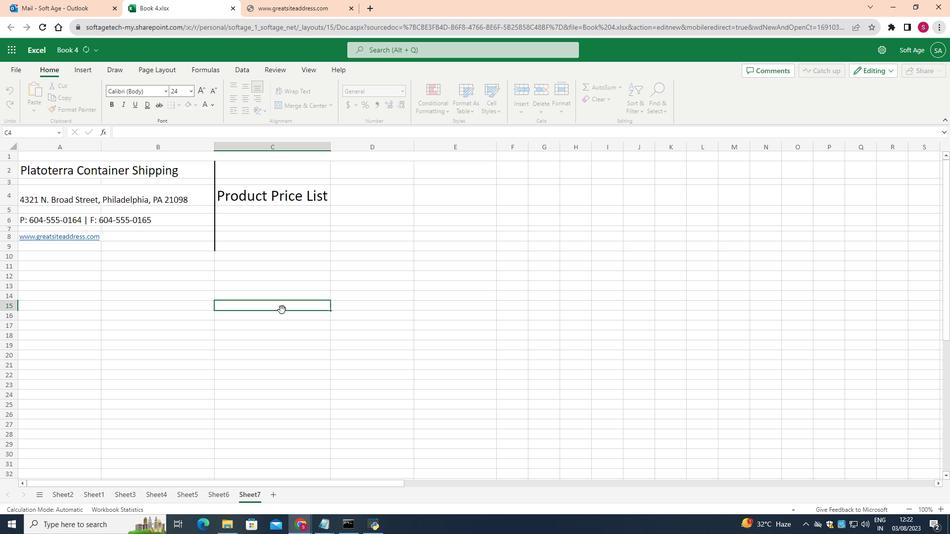 
Action: Mouse pressed left at (282, 310)
Screenshot: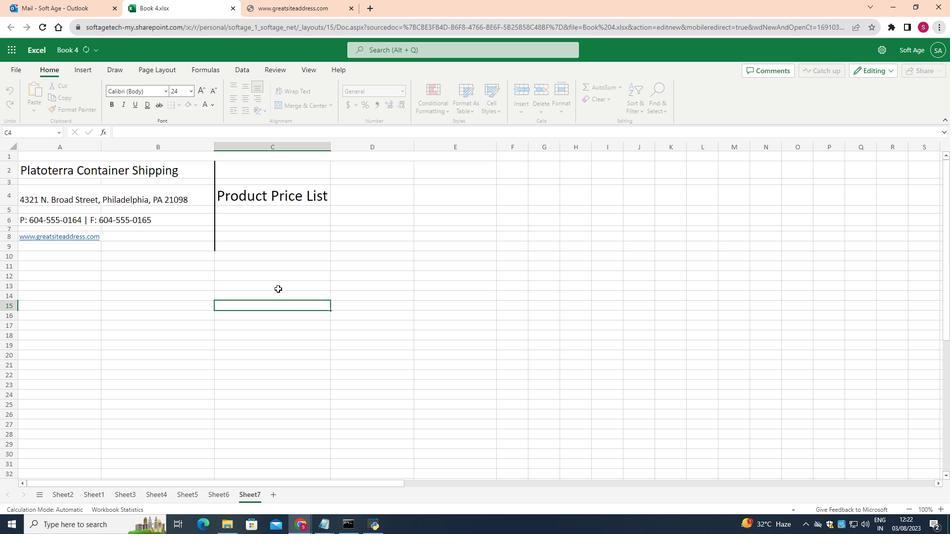
Action: Mouse moved to (222, 201)
Screenshot: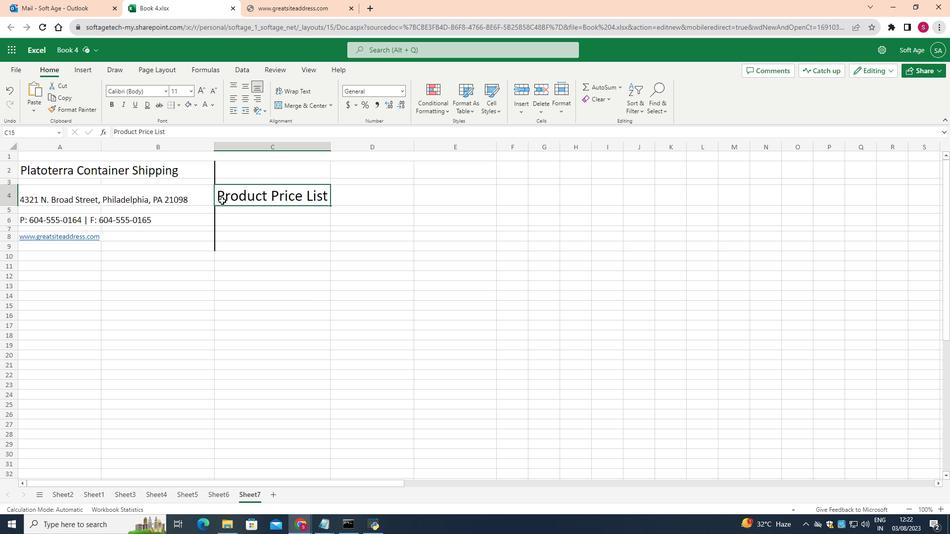 
Action: Mouse pressed left at (222, 201)
Screenshot: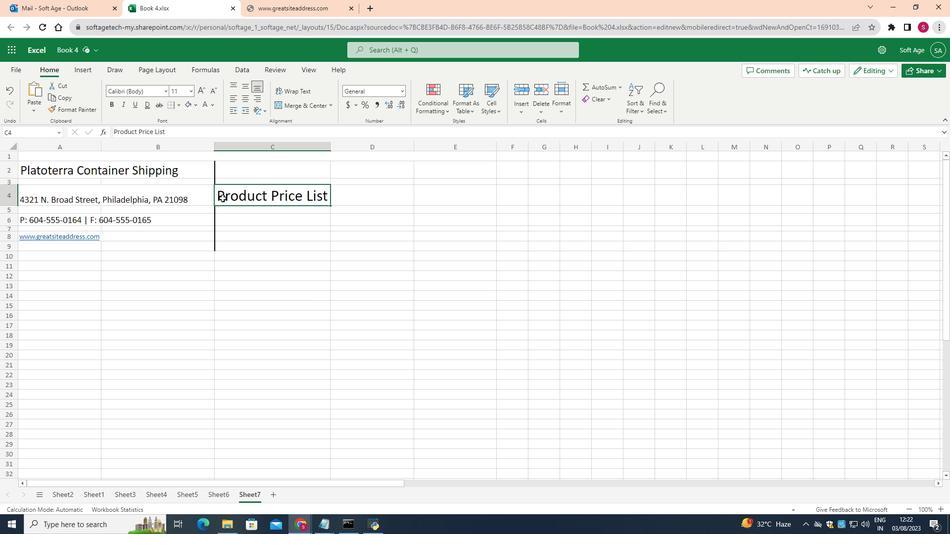 
Action: Mouse moved to (220, 192)
Screenshot: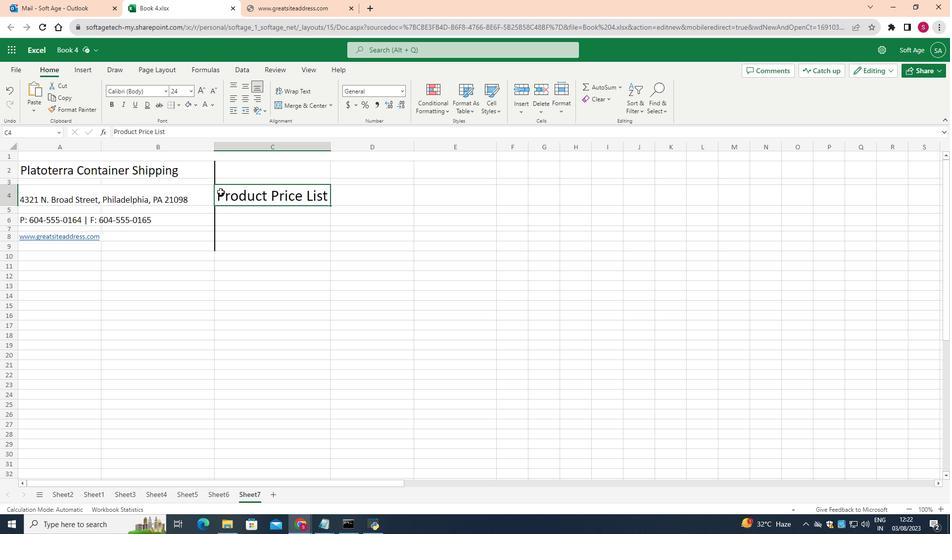 
Action: Mouse pressed left at (220, 192)
Screenshot: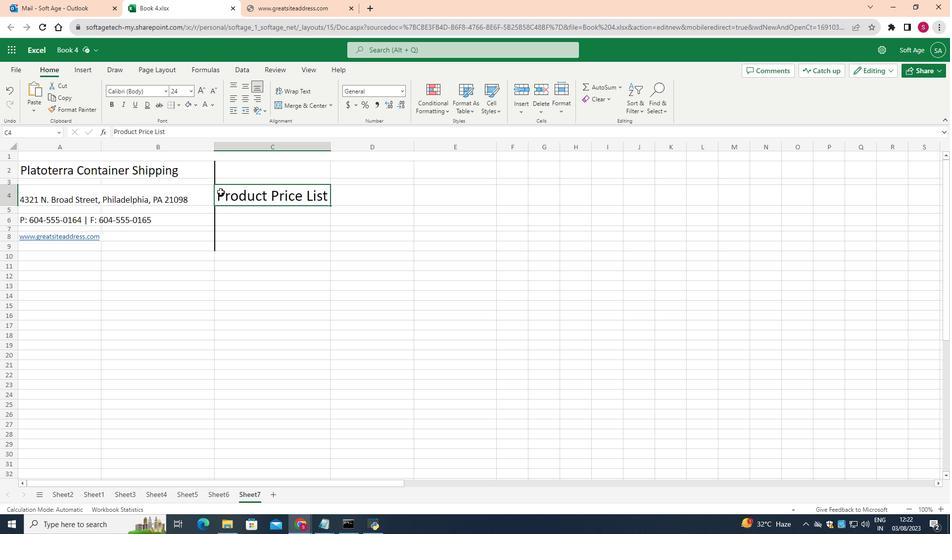 
Action: Mouse pressed left at (220, 192)
Screenshot: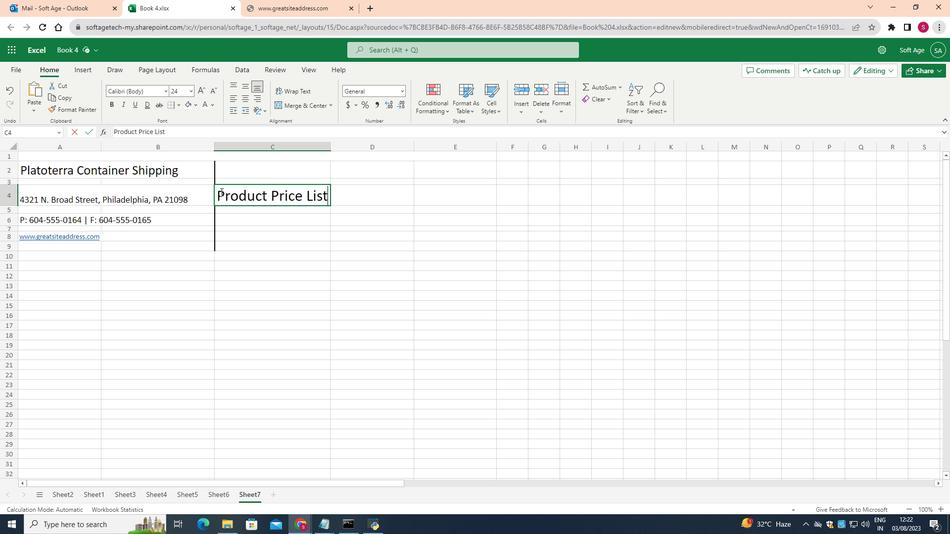 
Action: Mouse moved to (219, 194)
Screenshot: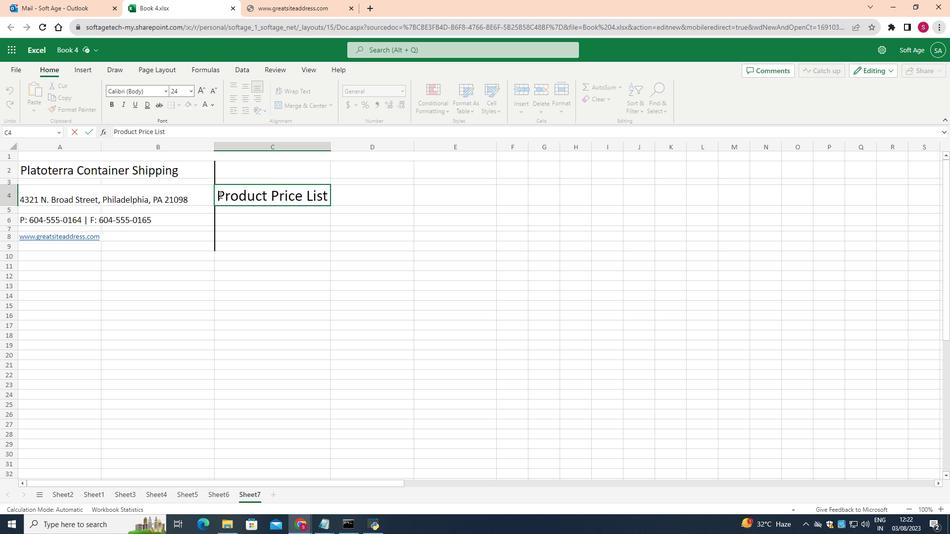 
Action: Mouse pressed left at (219, 194)
Screenshot: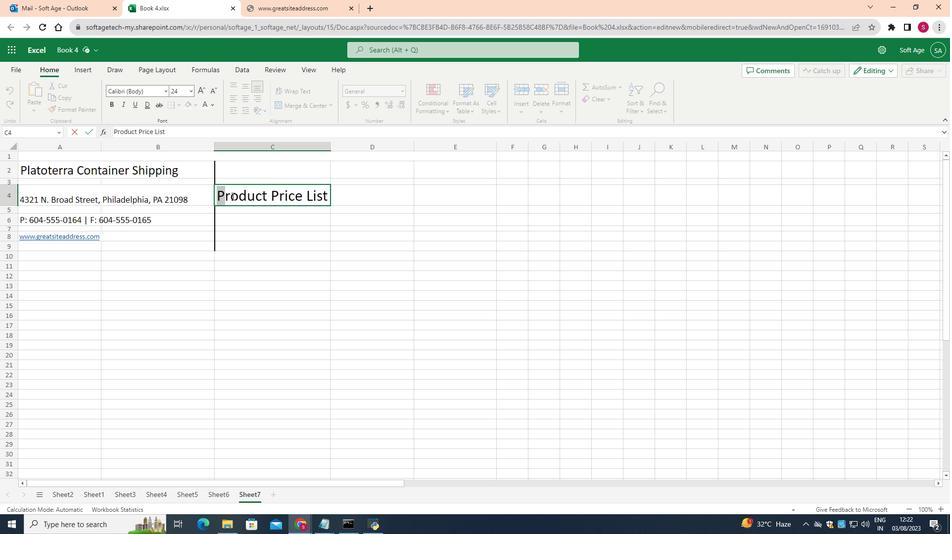 
Action: Mouse moved to (191, 88)
Screenshot: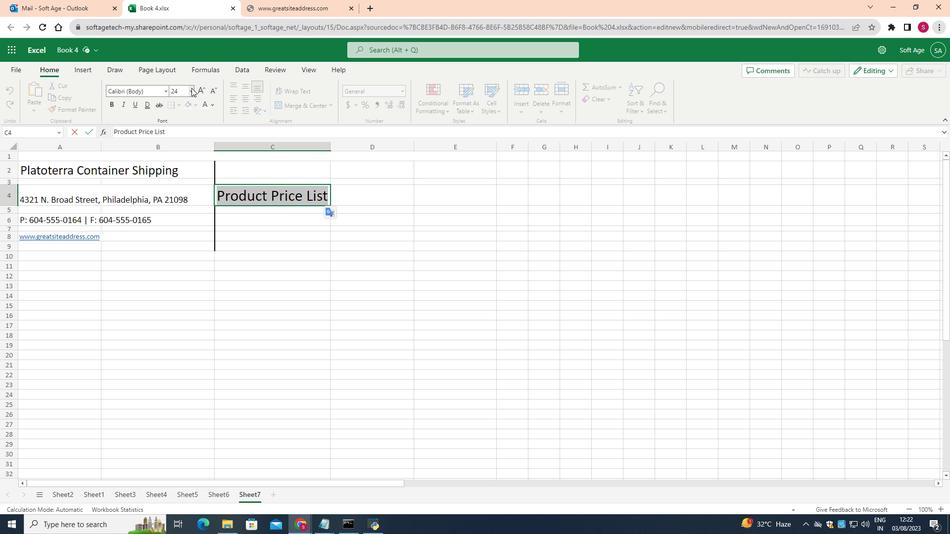 
Action: Mouse pressed left at (191, 88)
Screenshot: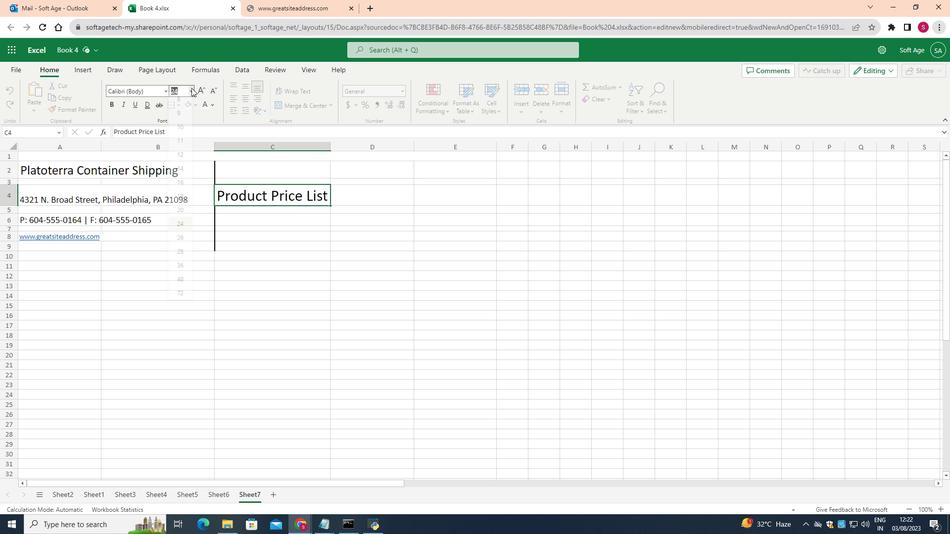 
Action: Mouse moved to (185, 279)
Screenshot: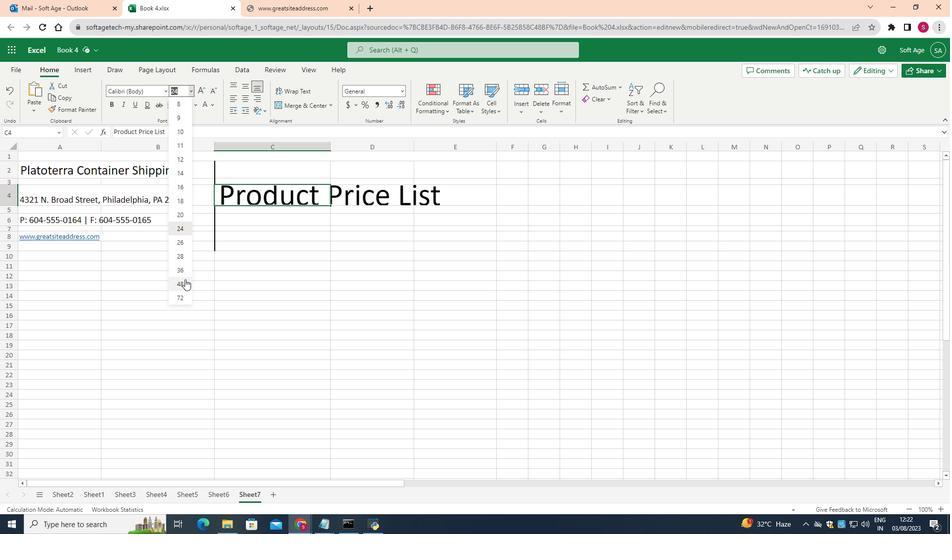 
Action: Mouse pressed left at (185, 279)
Screenshot: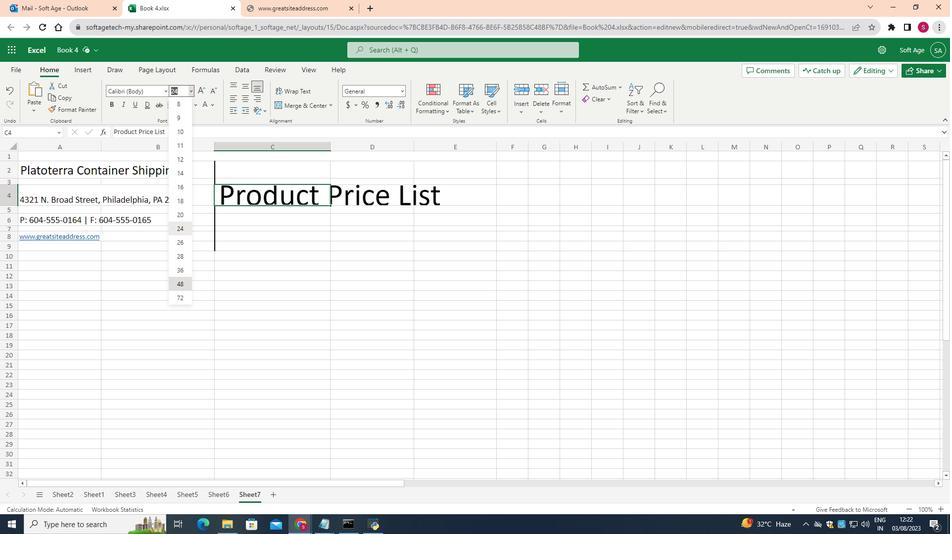 
Action: Mouse moved to (5, 85)
Screenshot: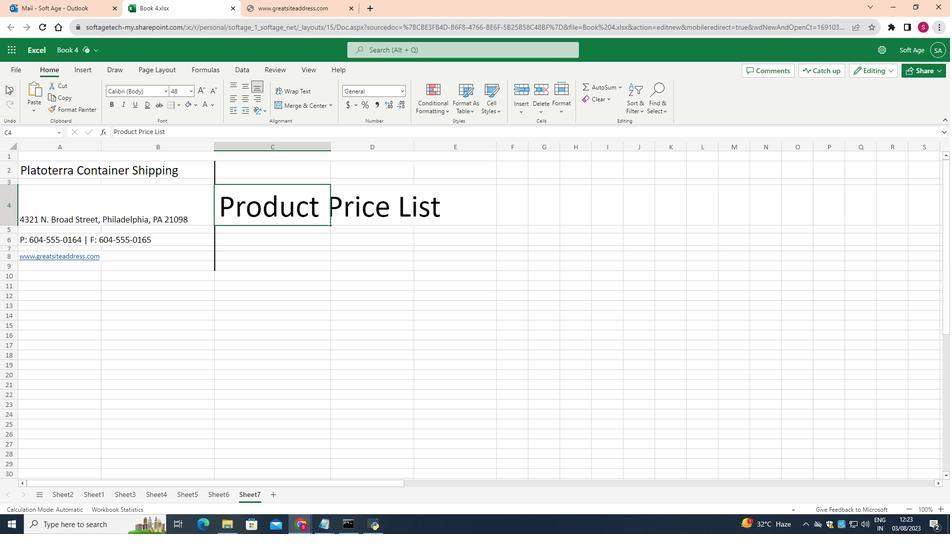 
Action: Mouse pressed left at (5, 85)
Screenshot: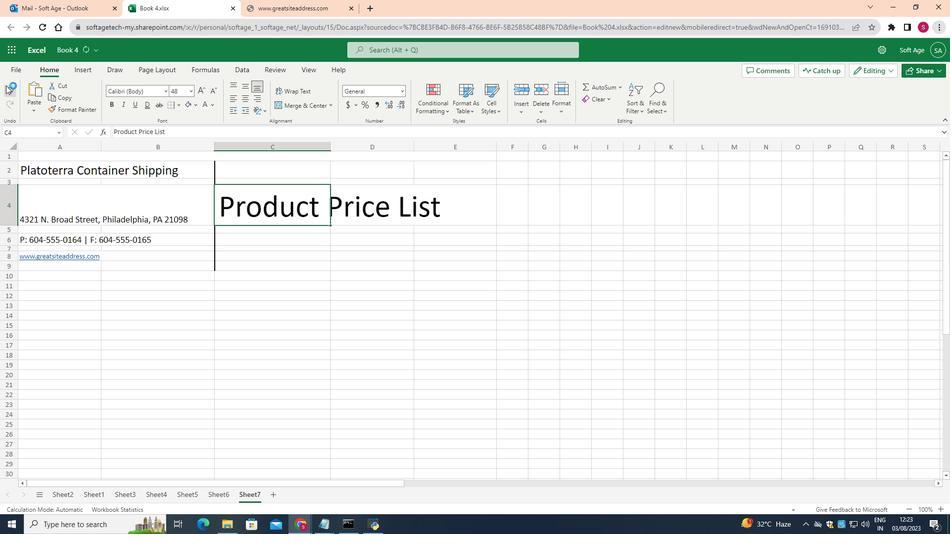 
Action: Mouse moved to (308, 196)
Screenshot: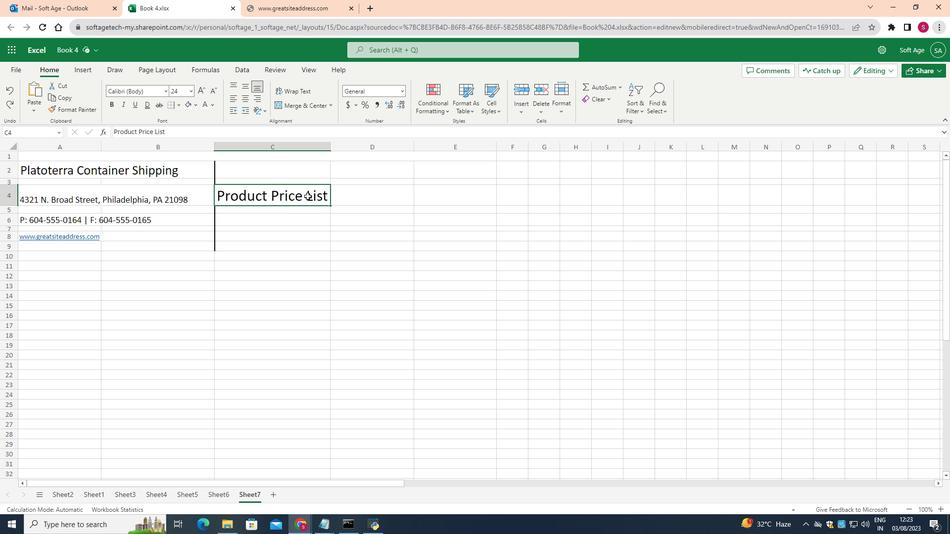 
Action: Mouse pressed left at (308, 196)
Screenshot: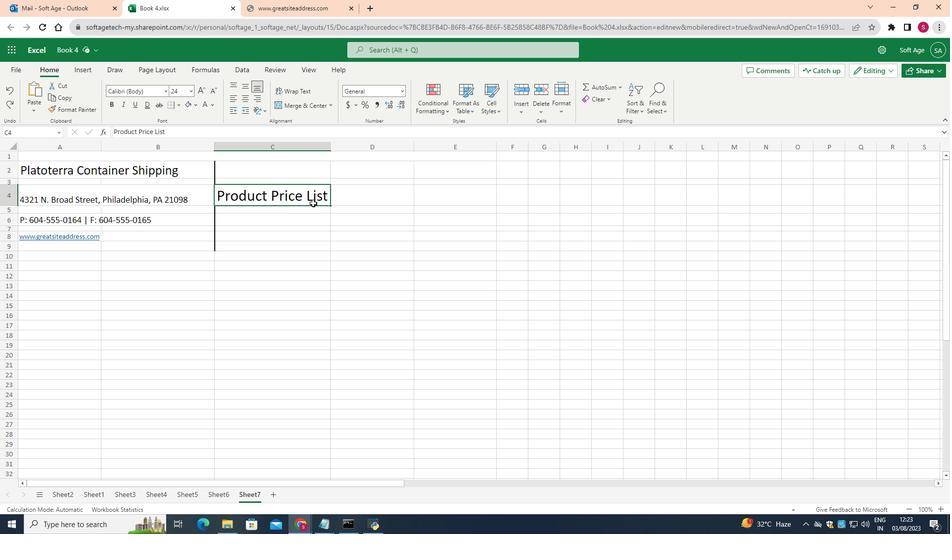 
Action: Mouse moved to (330, 245)
Screenshot: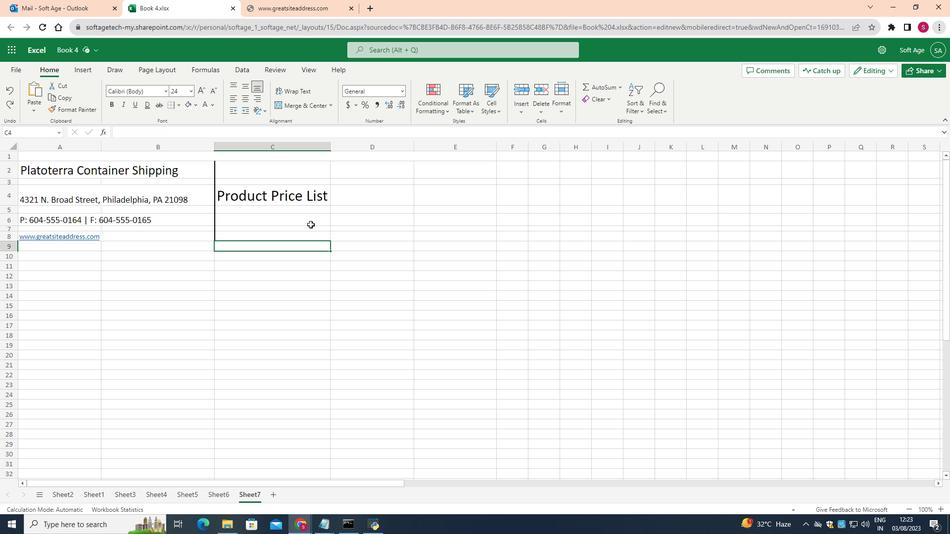 
Action: Mouse pressed left at (330, 245)
Screenshot: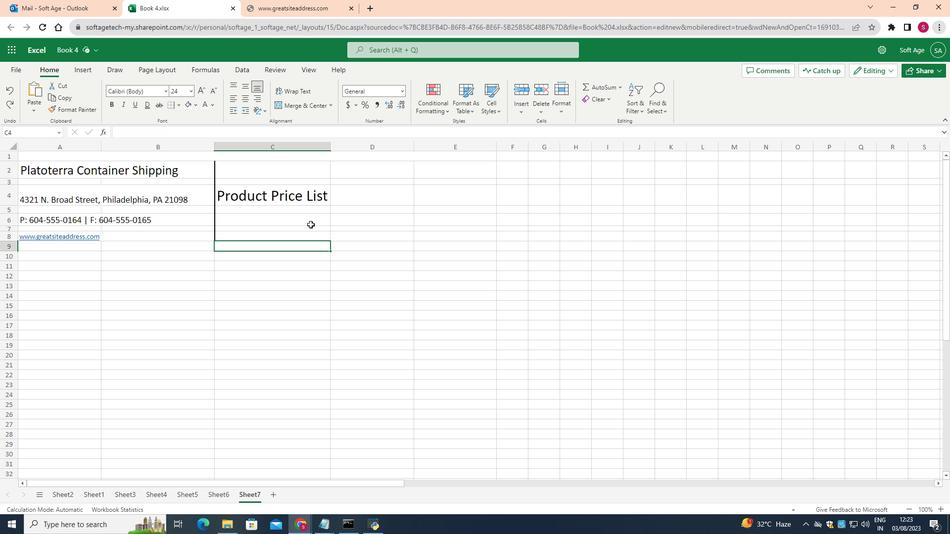 
Action: Mouse moved to (303, 199)
Screenshot: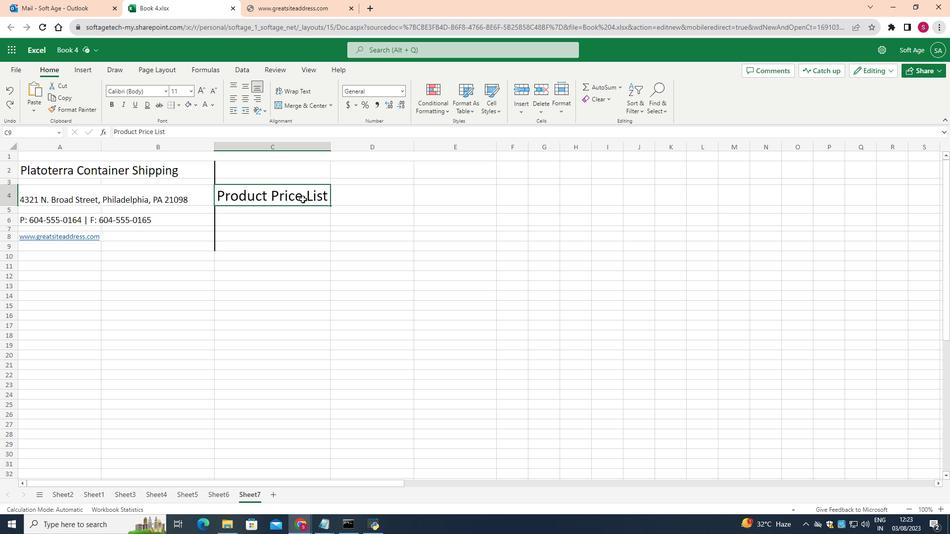 
Action: Mouse pressed left at (303, 199)
Screenshot: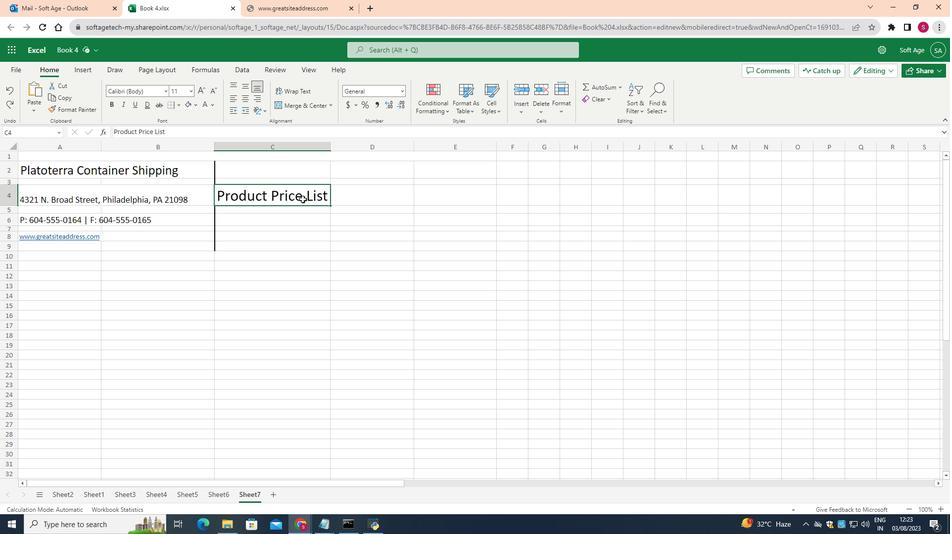 
Action: Mouse moved to (304, 194)
Screenshot: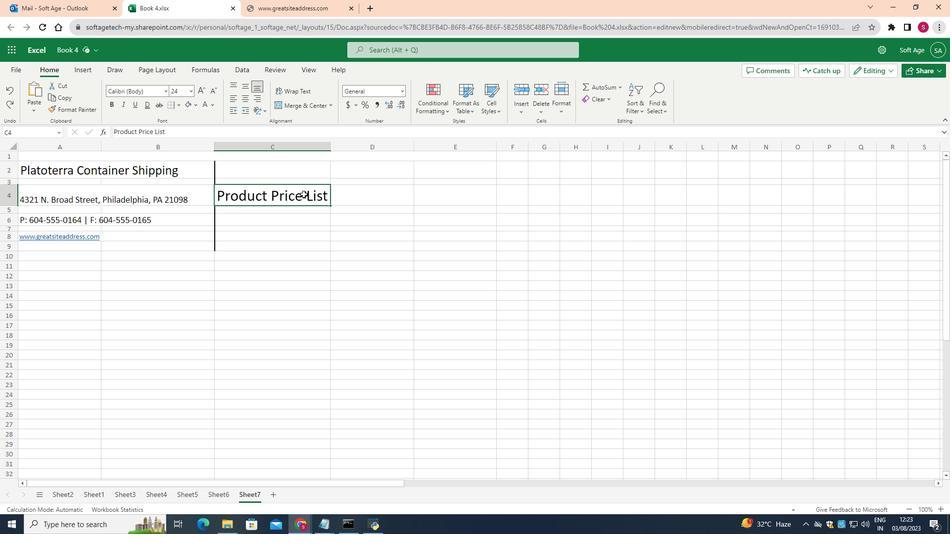 
Action: Key pressed <Key.delete>
Screenshot: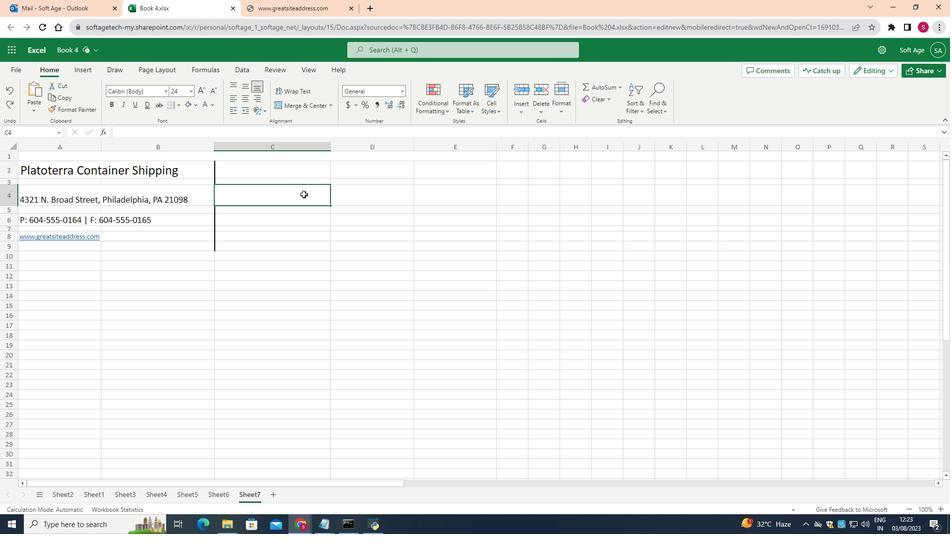 
Action: Mouse moved to (278, 168)
Screenshot: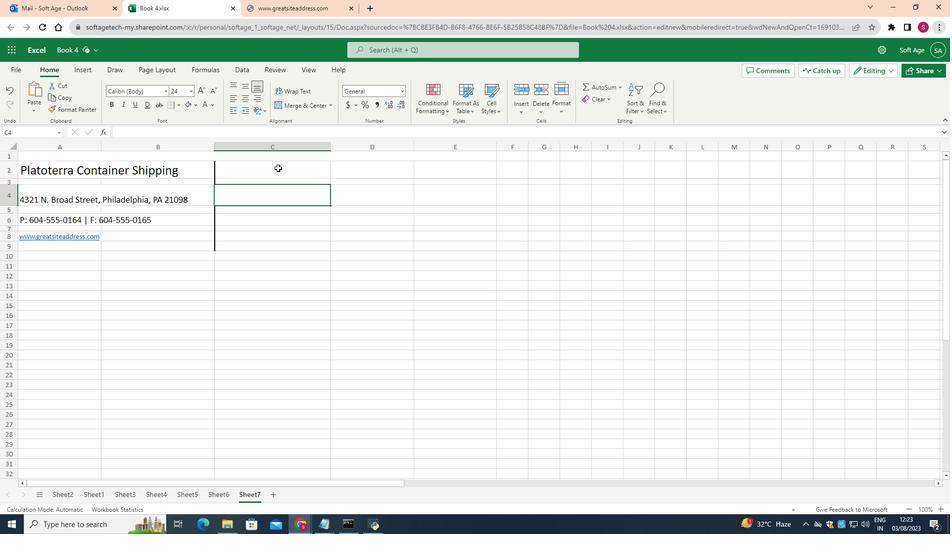 
Action: Mouse pressed left at (278, 168)
Screenshot: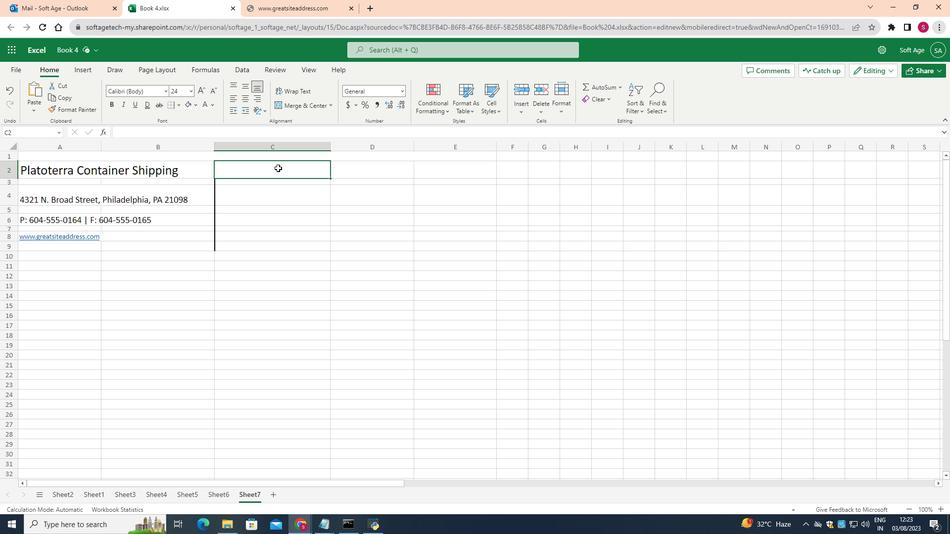 
Action: Mouse moved to (328, 103)
Screenshot: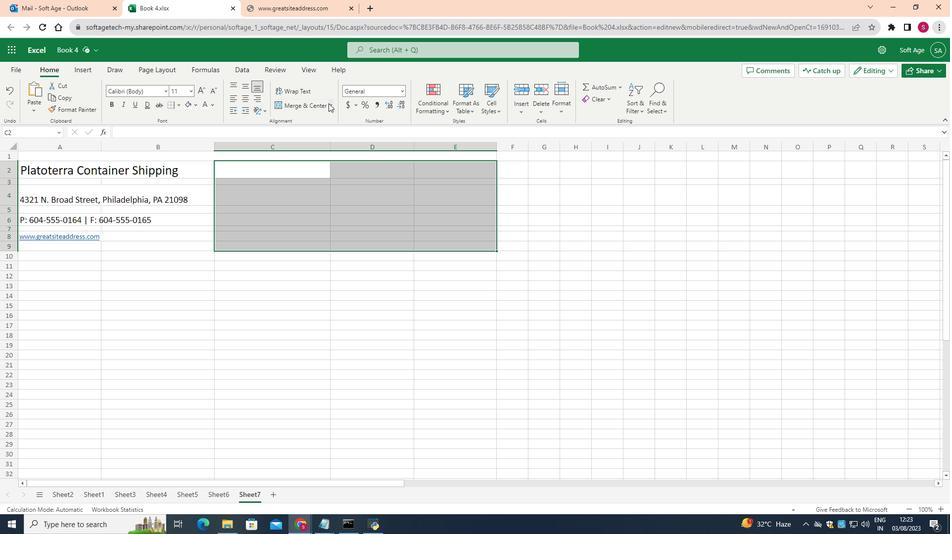 
Action: Mouse pressed left at (328, 103)
Screenshot: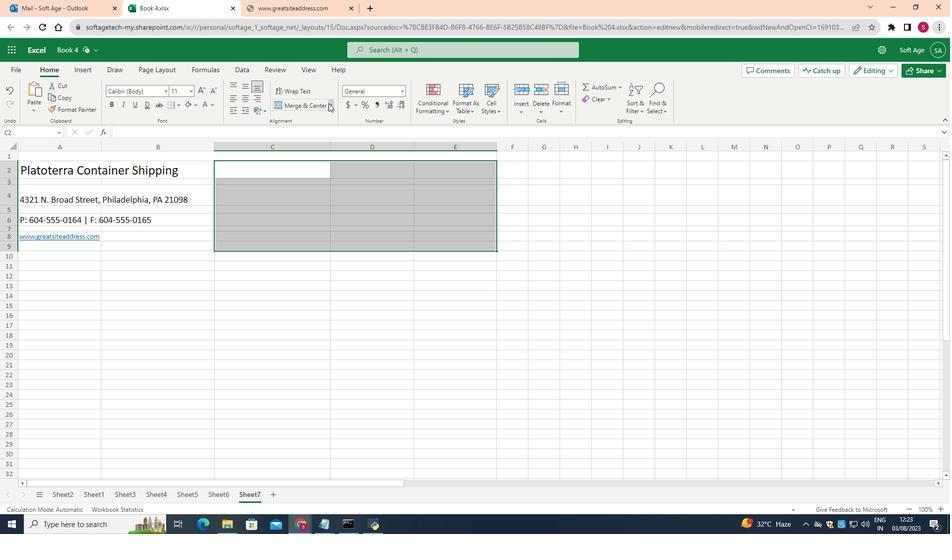 
Action: Mouse moved to (320, 161)
Screenshot: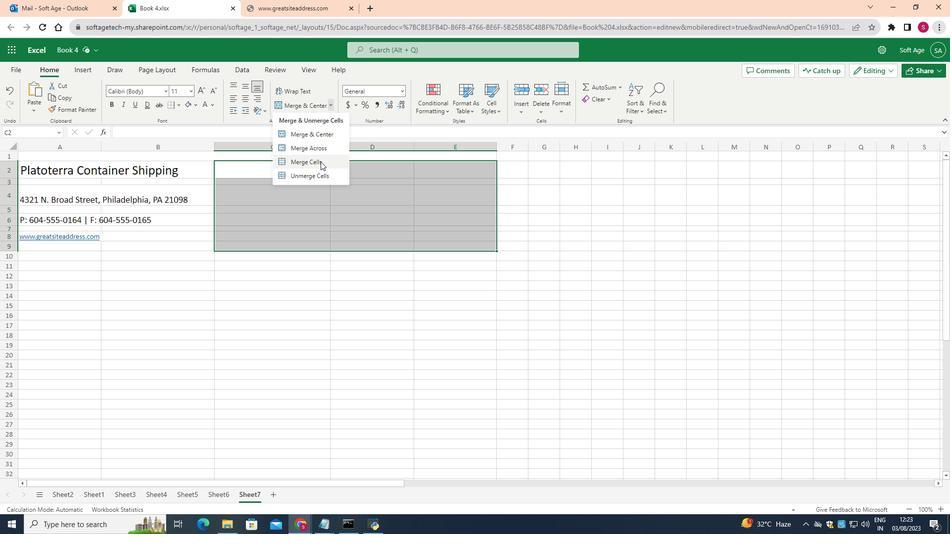 
Action: Mouse pressed left at (320, 161)
Screenshot: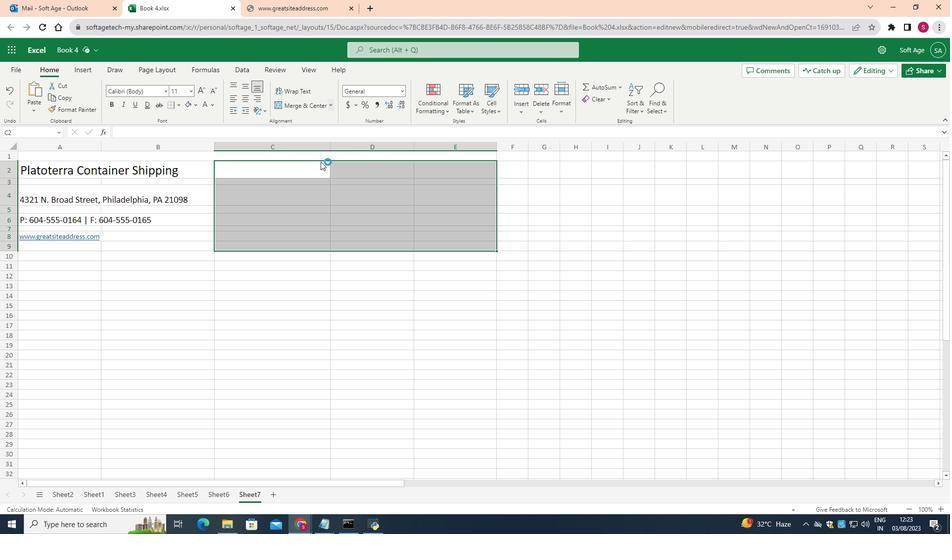 
Action: Mouse moved to (320, 197)
Screenshot: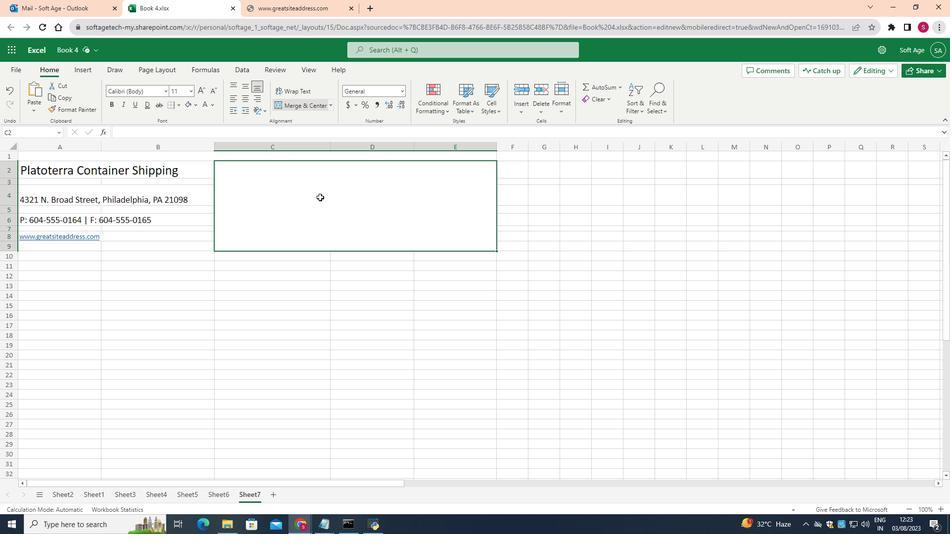
Action: Mouse pressed left at (320, 197)
Screenshot: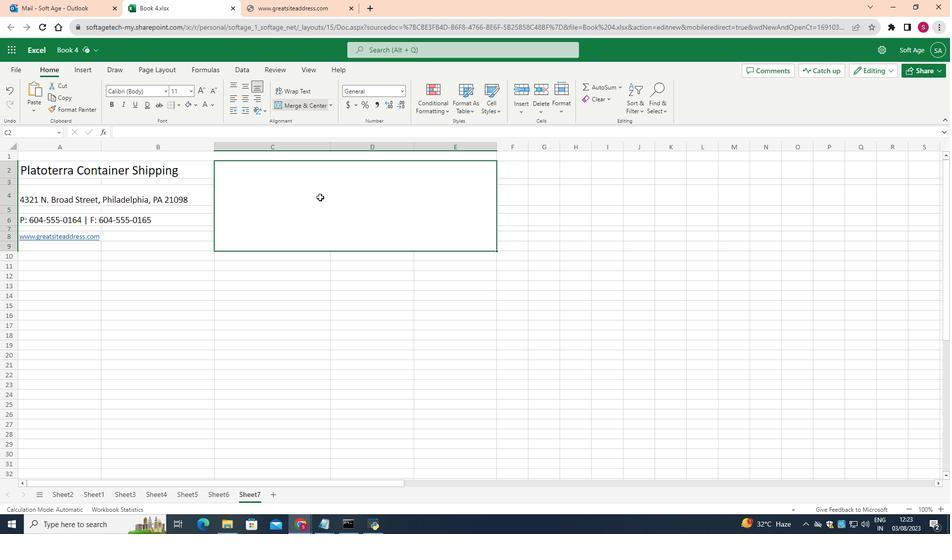 
Action: Mouse pressed left at (320, 197)
Screenshot: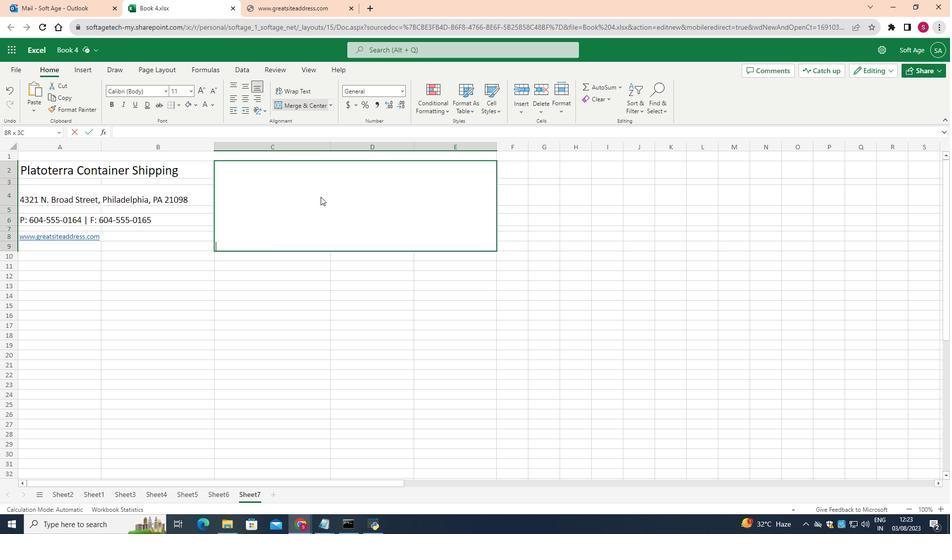 
Action: Mouse moved to (320, 196)
Screenshot: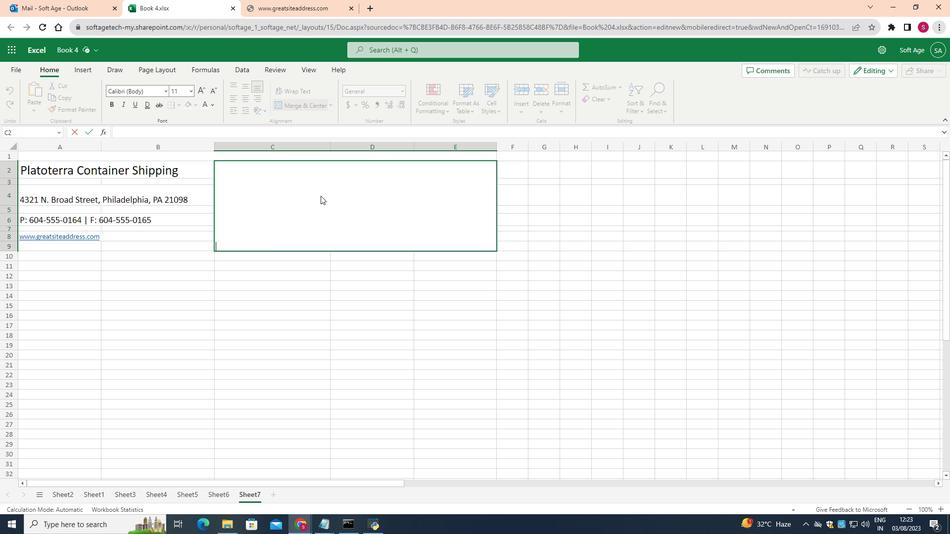 
Action: Mouse pressed left at (320, 196)
Screenshot: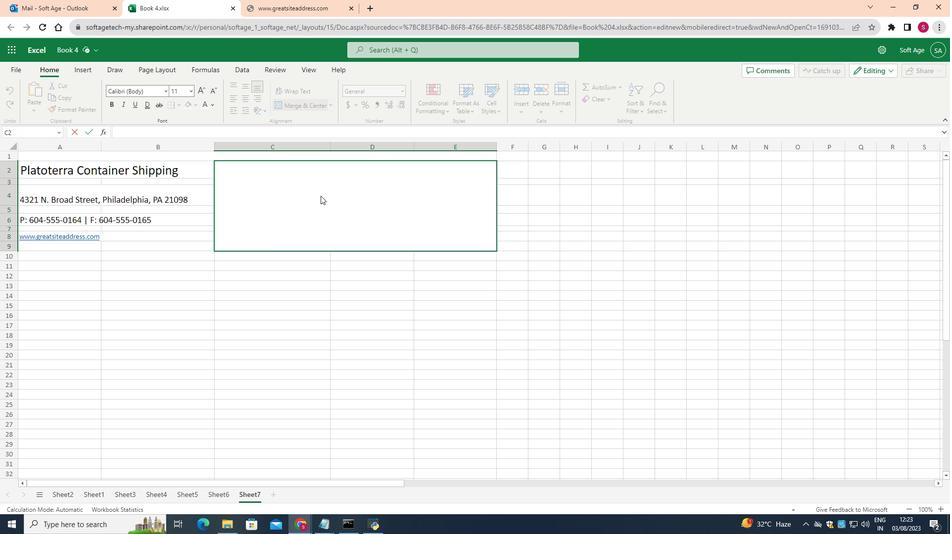 
Action: Mouse pressed left at (320, 196)
Screenshot: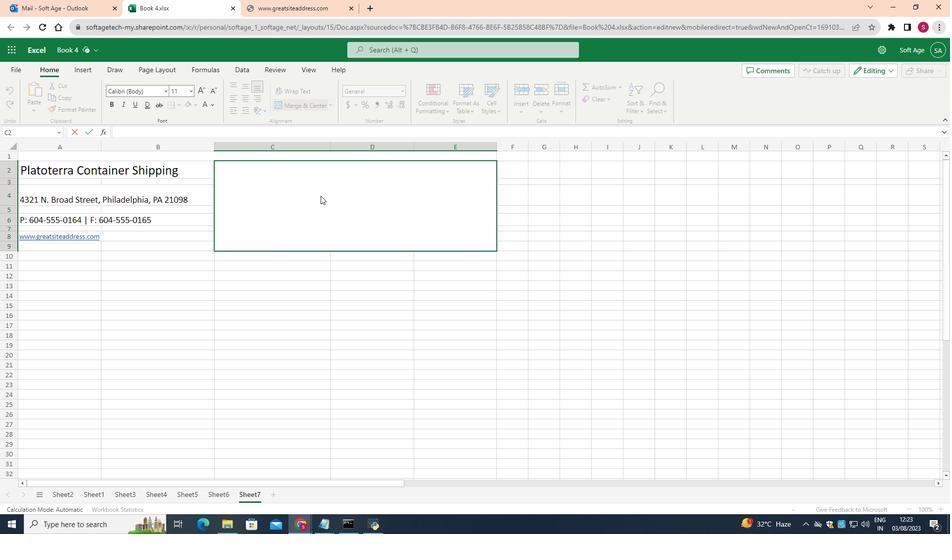
Action: Key pressed <Key.shift><Key.shift>Product<Key.space><Key.shift>Price<Key.space><Key.shift>List
Screenshot: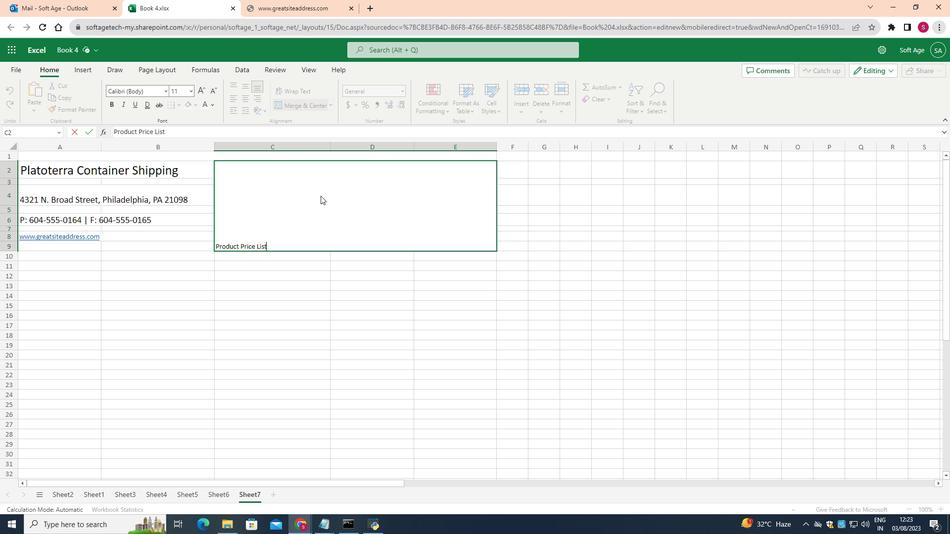 
Action: Mouse moved to (216, 244)
Screenshot: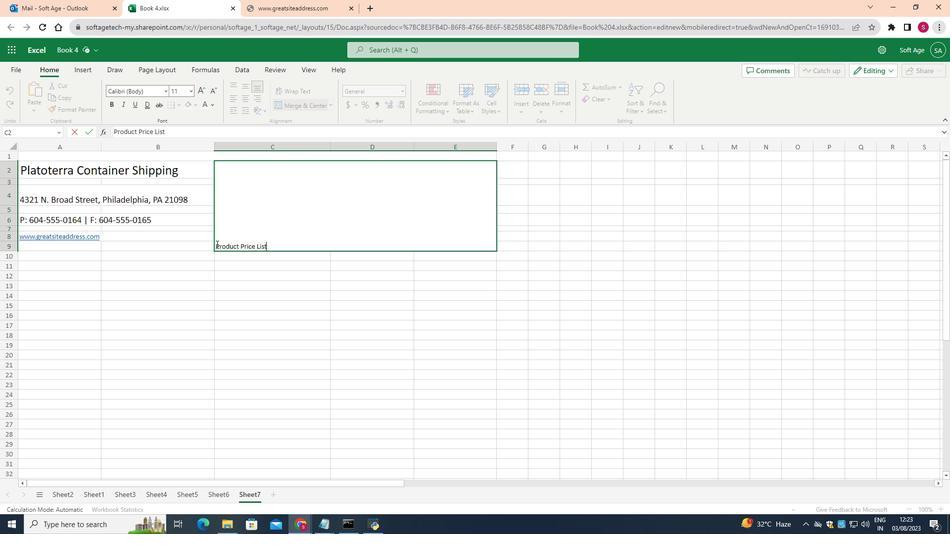 
Action: Mouse pressed left at (216, 244)
Screenshot: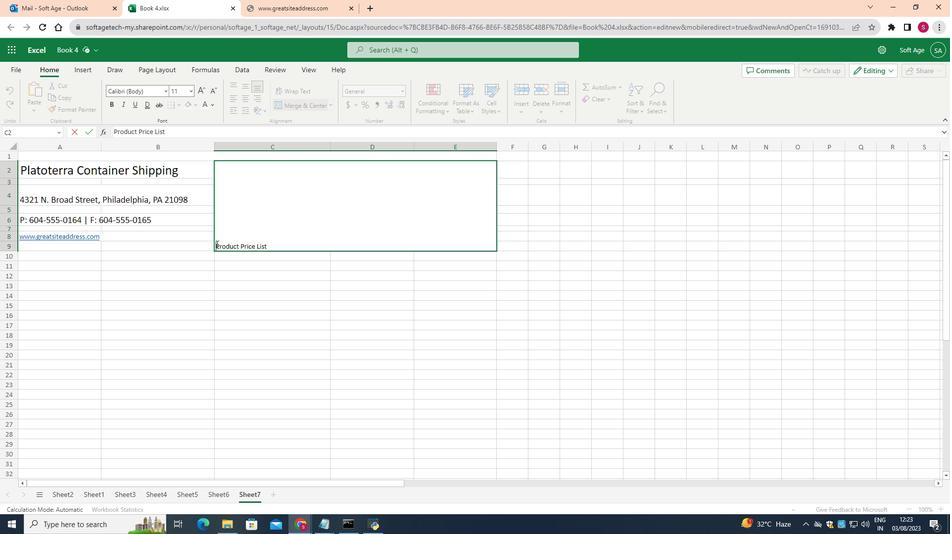 
Action: Mouse moved to (193, 92)
Screenshot: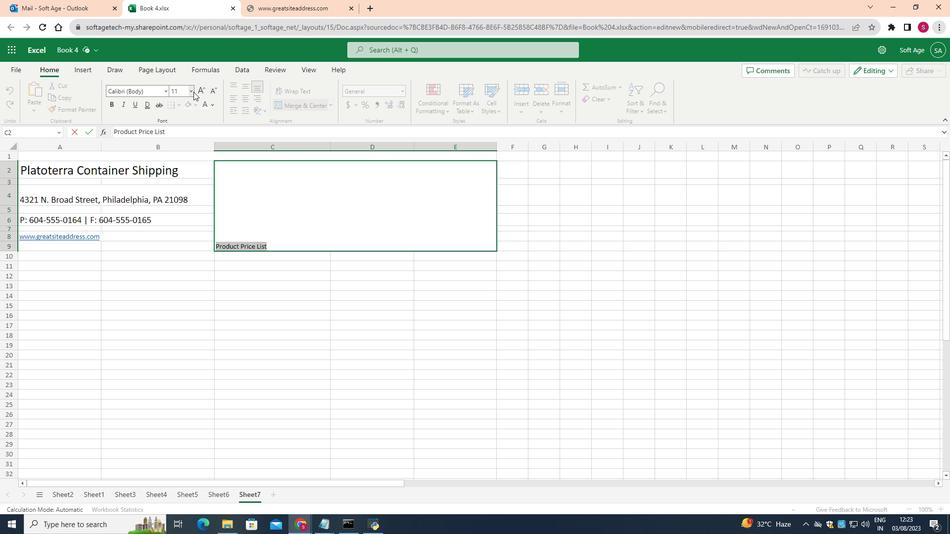 
Action: Mouse pressed left at (193, 92)
Screenshot: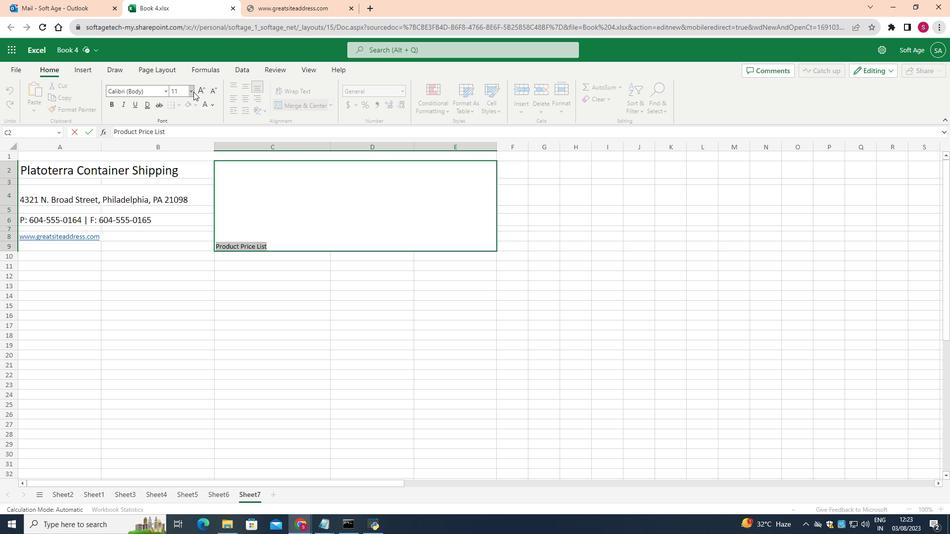 
Action: Mouse moved to (182, 286)
Screenshot: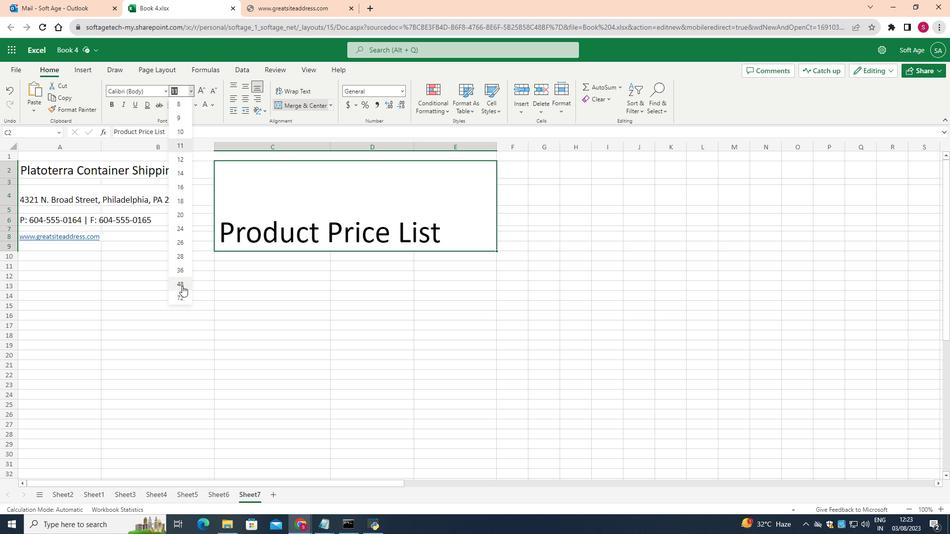 
Action: Mouse pressed left at (182, 286)
Screenshot: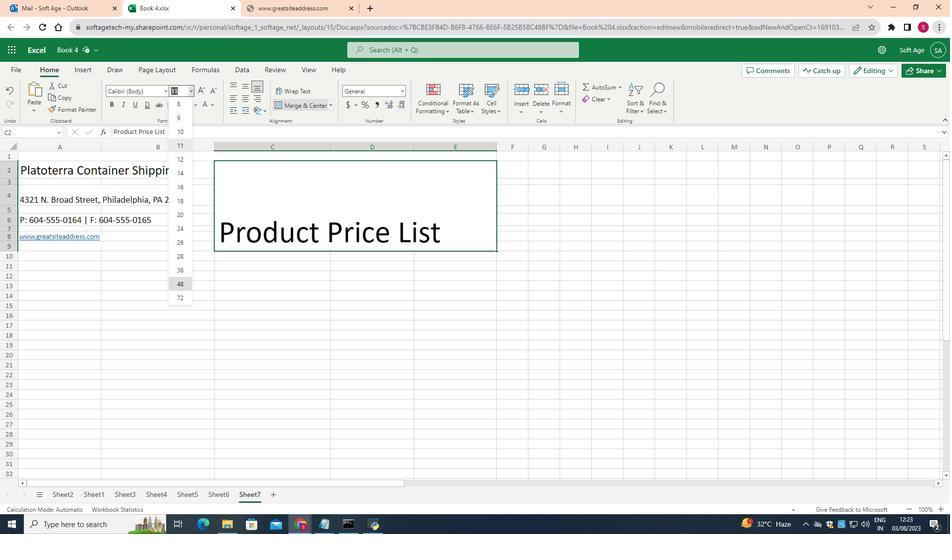 
Action: Mouse moved to (248, 88)
Screenshot: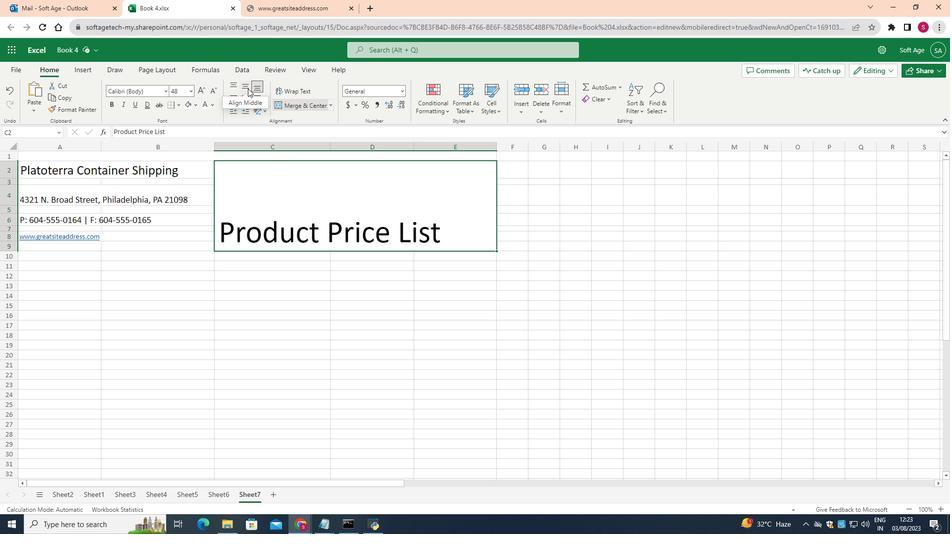 
Action: Mouse pressed left at (248, 88)
Screenshot: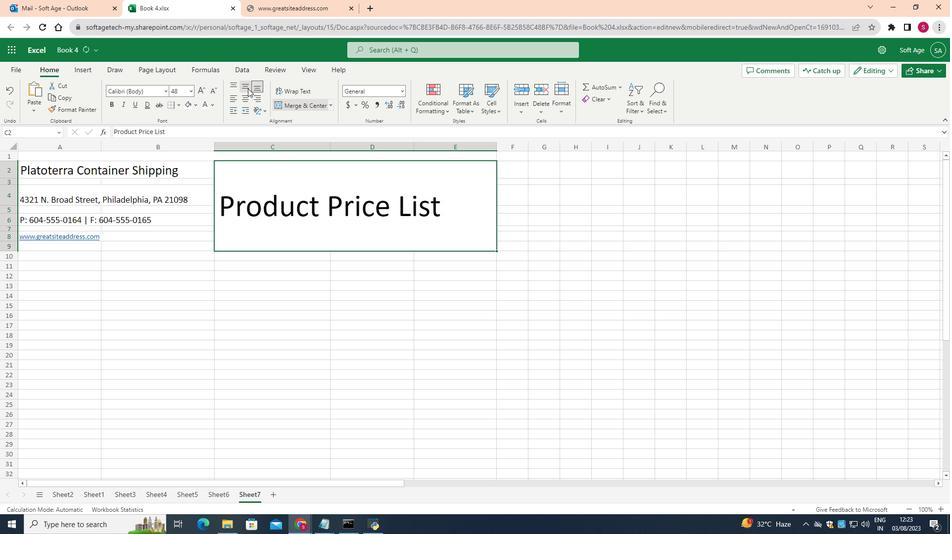 
Action: Mouse moved to (246, 99)
Screenshot: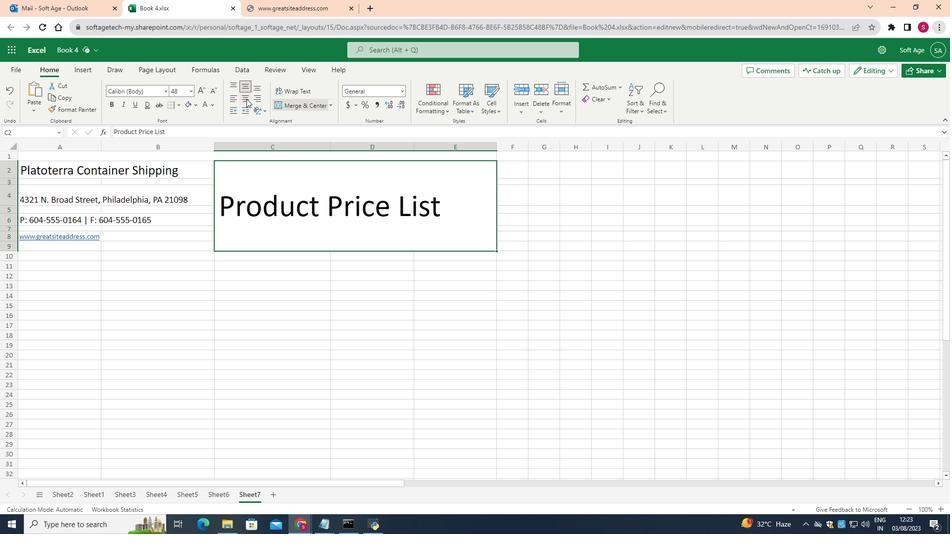 
Action: Mouse pressed left at (246, 99)
Screenshot: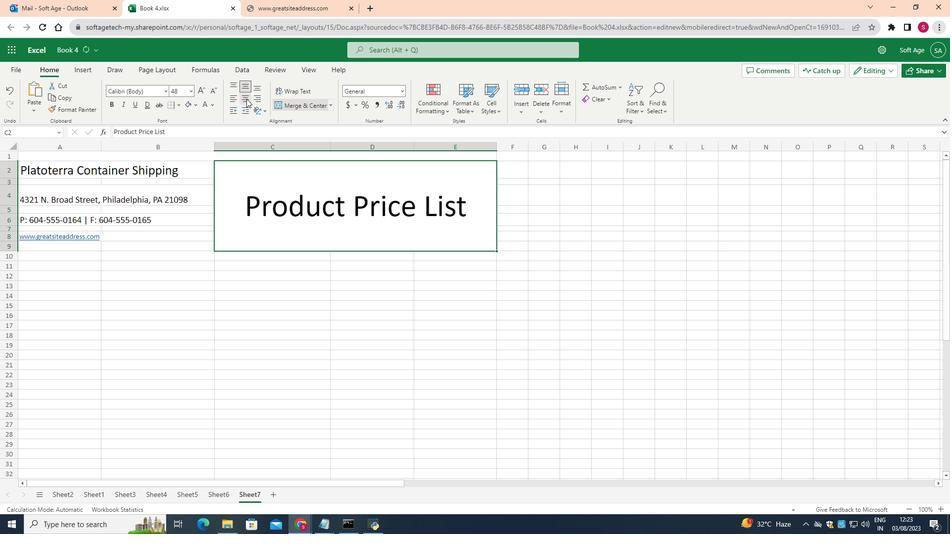 
Action: Mouse moved to (360, 288)
Screenshot: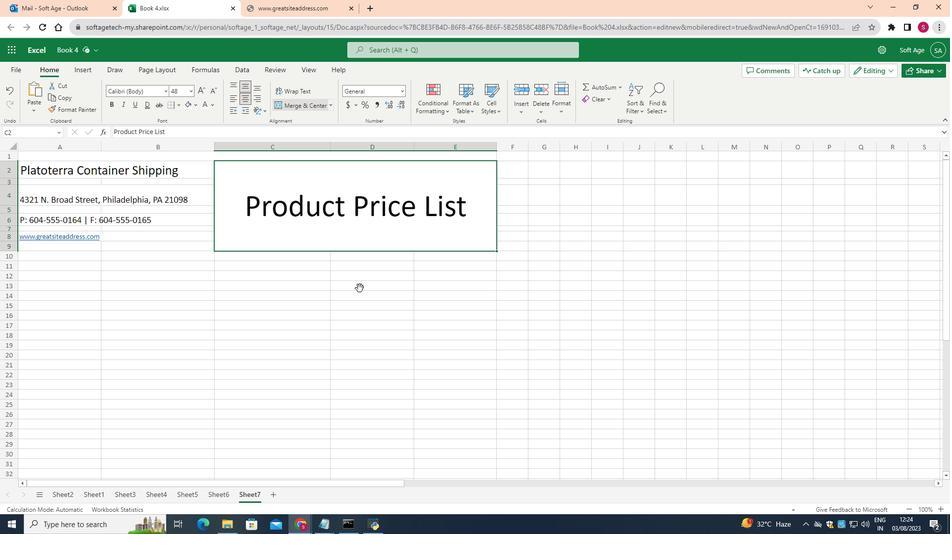 
Action: Mouse pressed left at (360, 288)
Screenshot: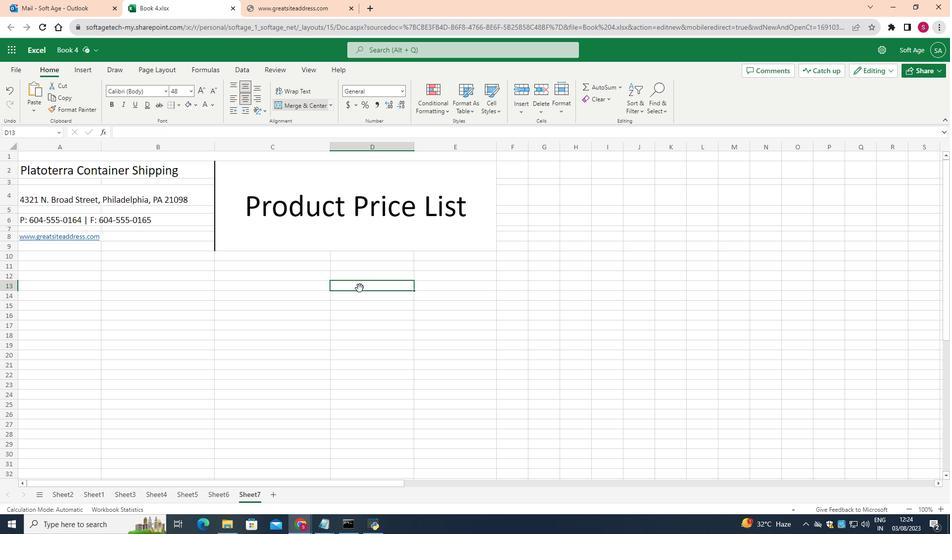 
Action: Mouse moved to (63, 165)
Screenshot: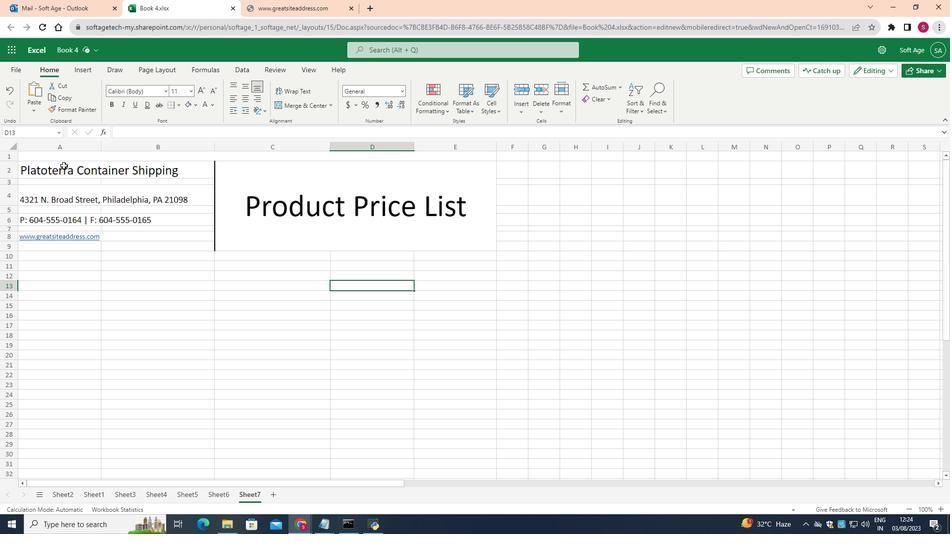
Action: Mouse pressed left at (63, 165)
Screenshot: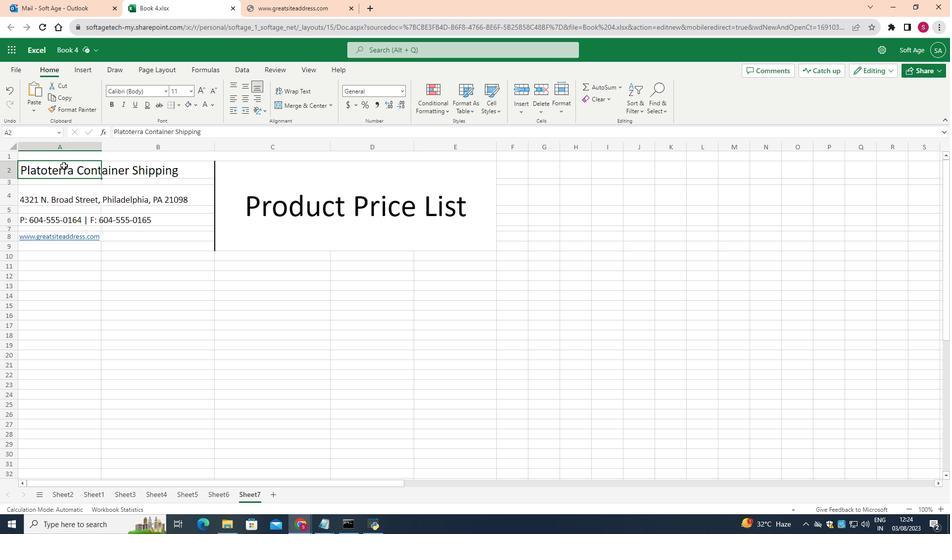 
Action: Mouse moved to (179, 104)
Screenshot: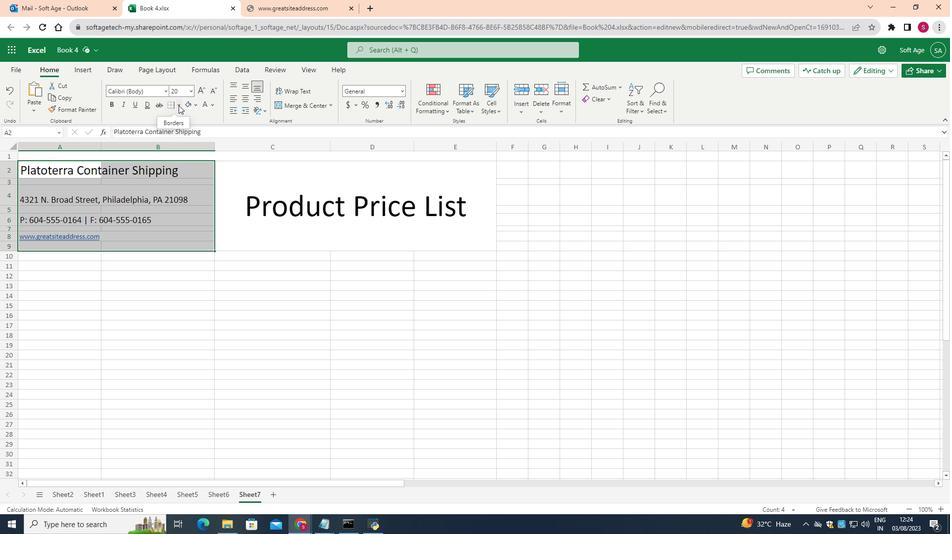 
Action: Mouse pressed left at (179, 104)
Screenshot: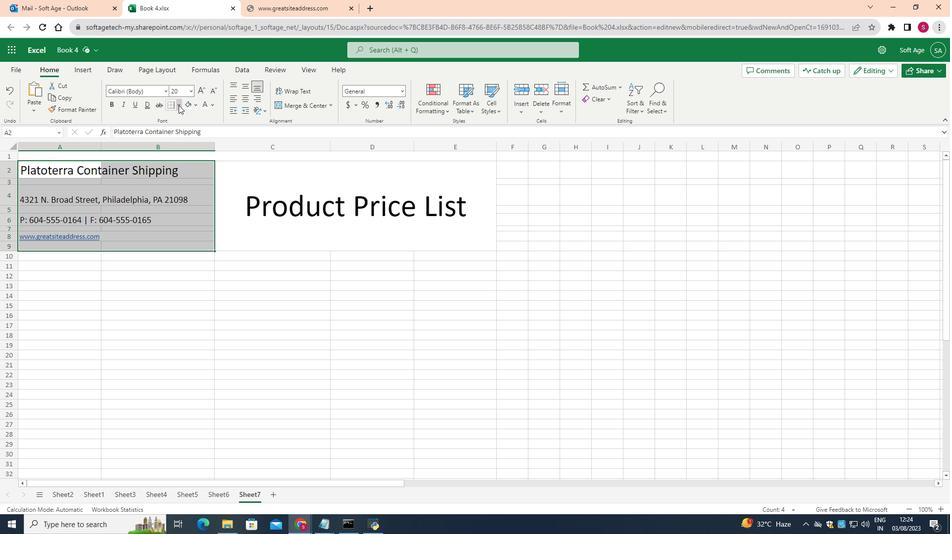 
Action: Mouse moved to (200, 252)
Screenshot: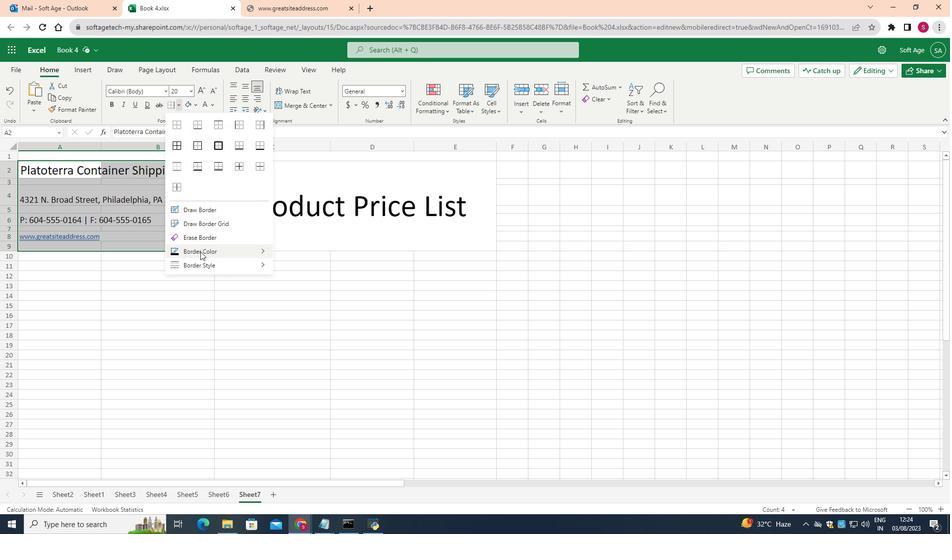 
Action: Mouse pressed left at (200, 252)
Screenshot: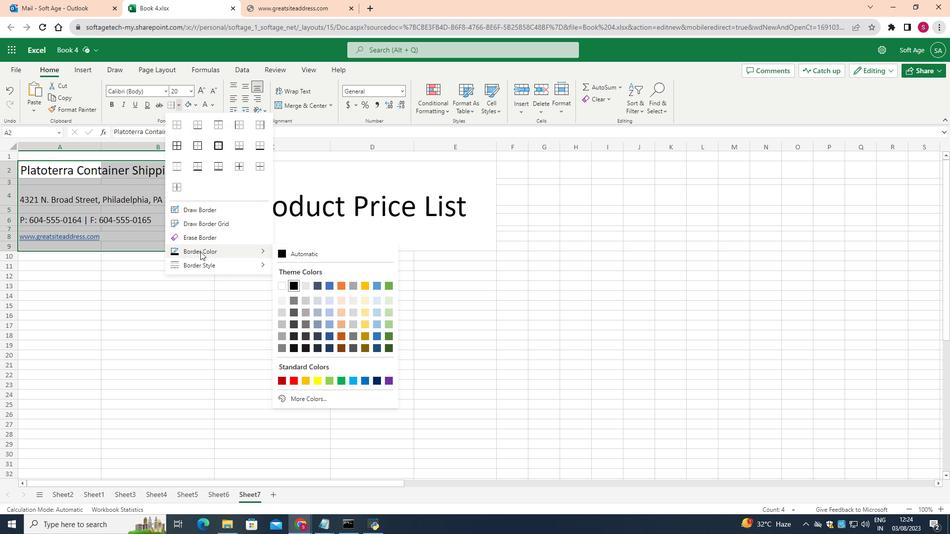 
Action: Mouse moved to (304, 401)
Screenshot: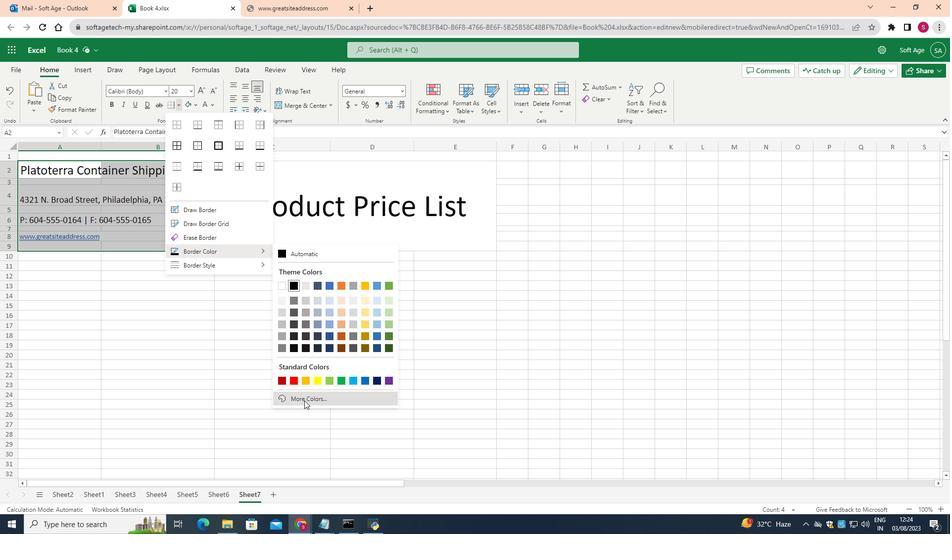 
Action: Mouse pressed left at (304, 401)
Screenshot: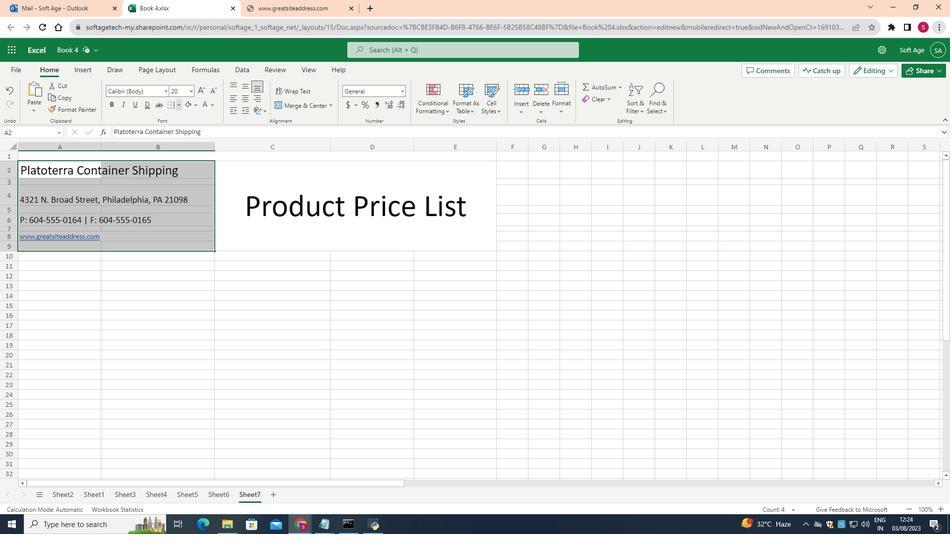 
Action: Mouse moved to (419, 322)
Screenshot: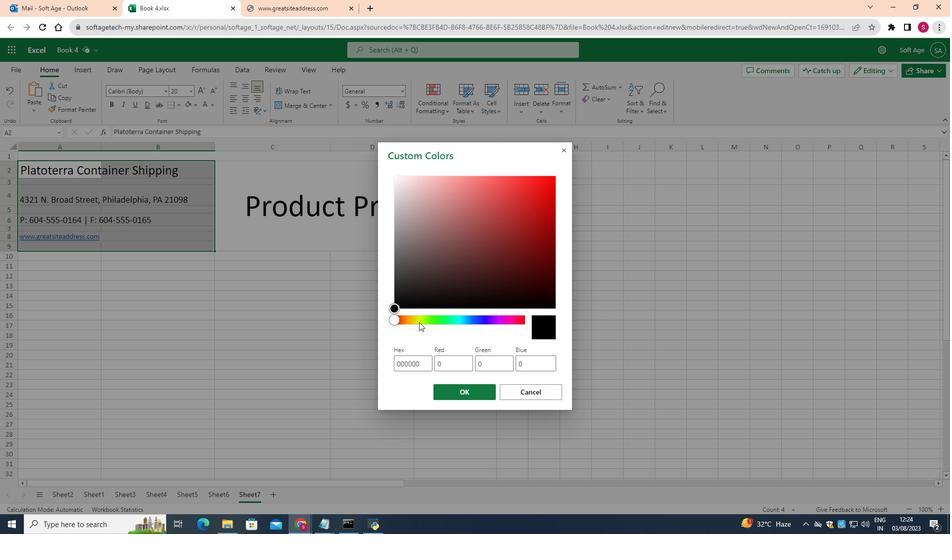 
Action: Mouse pressed left at (419, 322)
Screenshot: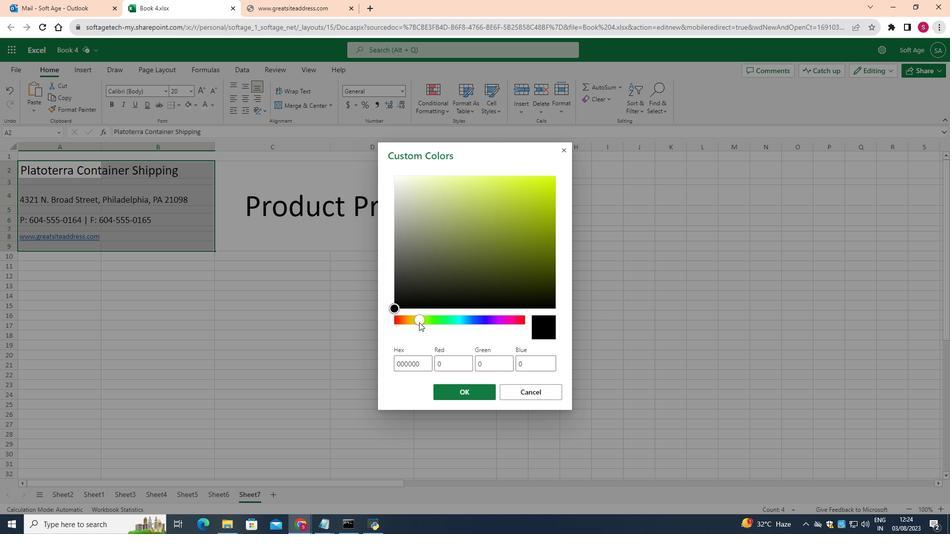 
Action: Mouse moved to (413, 324)
Screenshot: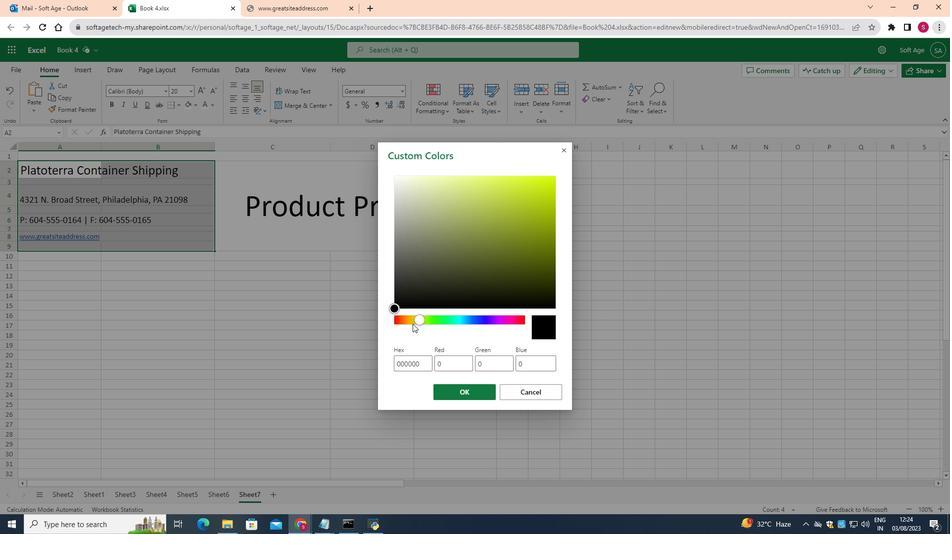 
Action: Mouse pressed left at (413, 324)
Screenshot: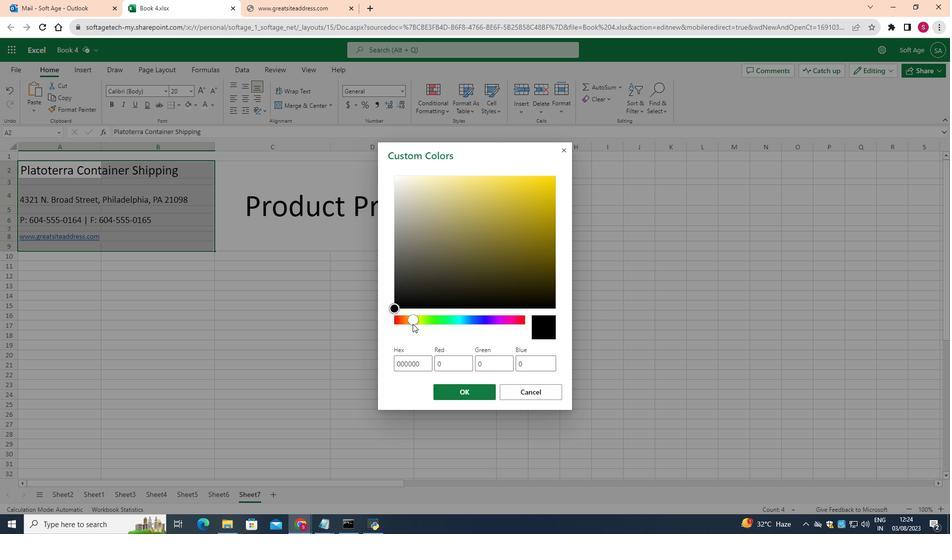 
Action: Mouse moved to (409, 323)
Screenshot: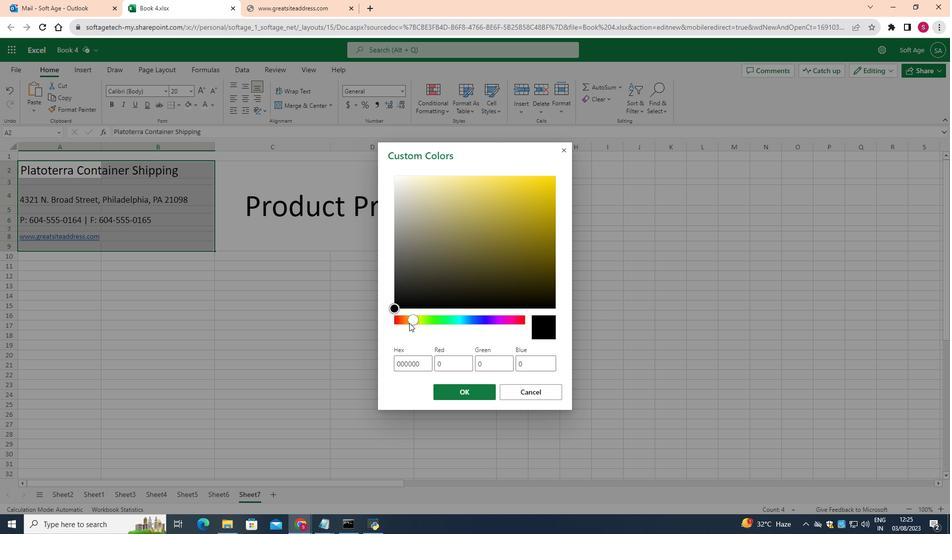 
Action: Mouse pressed left at (409, 323)
Screenshot: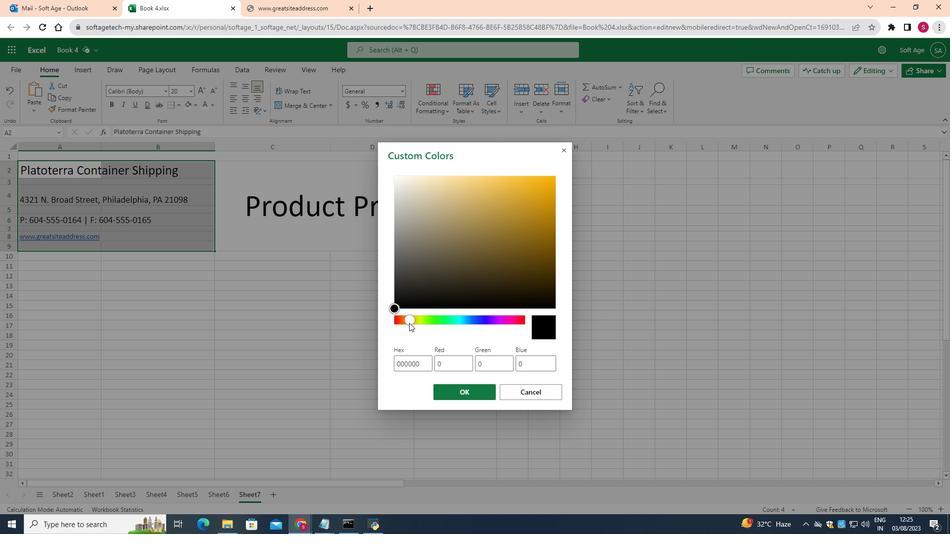 
Action: Mouse moved to (403, 323)
Screenshot: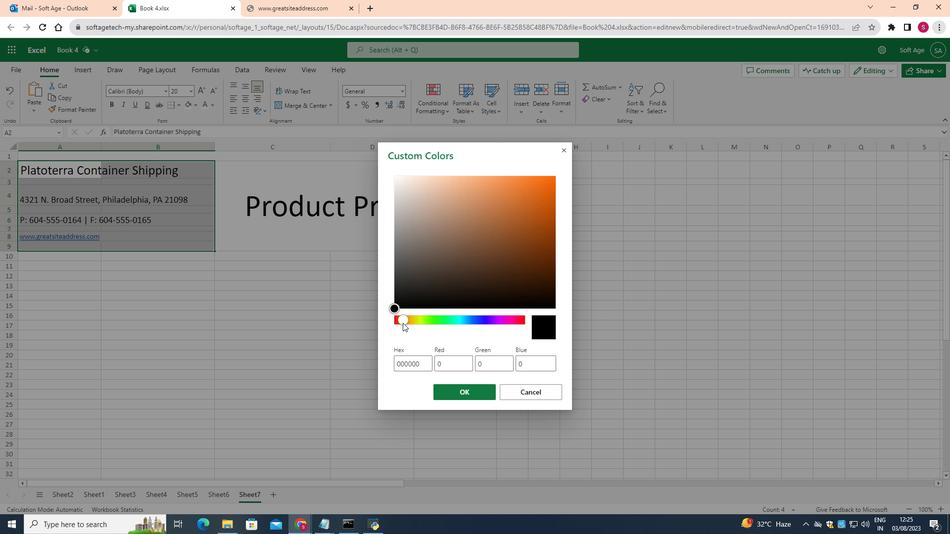 
Action: Mouse pressed left at (403, 323)
Screenshot: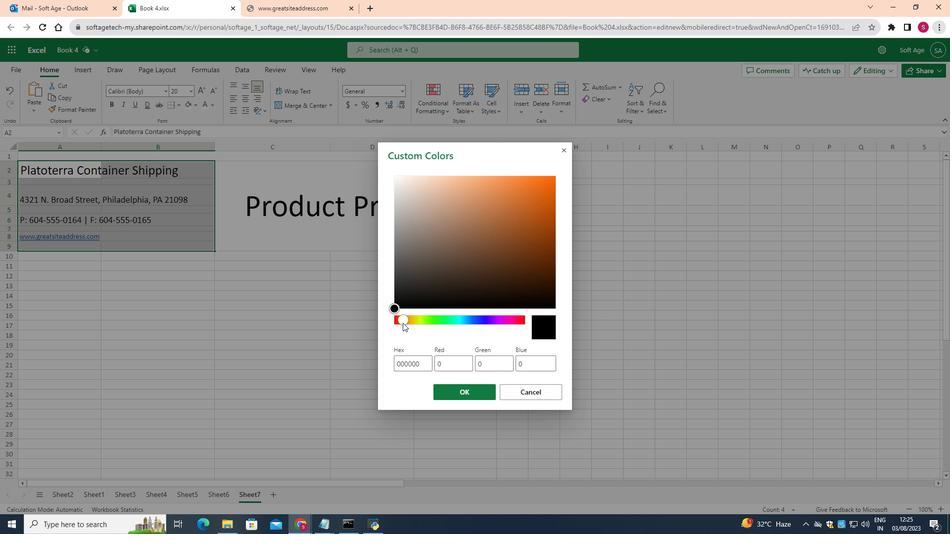 
Action: Mouse moved to (550, 392)
Screenshot: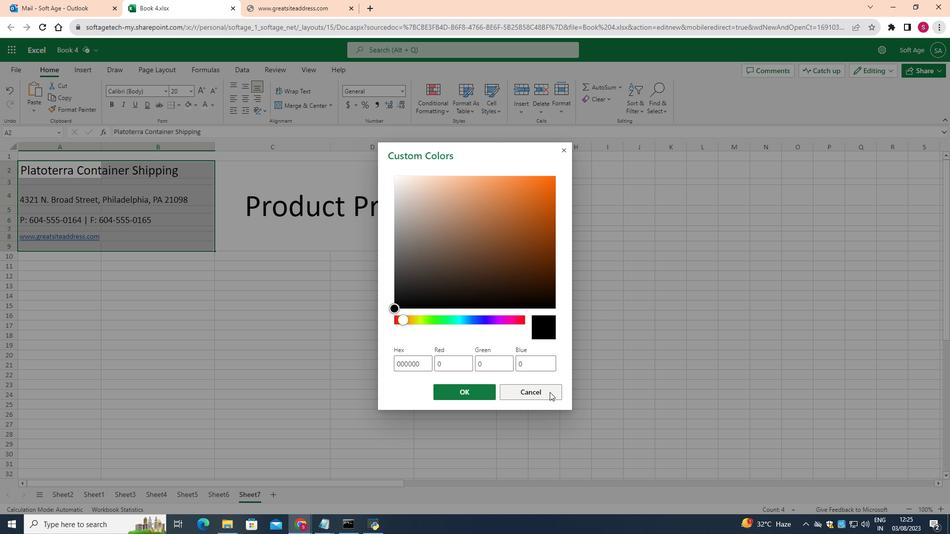 
Action: Mouse pressed left at (550, 392)
Screenshot: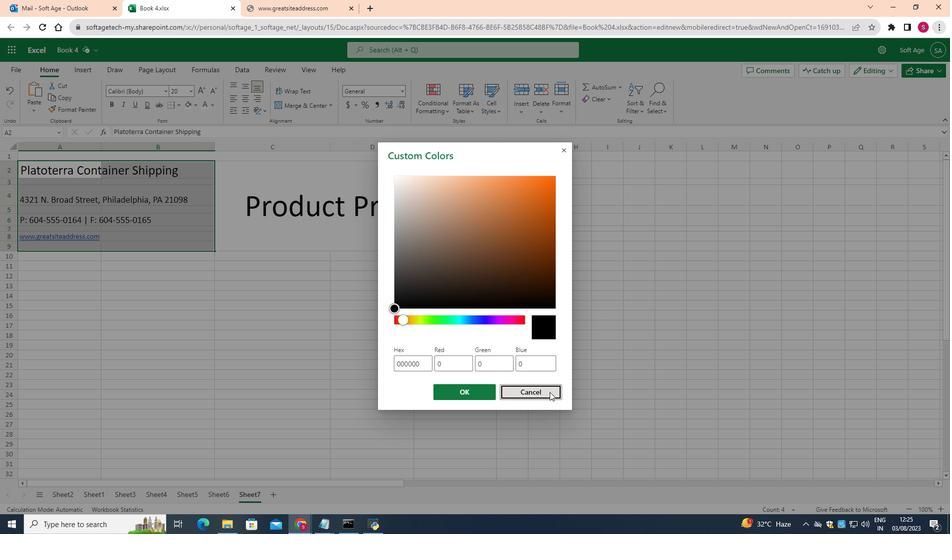 
Action: Mouse moved to (177, 106)
Screenshot: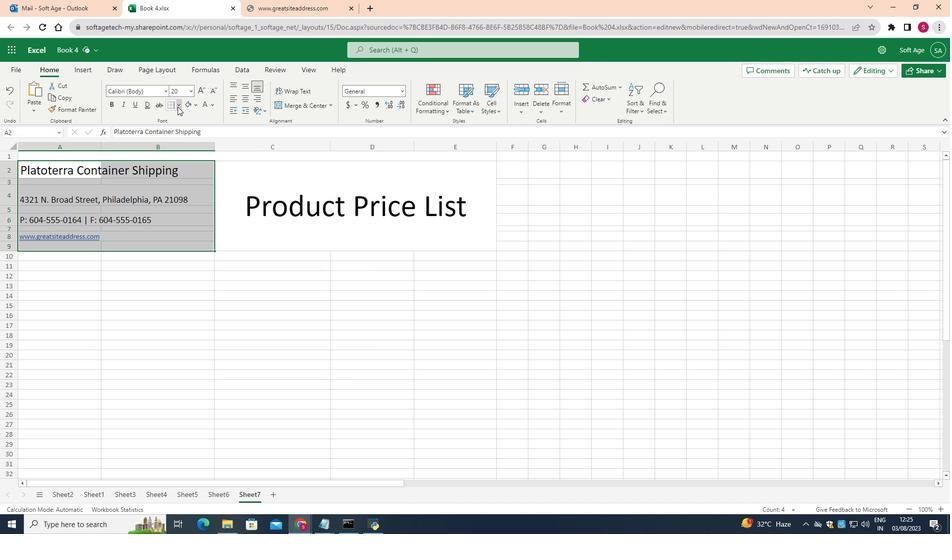 
Action: Mouse pressed left at (177, 106)
Screenshot: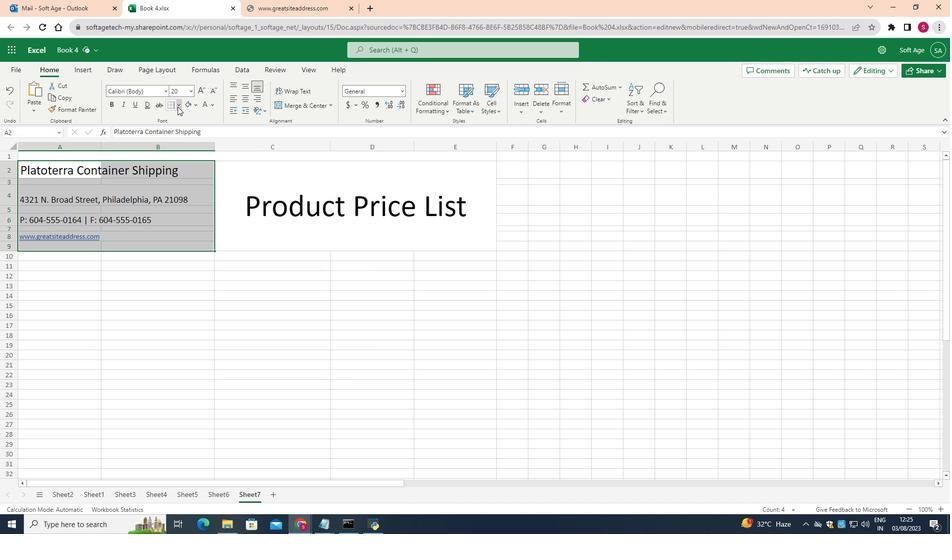 
Action: Mouse moved to (234, 255)
Screenshot: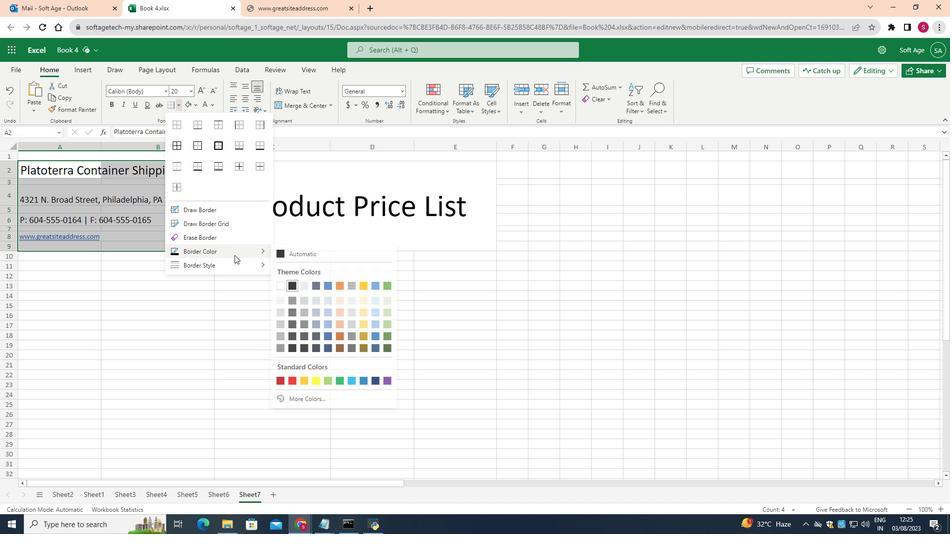 
Action: Mouse pressed left at (234, 255)
Screenshot: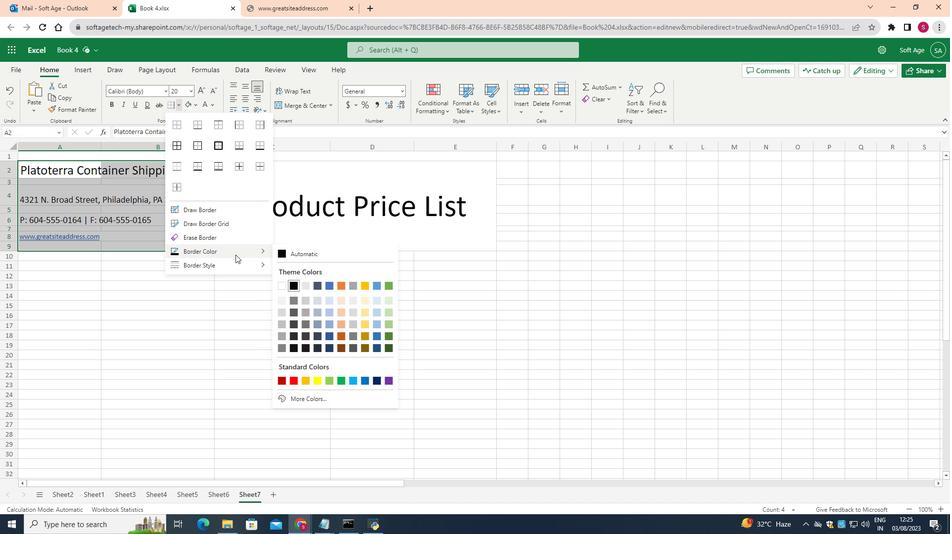 
Action: Mouse moved to (365, 304)
Screenshot: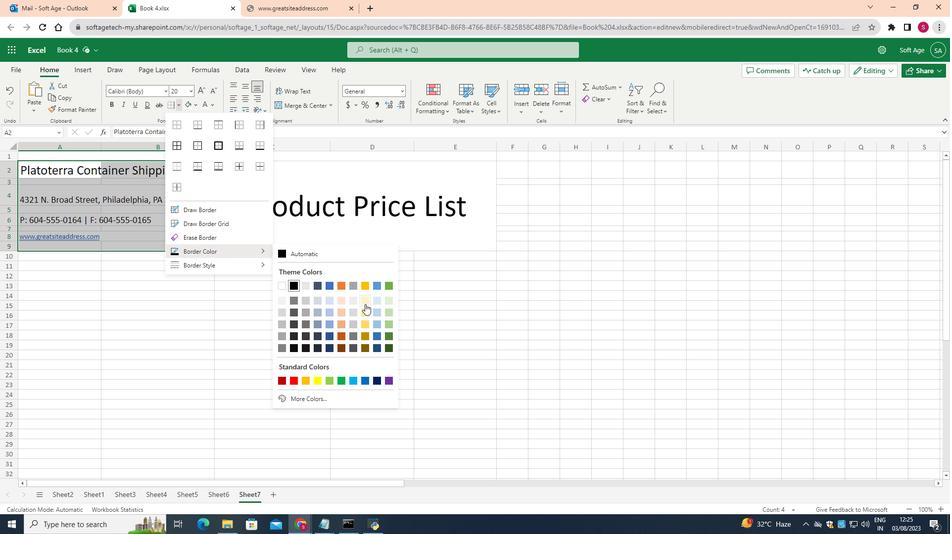 
Action: Mouse pressed left at (365, 304)
Screenshot: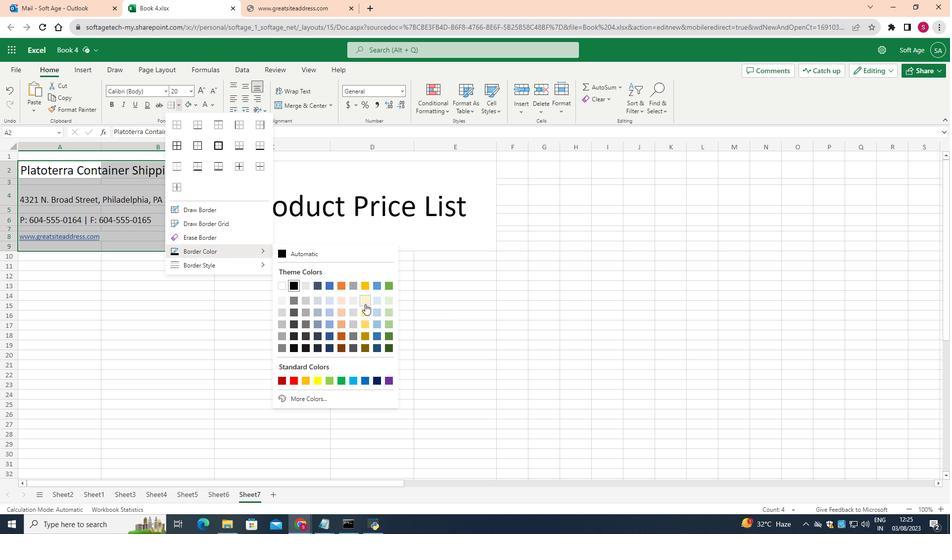 
Action: Mouse moved to (178, 101)
Screenshot: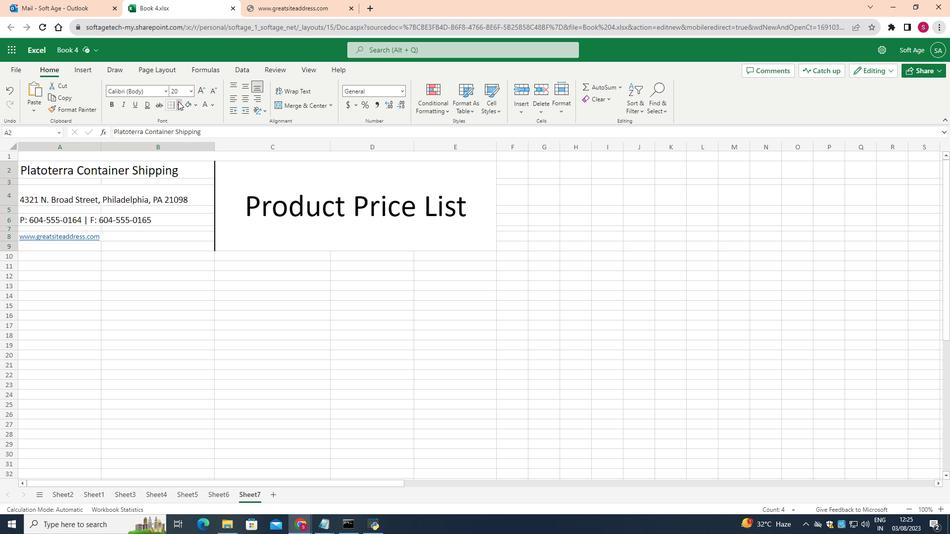 
Action: Mouse pressed left at (178, 101)
Screenshot: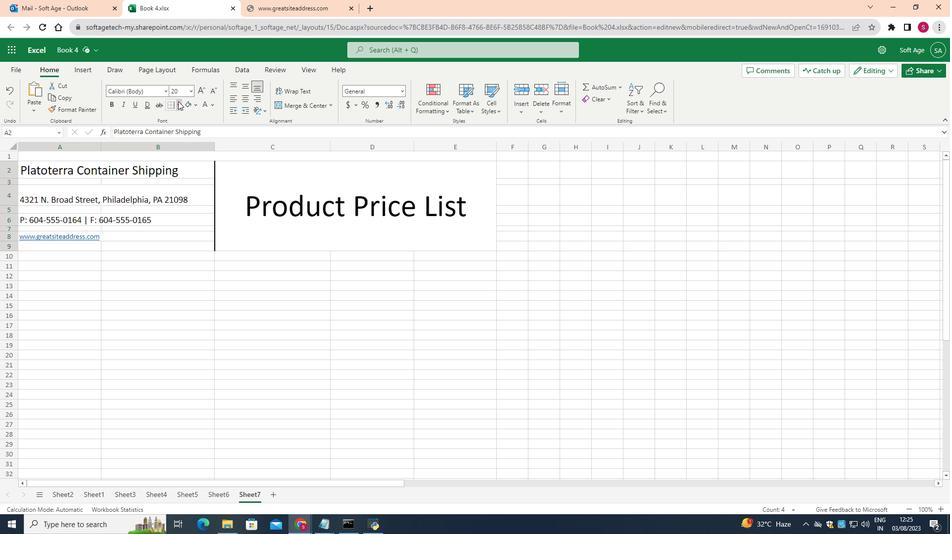 
Action: Mouse moved to (177, 149)
Screenshot: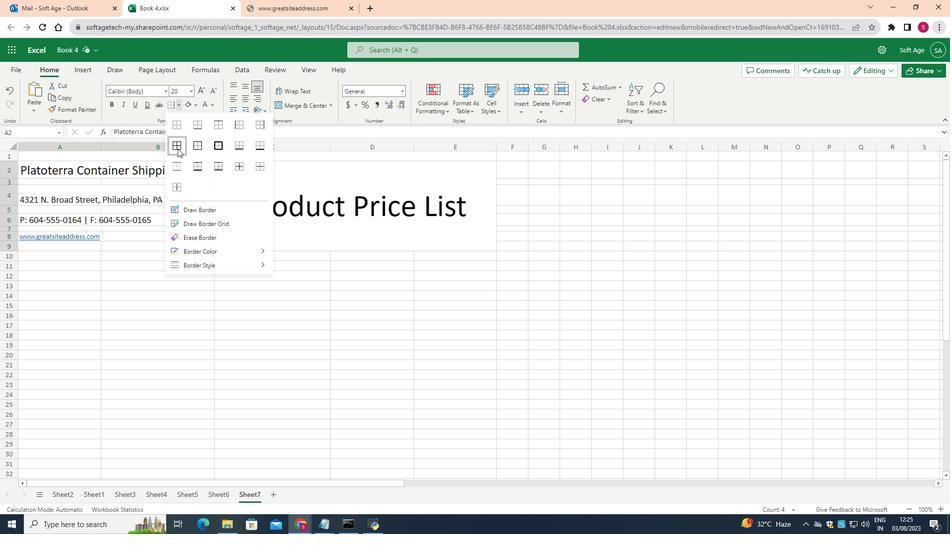 
Action: Mouse pressed left at (177, 149)
Screenshot: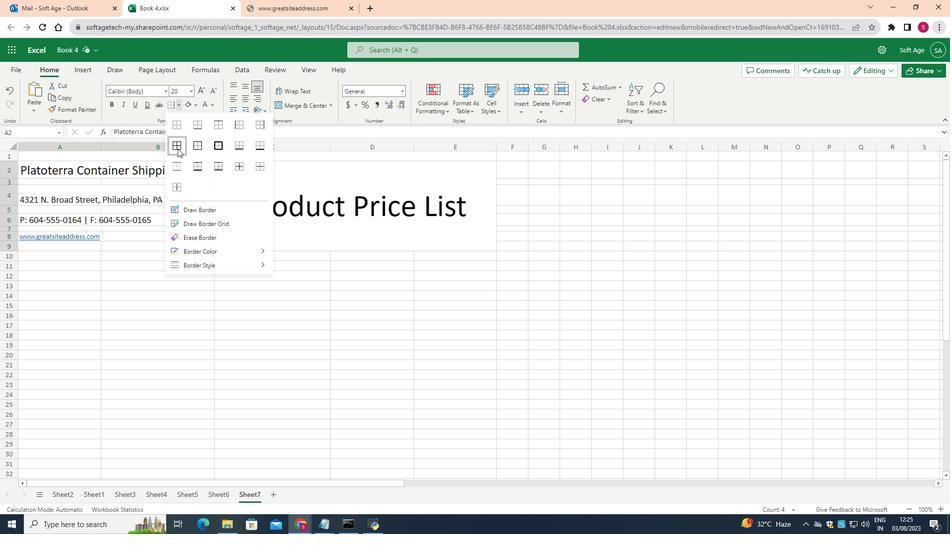 
Action: Mouse moved to (187, 103)
Screenshot: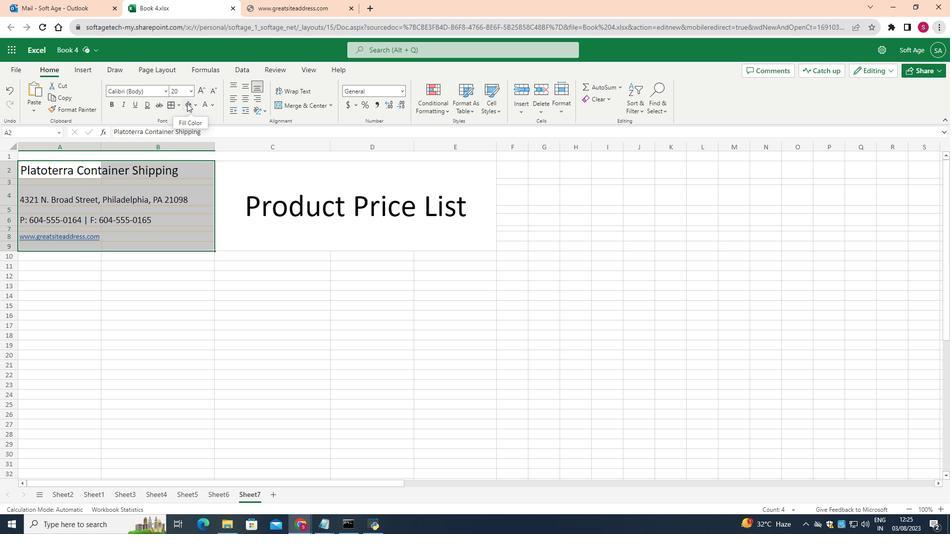 
Action: Mouse pressed left at (187, 103)
Screenshot: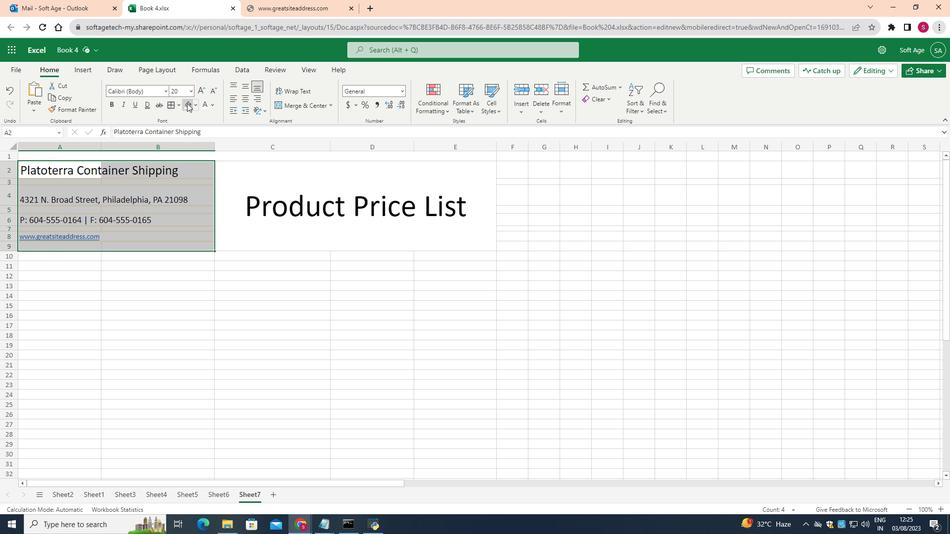 
Action: Mouse moved to (194, 102)
Screenshot: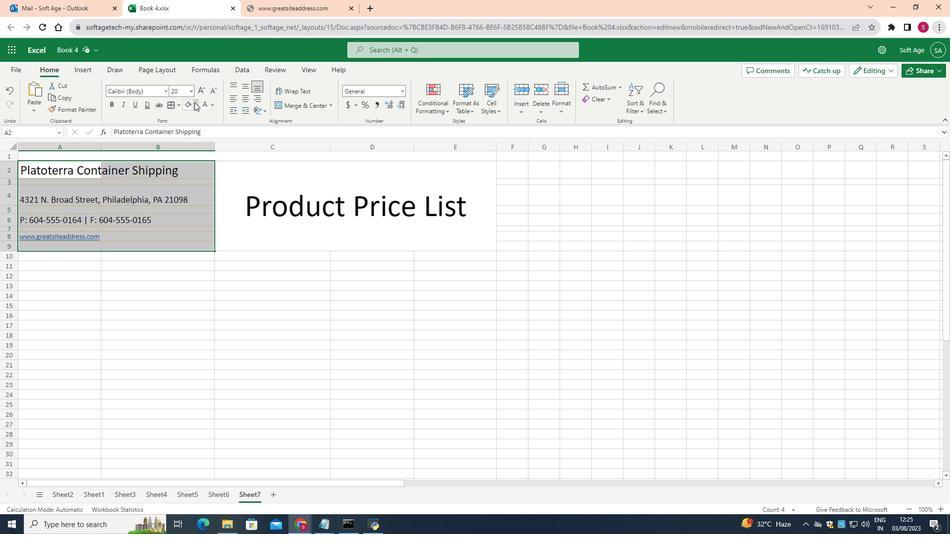 
Action: Mouse pressed left at (194, 102)
Screenshot: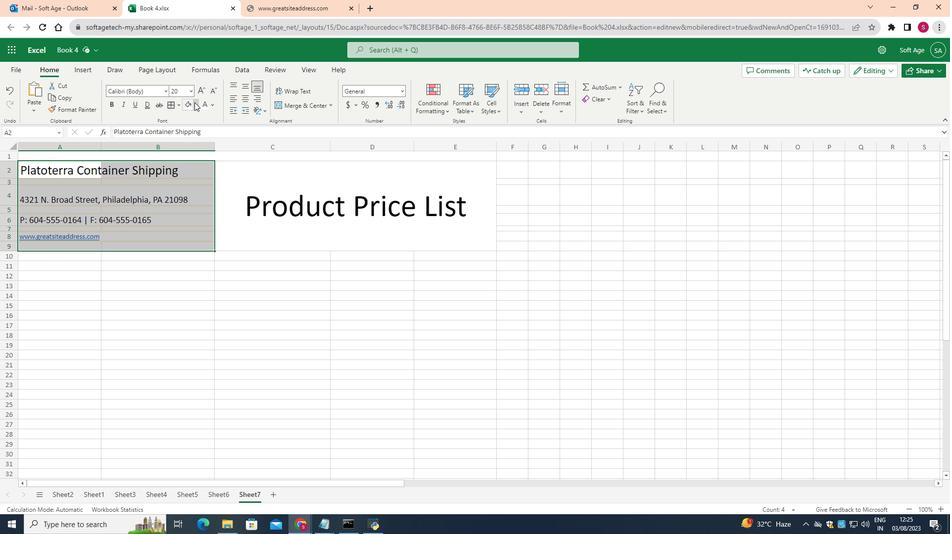 
Action: Mouse moved to (272, 148)
Screenshot: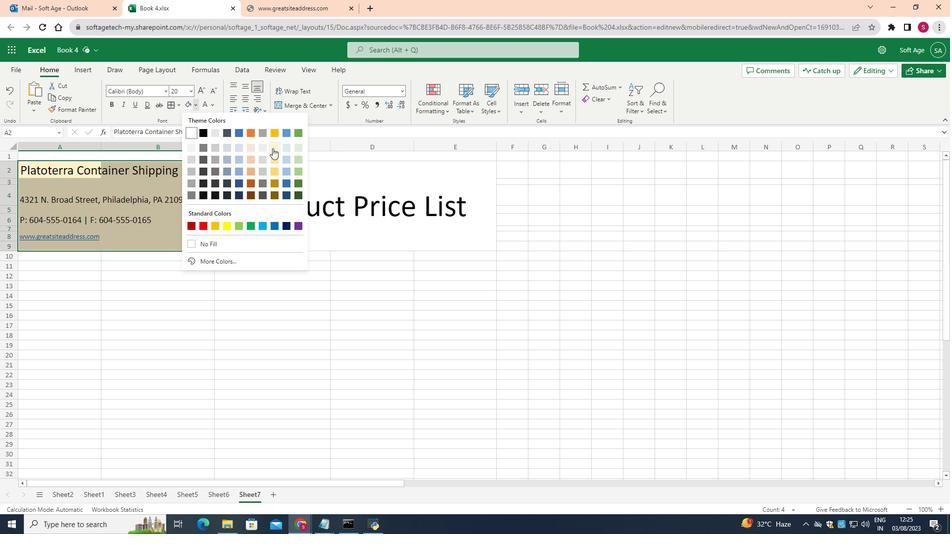 
Action: Mouse pressed left at (272, 148)
Screenshot: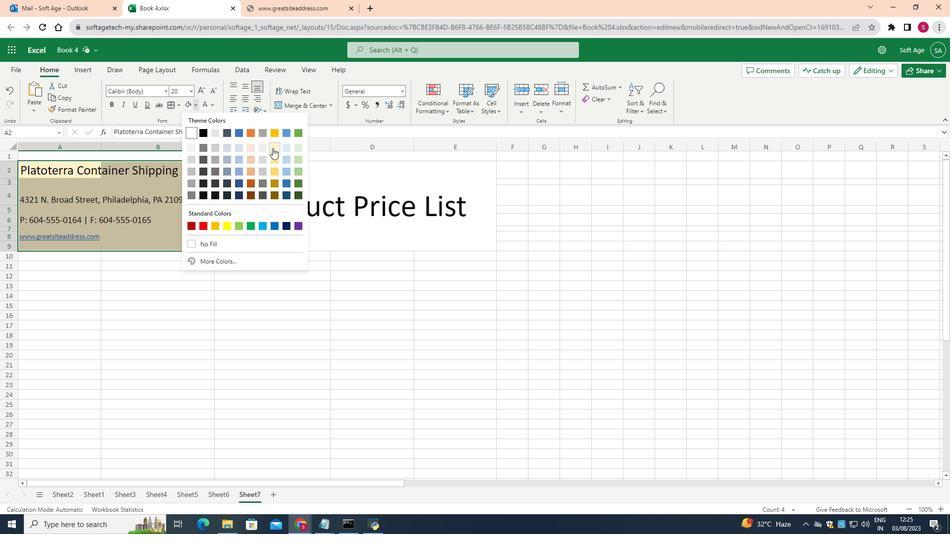 
Action: Mouse moved to (642, 304)
Screenshot: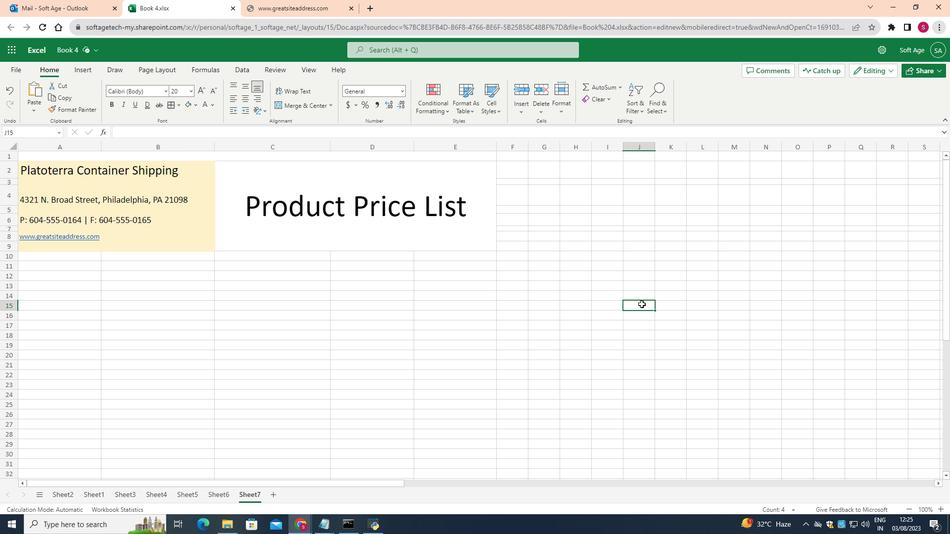 
Action: Mouse pressed left at (642, 304)
Screenshot: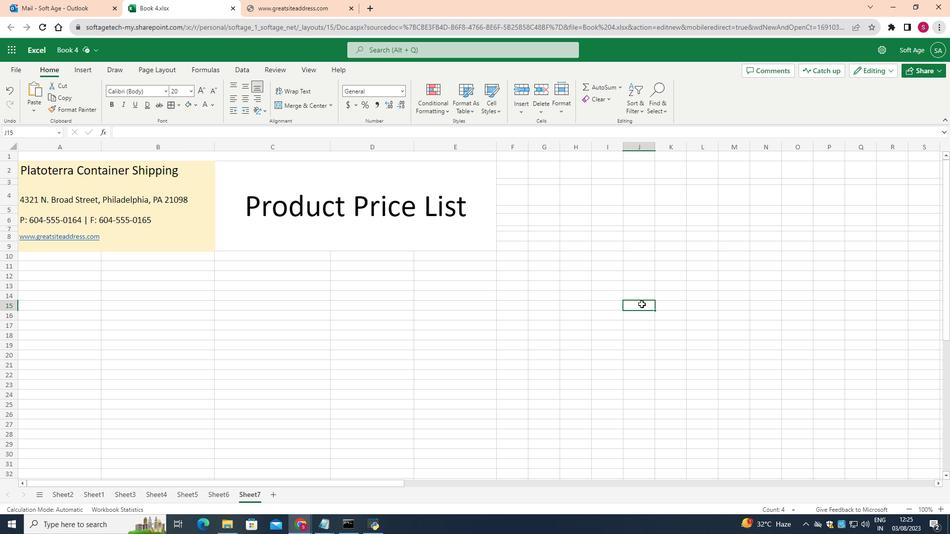 
Action: Mouse moved to (295, 187)
Screenshot: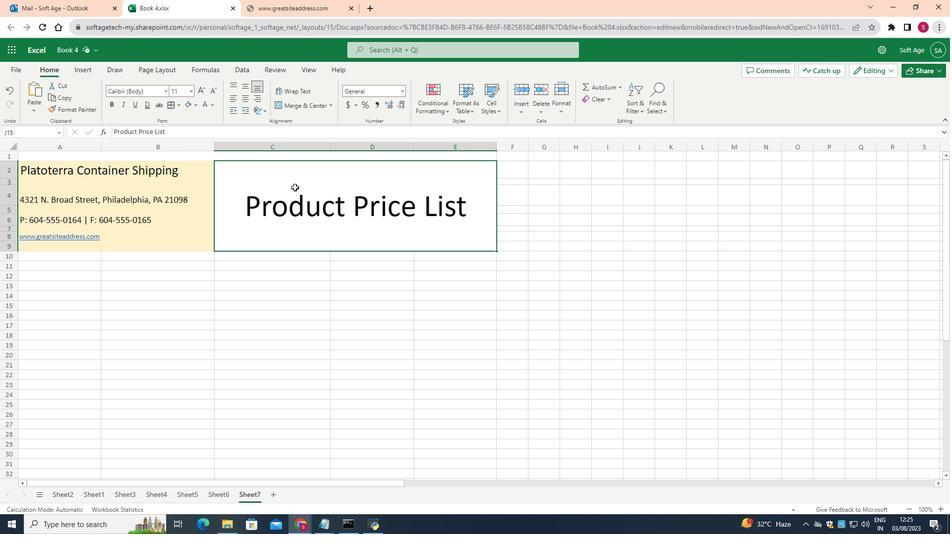 
Action: Mouse pressed left at (295, 187)
Screenshot: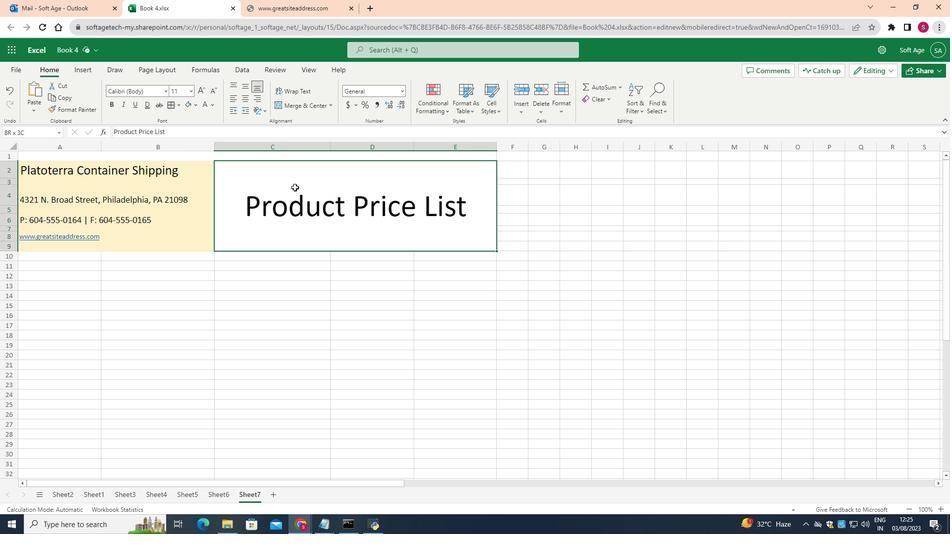 
Action: Mouse moved to (187, 108)
Screenshot: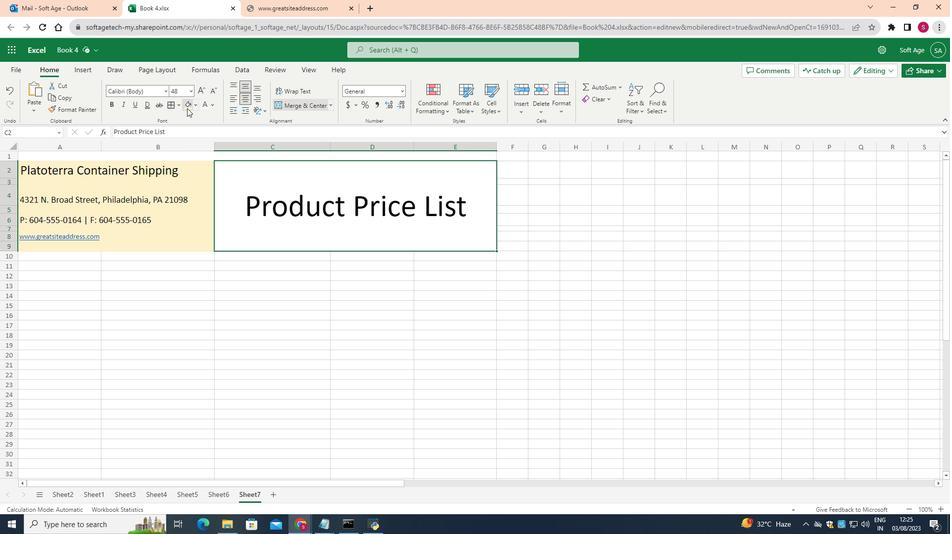 
Action: Mouse pressed left at (187, 108)
Screenshot: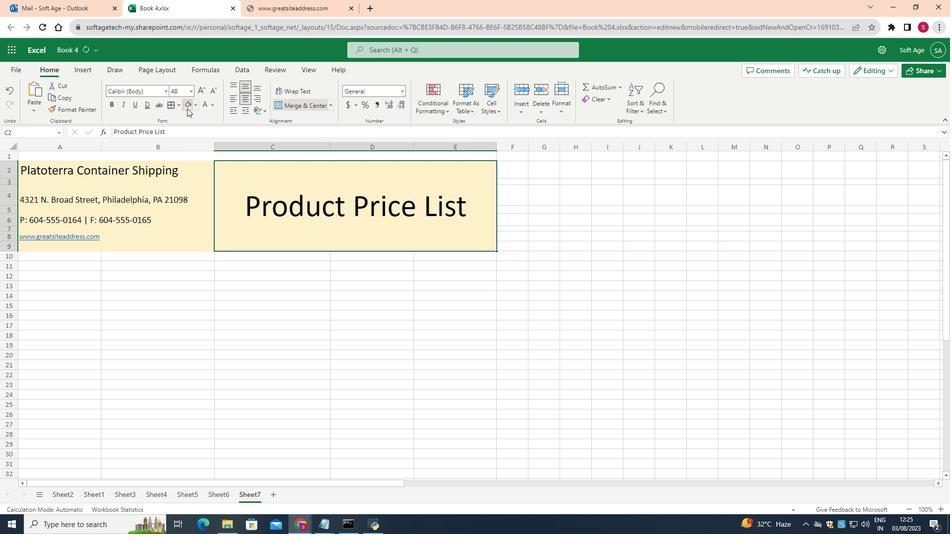 
Action: Mouse moved to (633, 306)
Screenshot: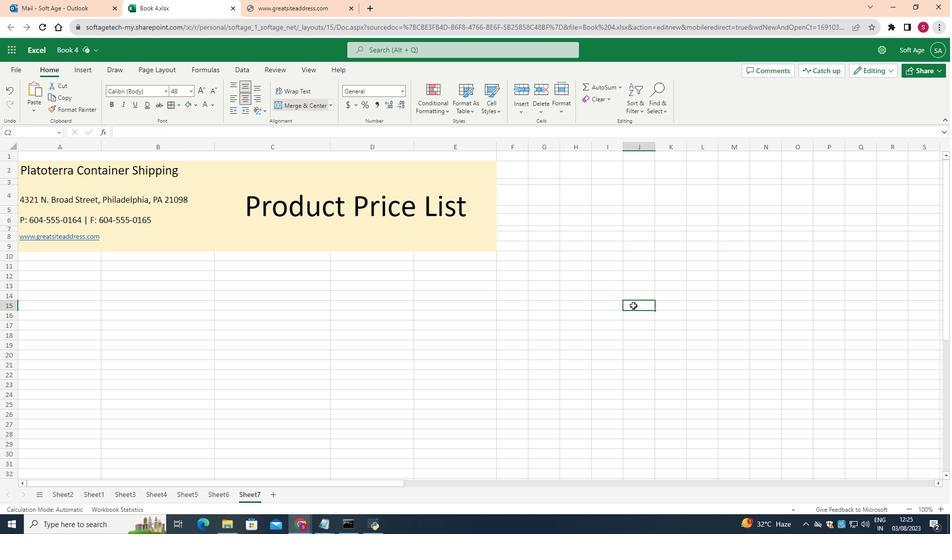 
Action: Mouse pressed left at (633, 306)
Screenshot: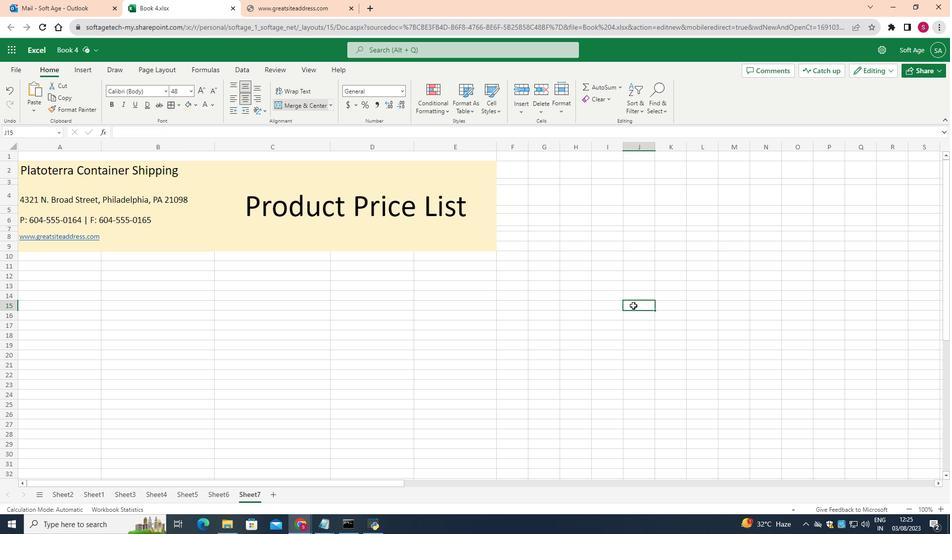 
Action: Mouse moved to (195, 162)
Screenshot: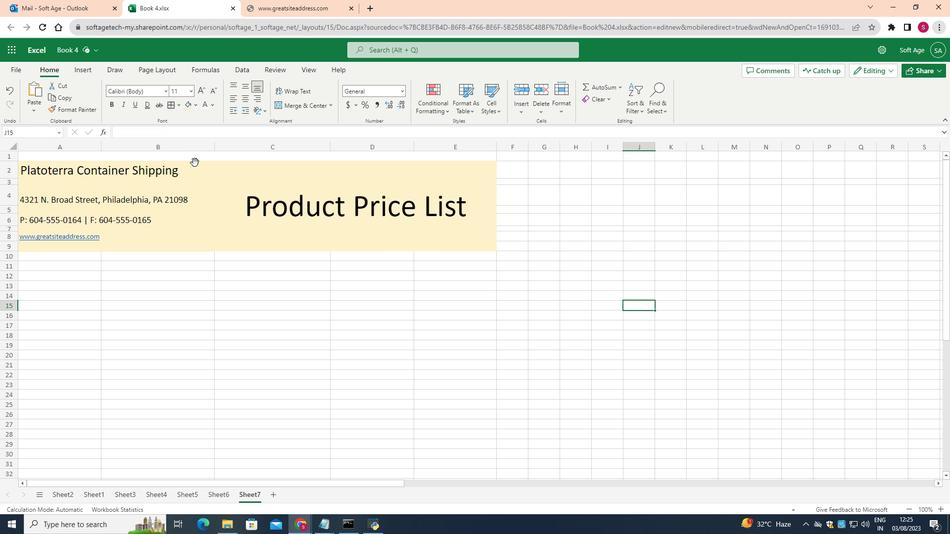 
Action: Mouse pressed left at (195, 162)
Screenshot: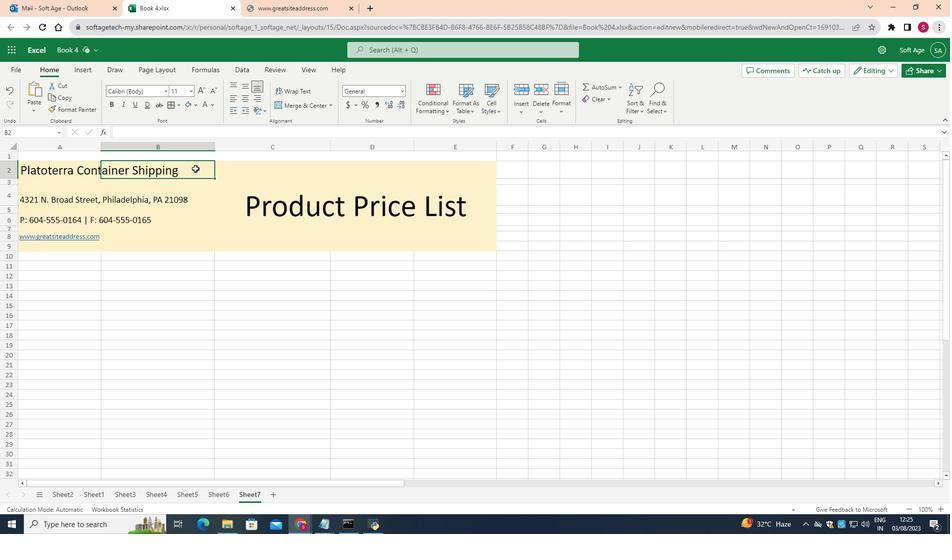 
Action: Mouse moved to (177, 104)
Screenshot: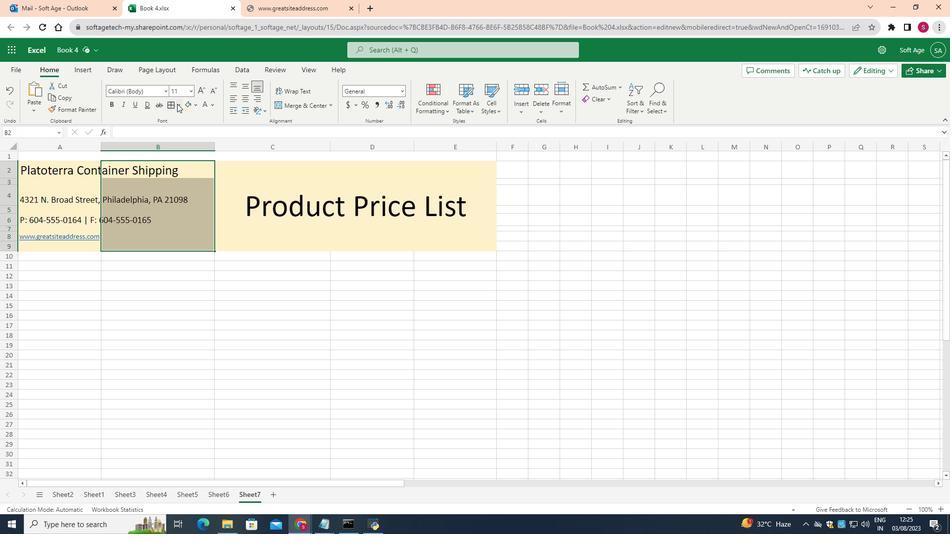 
Action: Mouse pressed left at (177, 104)
Screenshot: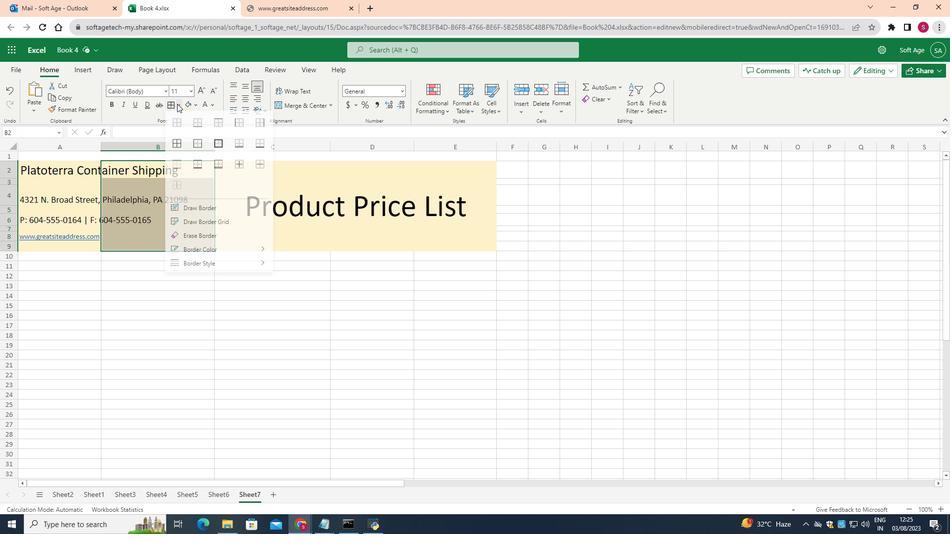 
Action: Mouse moved to (208, 248)
Screenshot: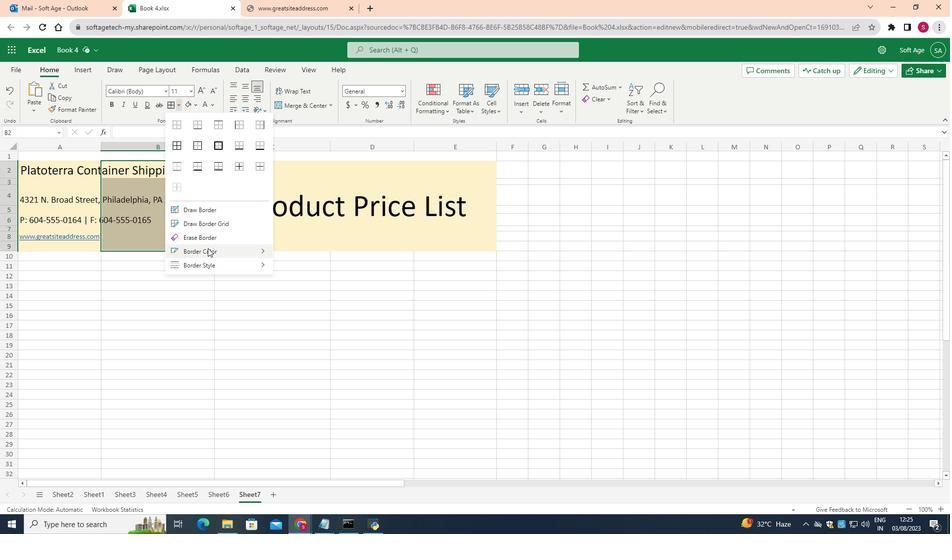 
Action: Mouse pressed left at (208, 248)
Screenshot: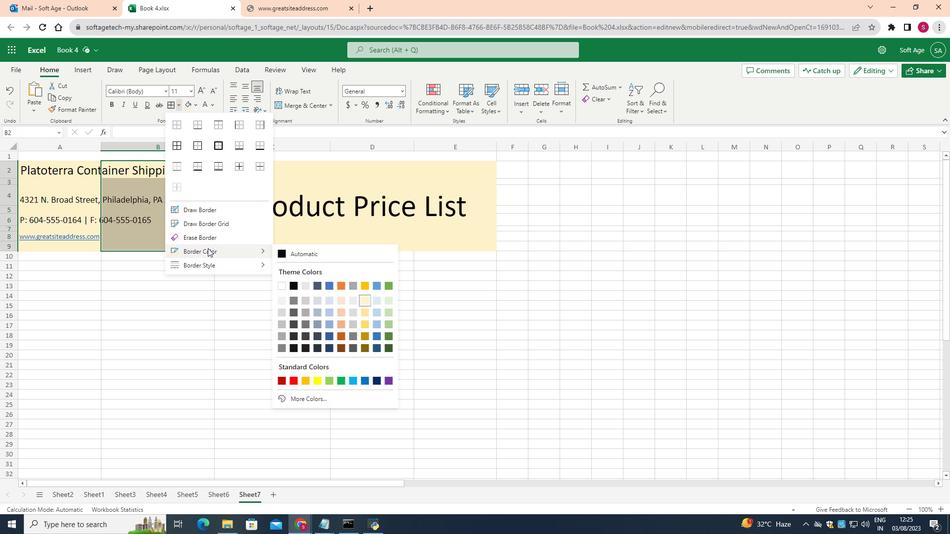 
Action: Mouse moved to (293, 313)
Screenshot: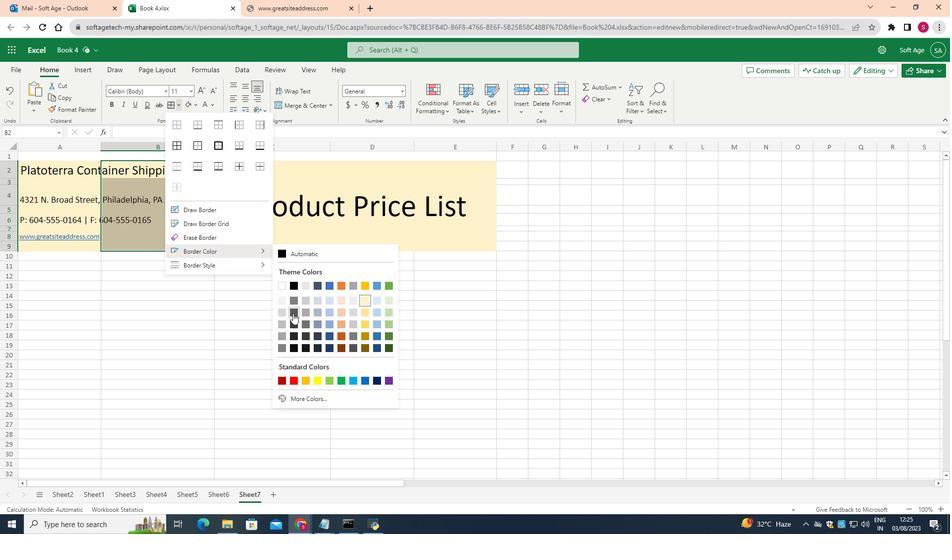 
Action: Mouse pressed left at (293, 313)
Screenshot: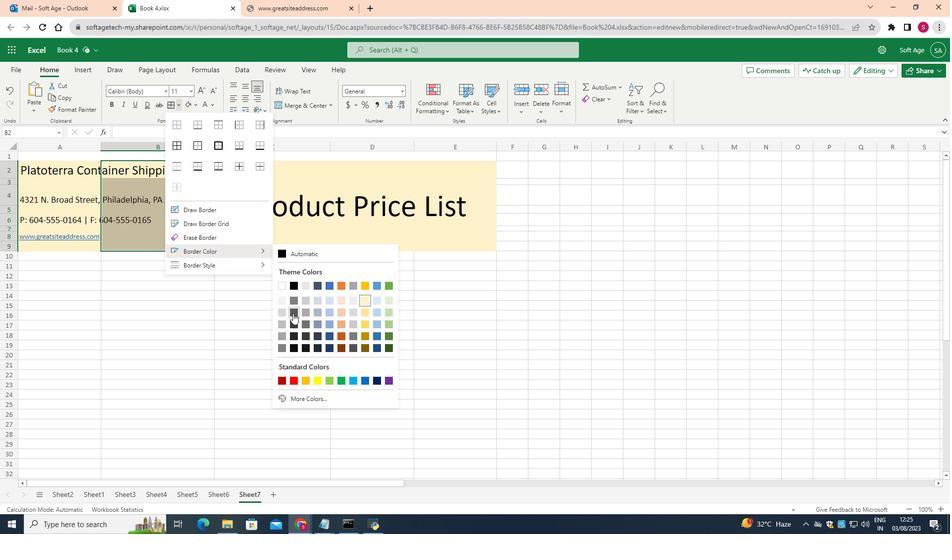 
Action: Mouse moved to (179, 105)
Screenshot: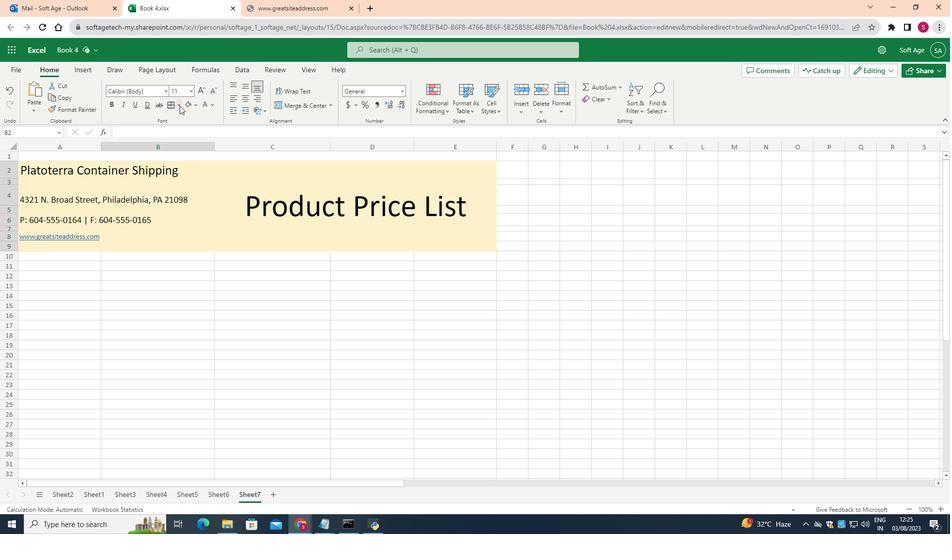 
Action: Mouse pressed left at (179, 105)
Screenshot: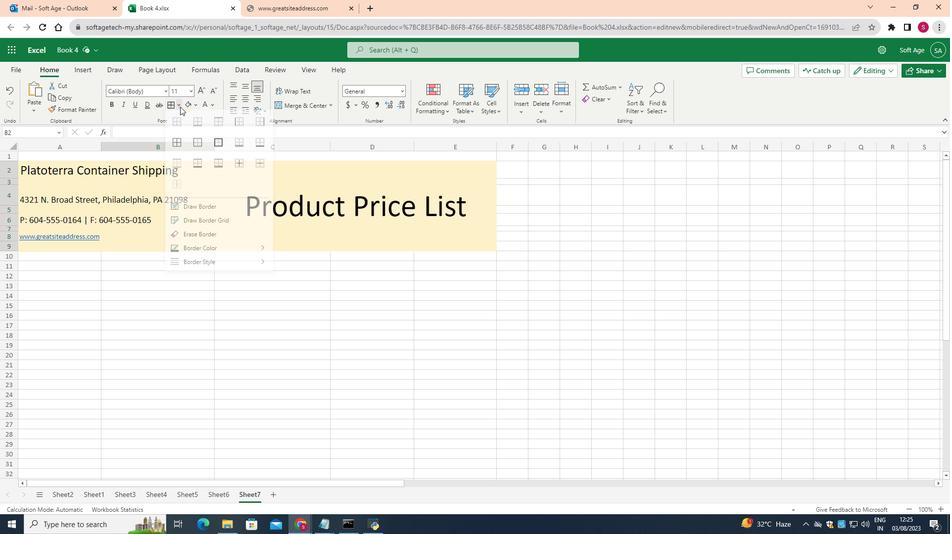 
Action: Mouse moved to (260, 127)
Screenshot: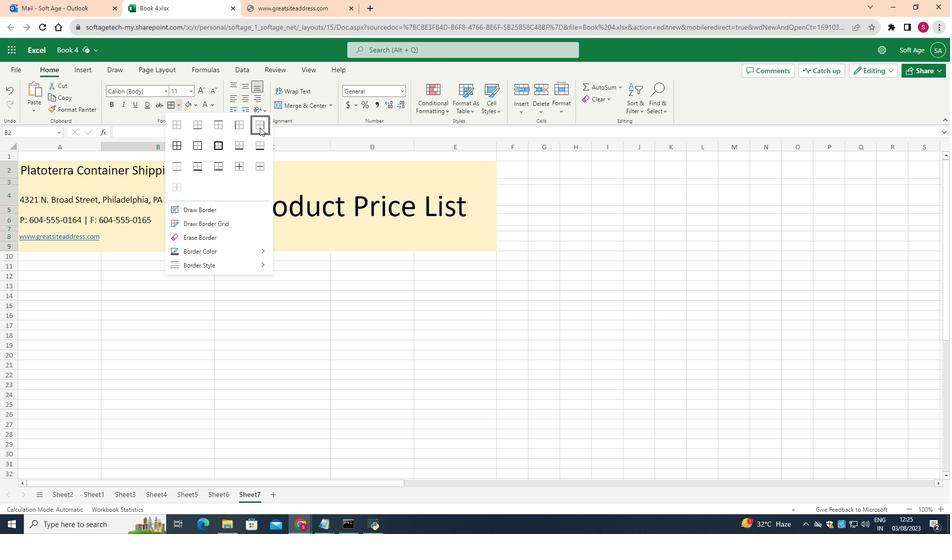 
Action: Mouse pressed left at (260, 127)
Screenshot: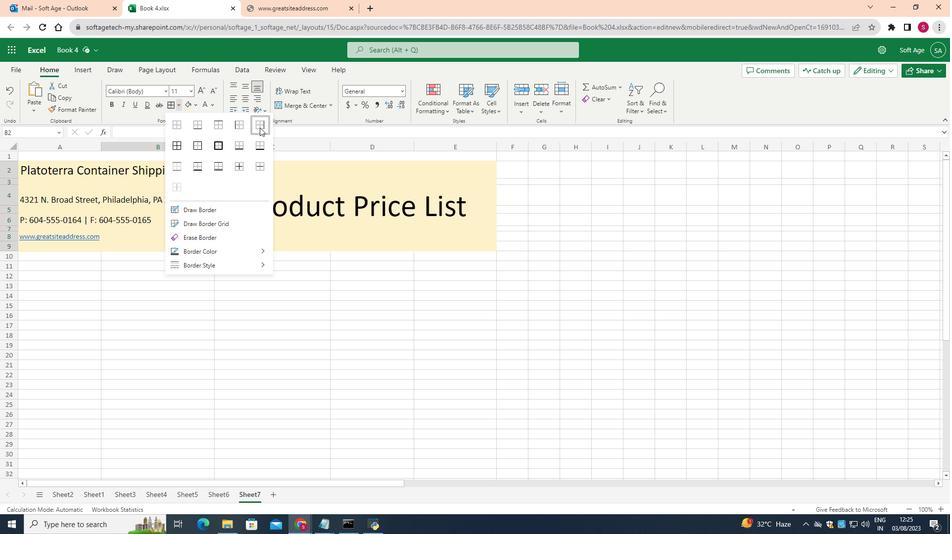 
Action: Mouse moved to (293, 299)
Screenshot: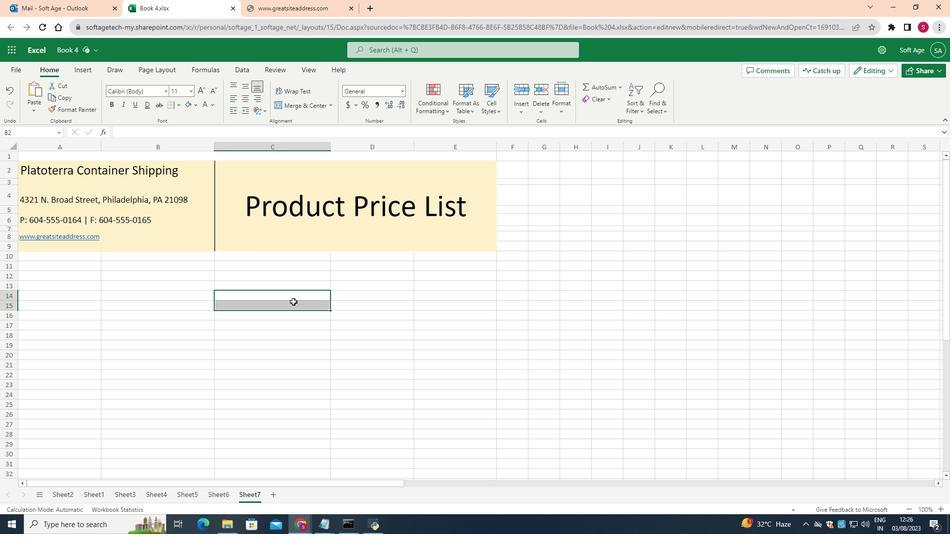 
Action: Mouse pressed left at (293, 299)
Screenshot: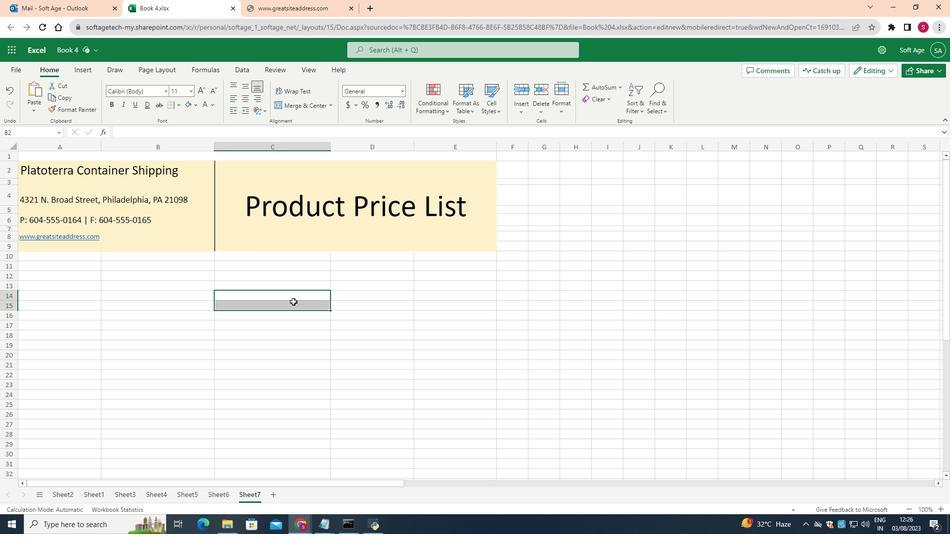 
Action: Mouse moved to (69, 162)
Screenshot: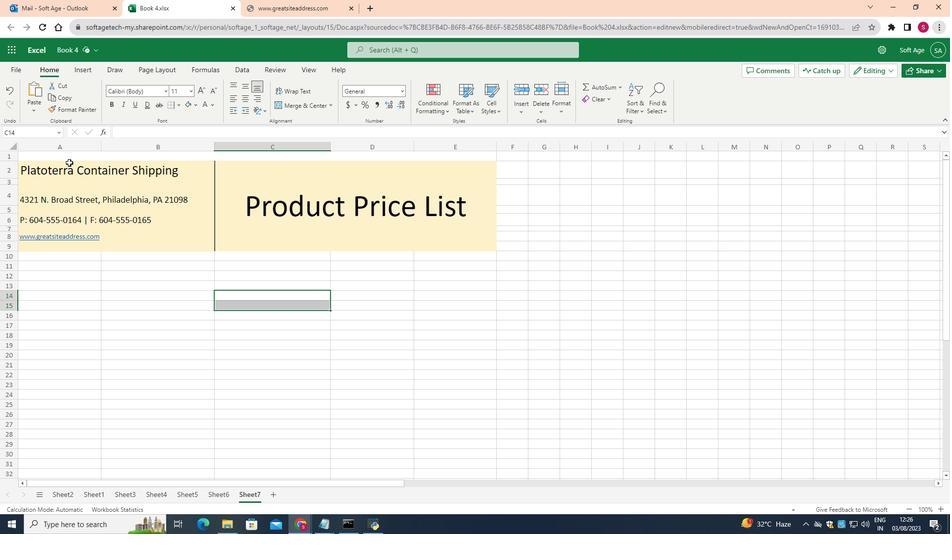 
Action: Mouse pressed left at (69, 162)
Screenshot: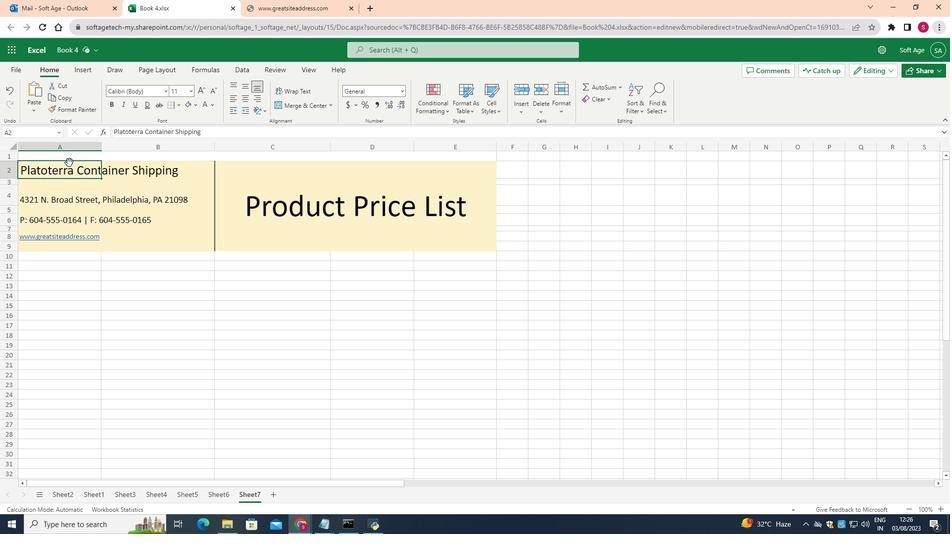 
Action: Mouse moved to (178, 106)
Screenshot: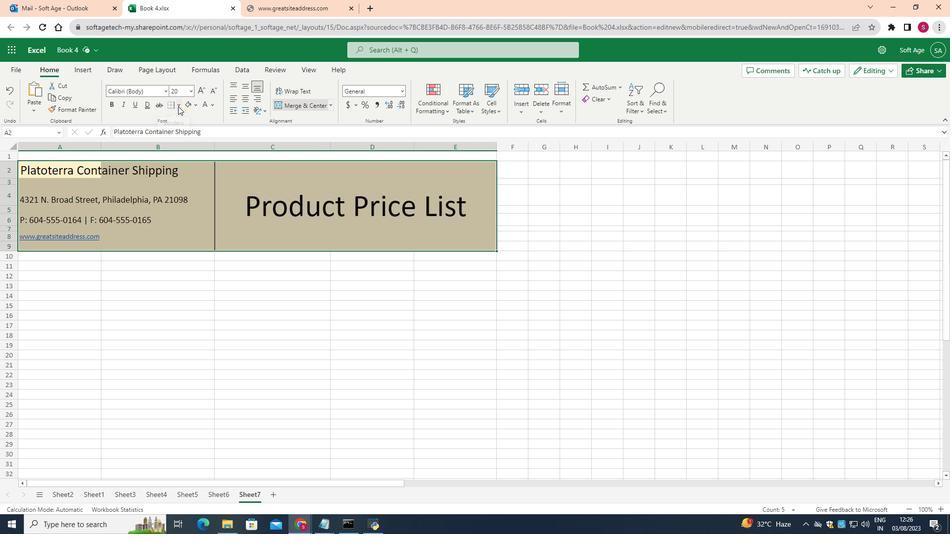 
Action: Mouse pressed left at (178, 106)
Screenshot: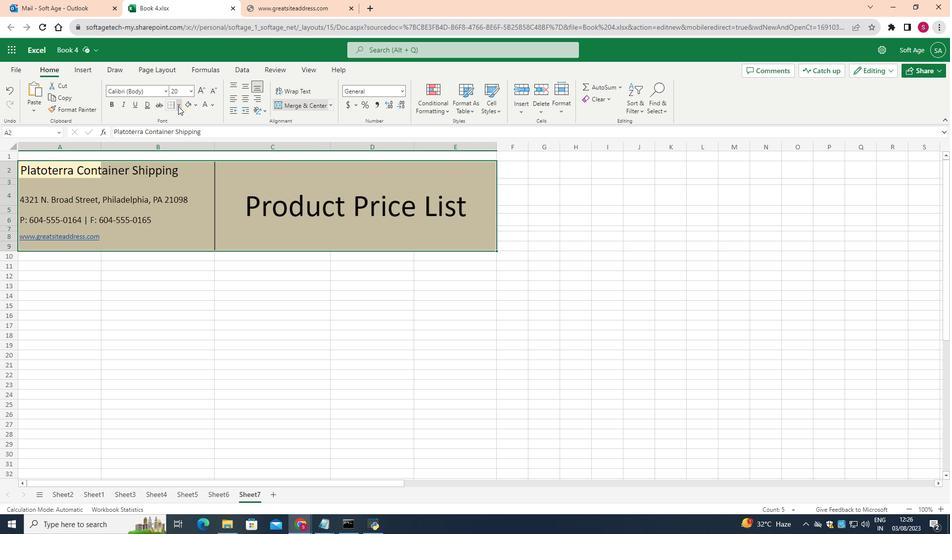 
Action: Mouse moved to (201, 170)
Screenshot: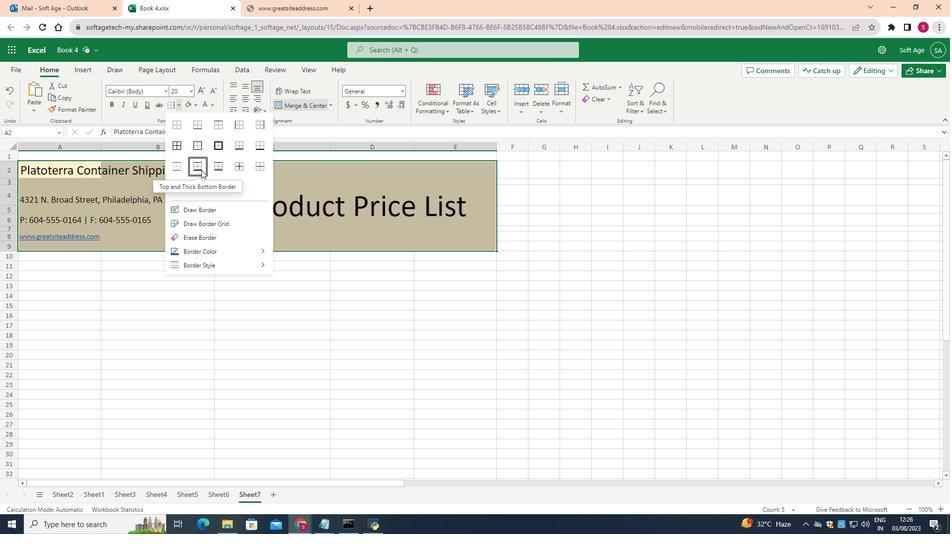 
Action: Mouse pressed left at (201, 170)
Screenshot: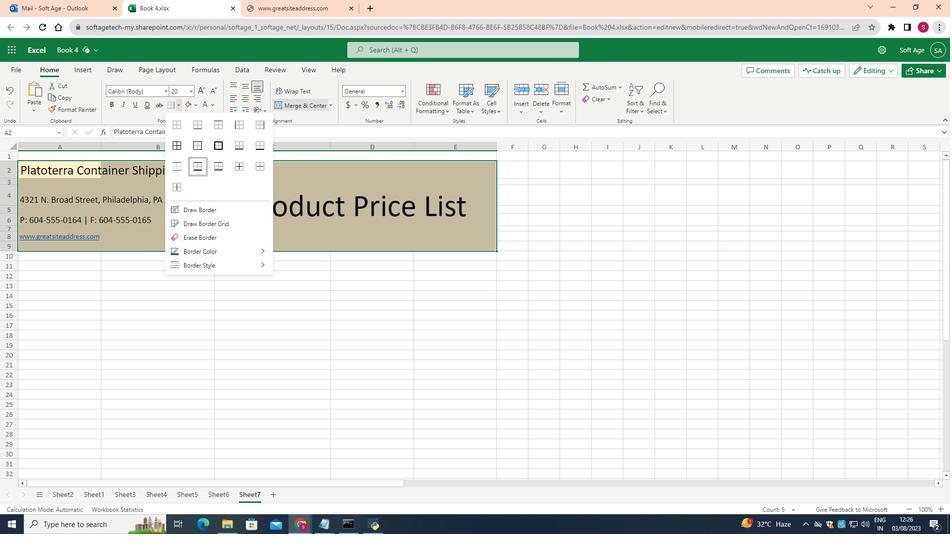 
Action: Mouse moved to (520, 342)
Screenshot: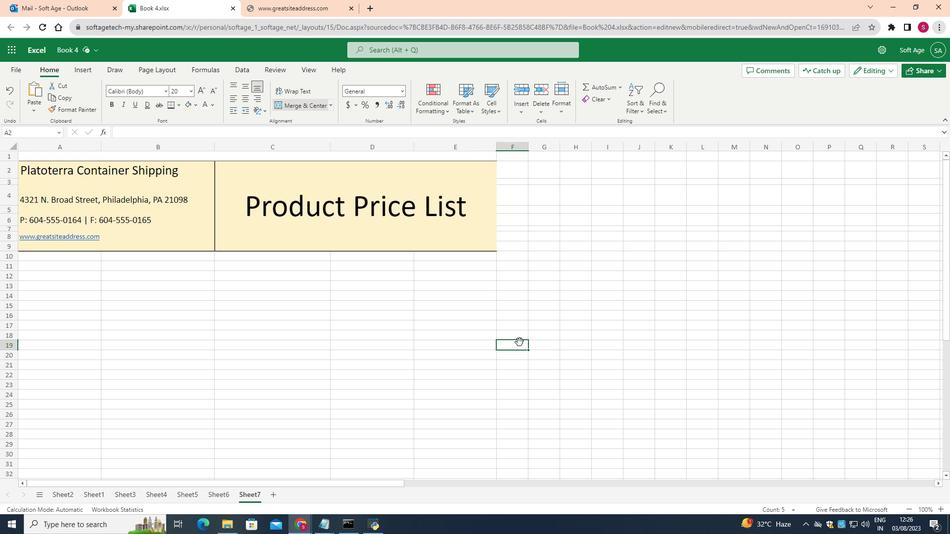 
Action: Mouse pressed left at (520, 342)
Screenshot: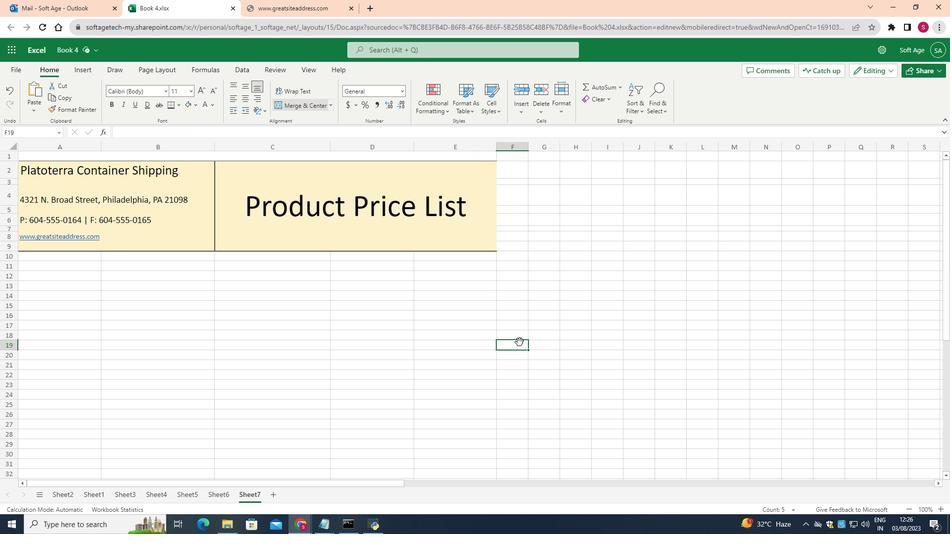 
Action: Mouse moved to (89, 258)
Screenshot: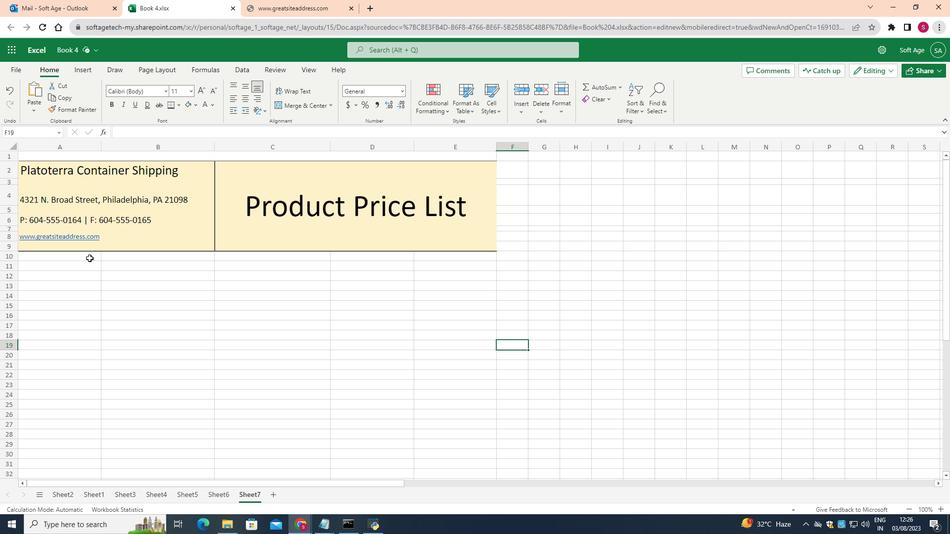 
Action: Mouse pressed left at (89, 258)
Screenshot: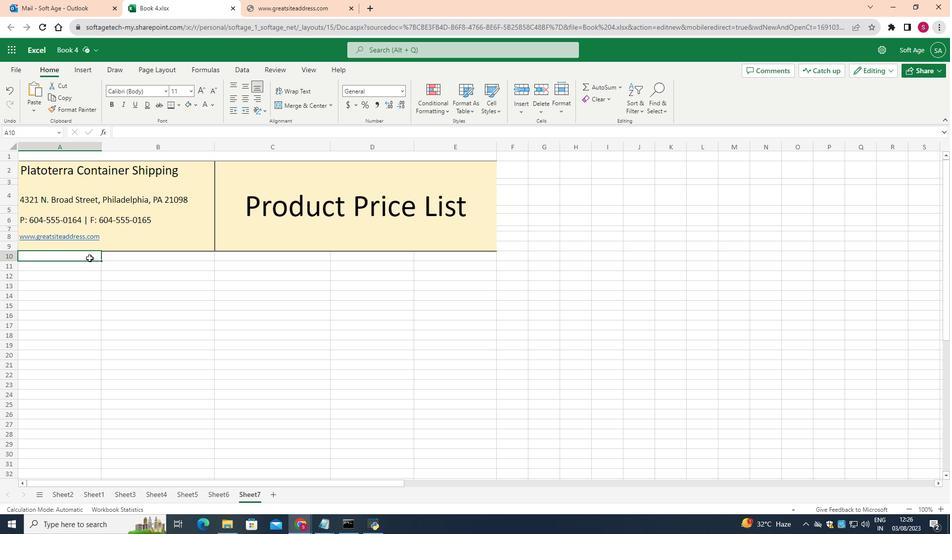 
Action: Mouse moved to (193, 92)
Screenshot: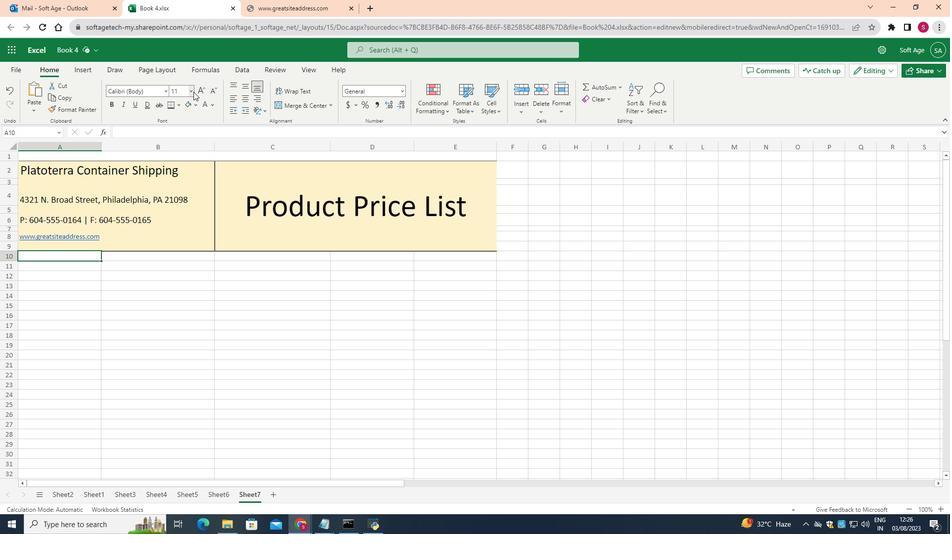 
Action: Mouse pressed left at (193, 92)
Screenshot: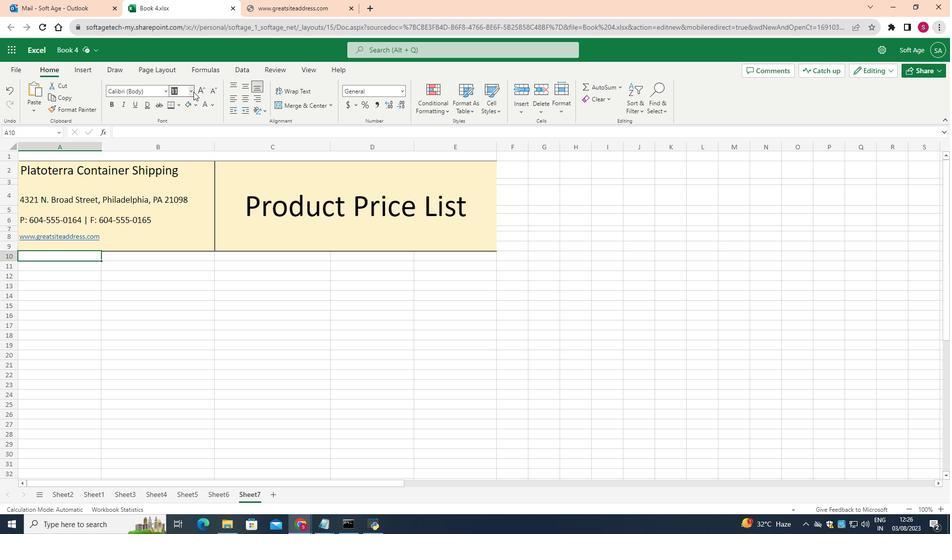 
Action: Mouse moved to (183, 172)
